 Task: Find connections with filter location Las Torres de Cotillas with filter topic #workwith filter profile language Spanish with filter current company State Bank of India with filter school Dr. D. Y. Patil Institute of Engineering & Technology, Pune with filter industry Construction with filter service category Insurance with filter keywords title Economist
Action: Mouse moved to (648, 73)
Screenshot: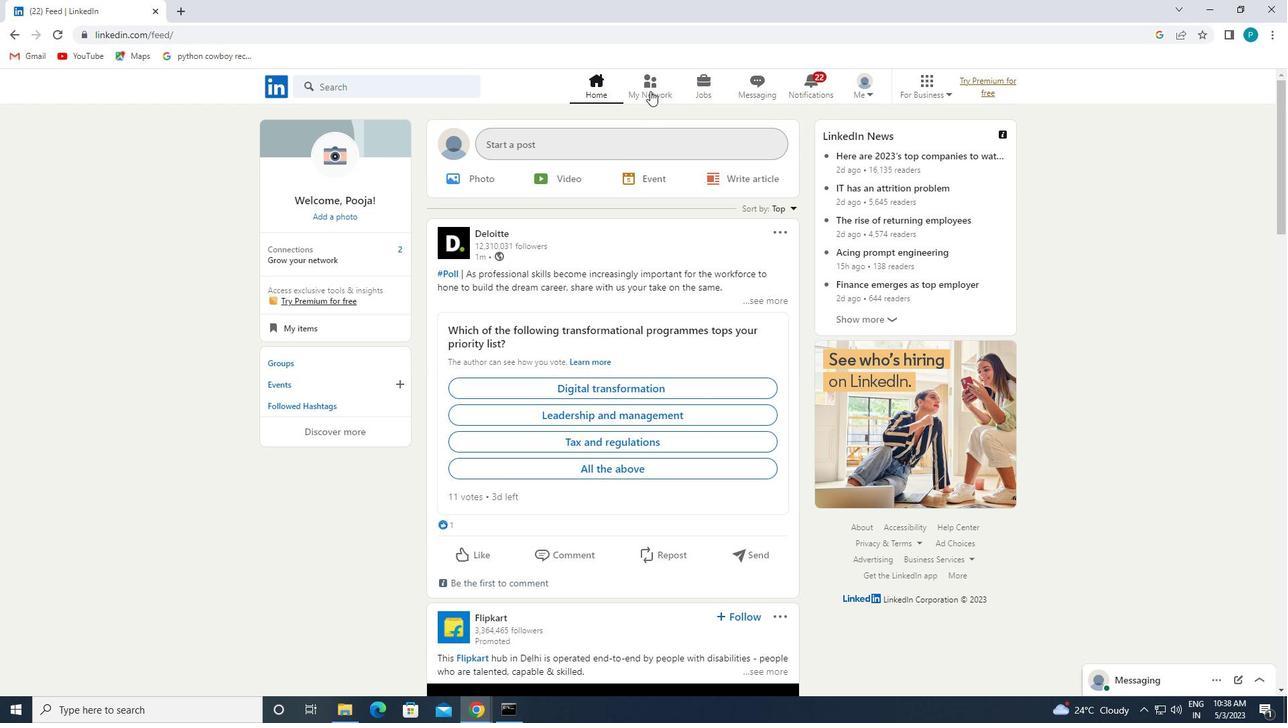 
Action: Mouse pressed left at (648, 73)
Screenshot: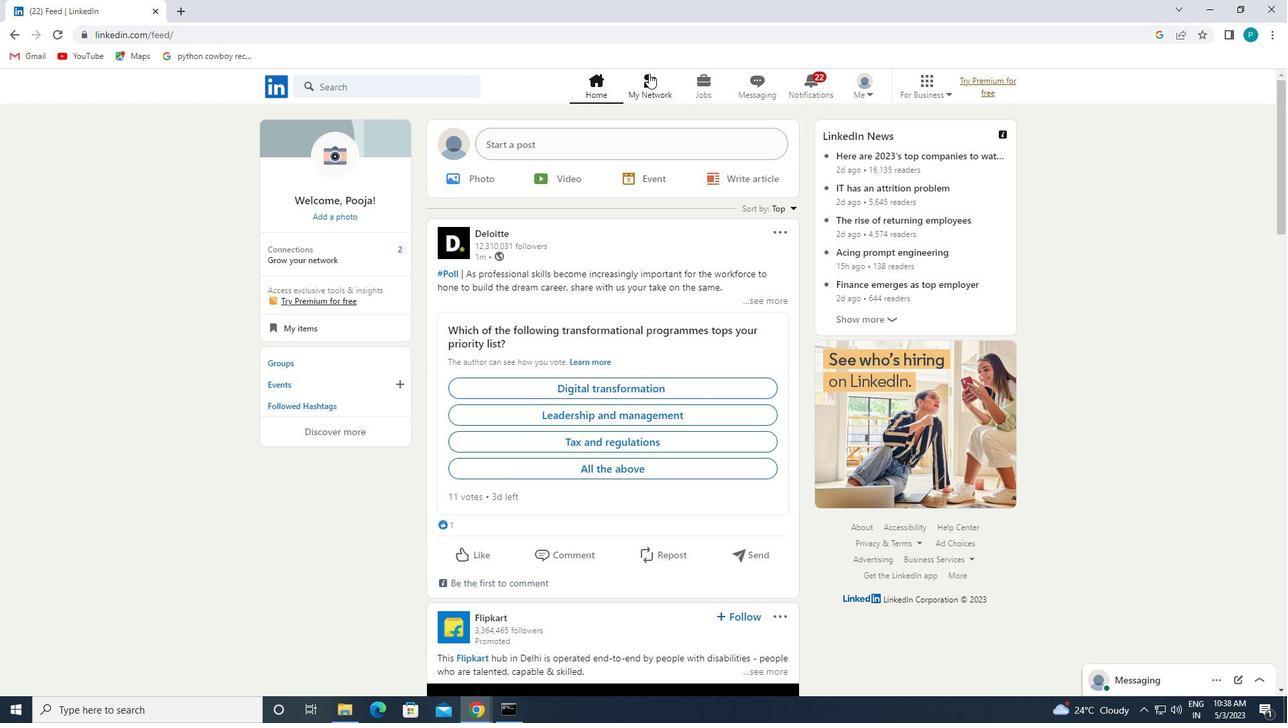 
Action: Mouse moved to (384, 157)
Screenshot: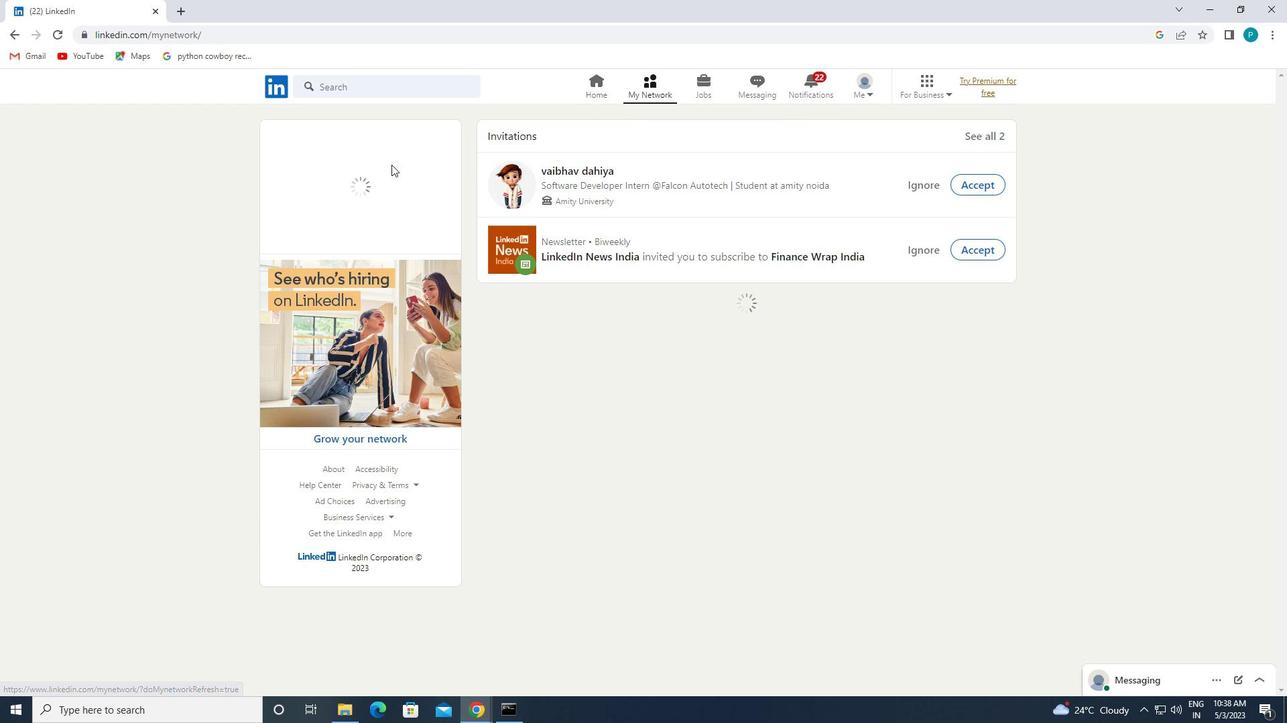 
Action: Mouse pressed left at (384, 157)
Screenshot: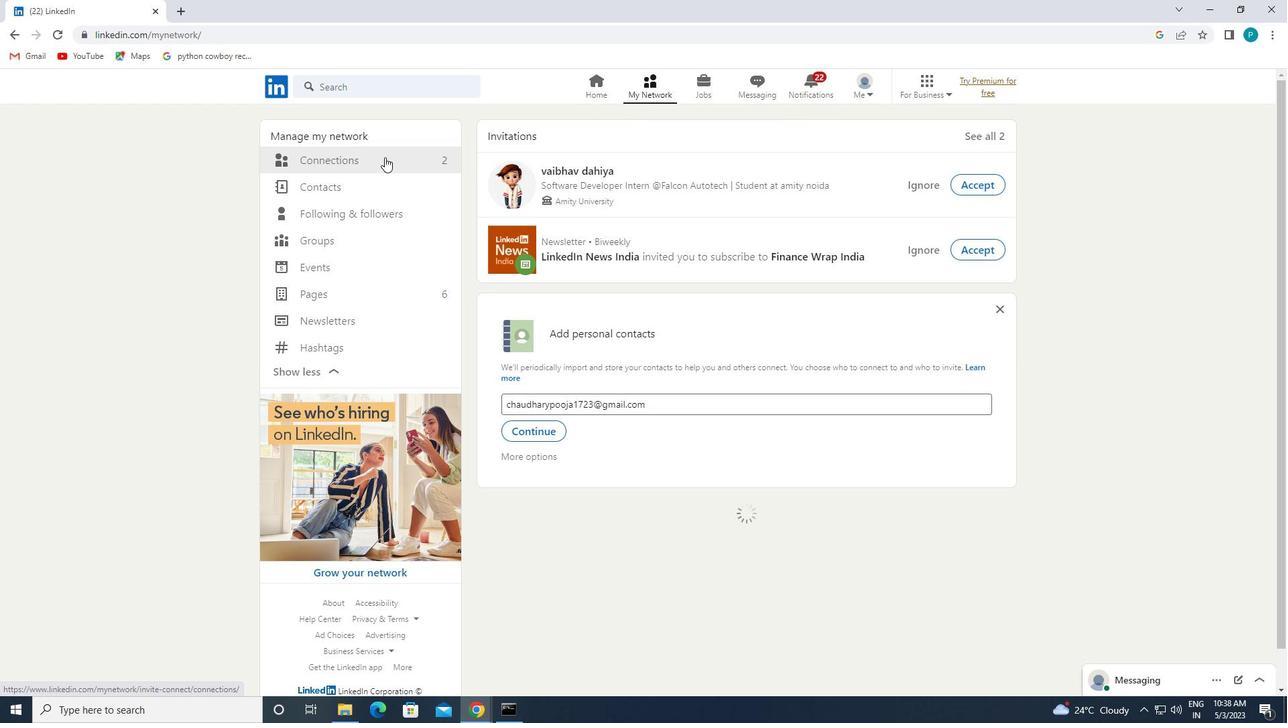 
Action: Mouse moved to (757, 155)
Screenshot: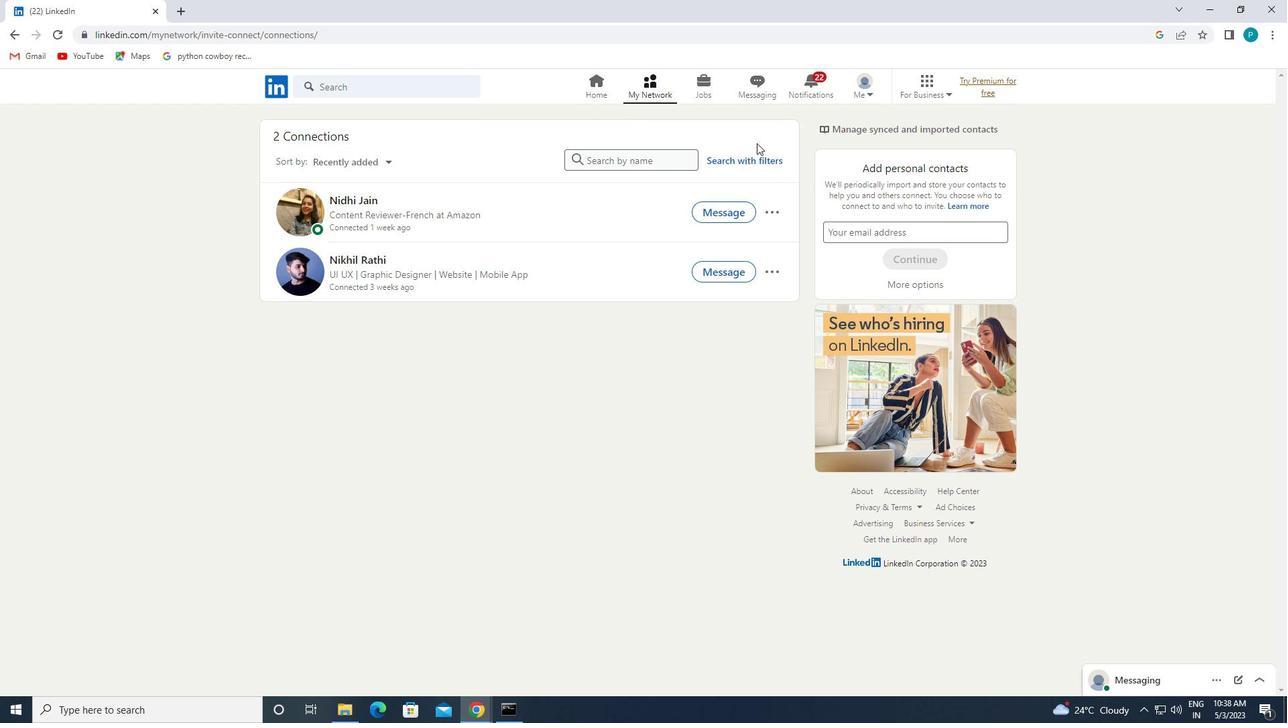 
Action: Mouse pressed left at (757, 155)
Screenshot: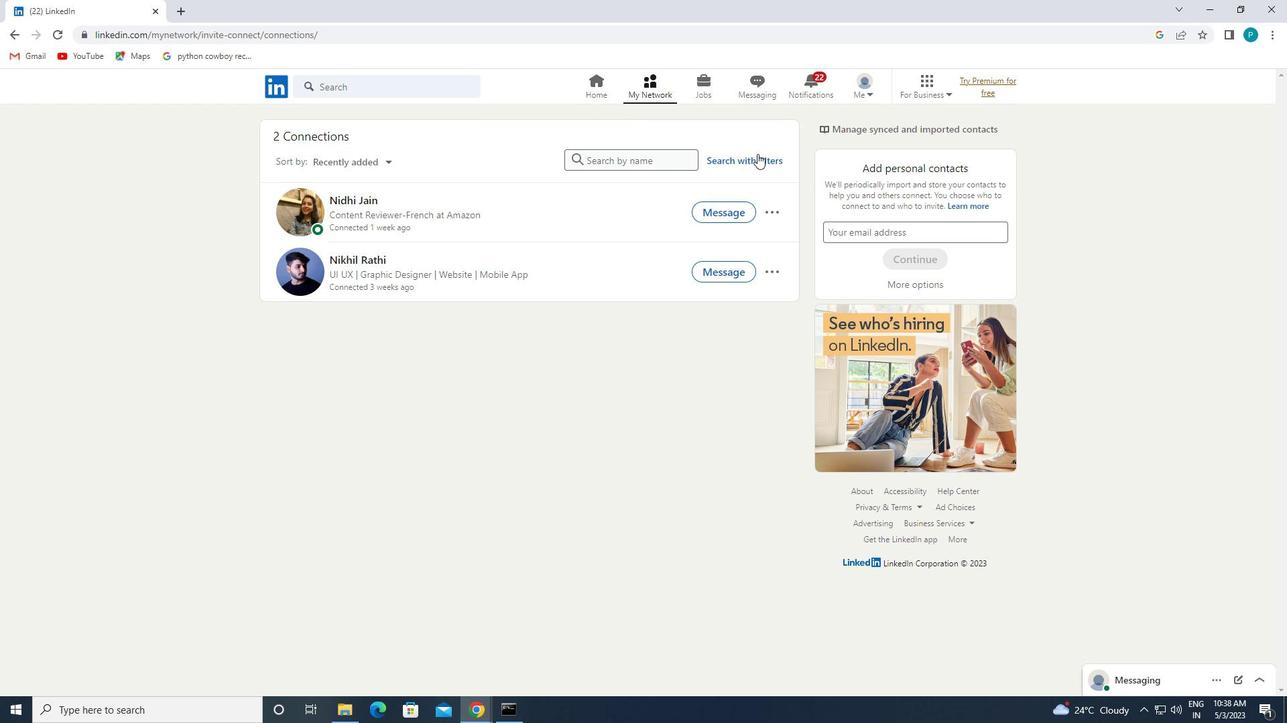
Action: Mouse moved to (687, 119)
Screenshot: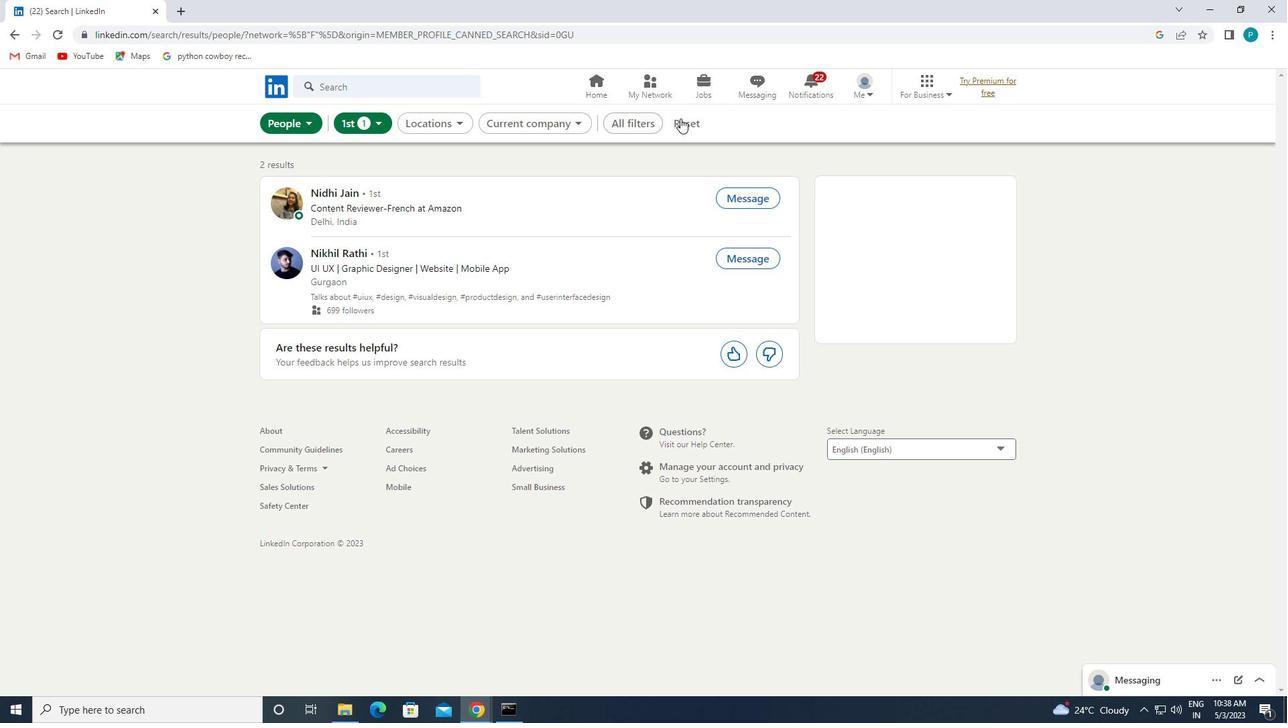 
Action: Mouse pressed left at (687, 119)
Screenshot: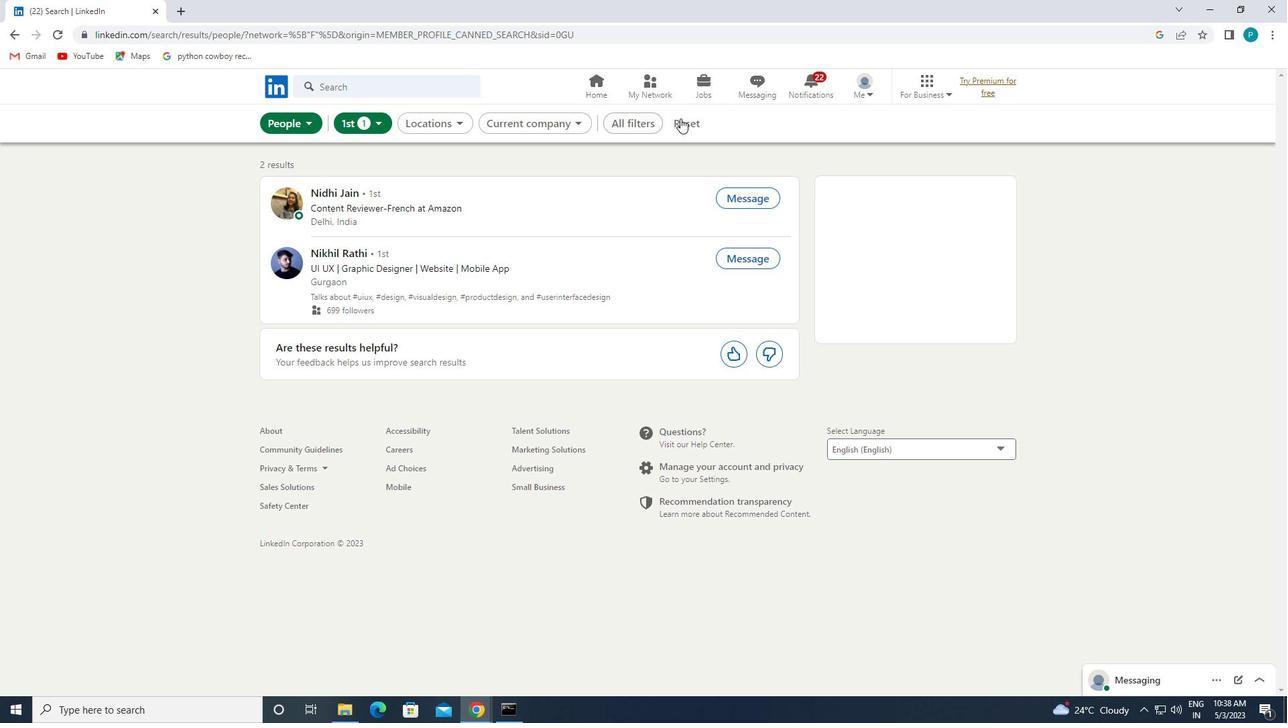 
Action: Mouse moved to (686, 126)
Screenshot: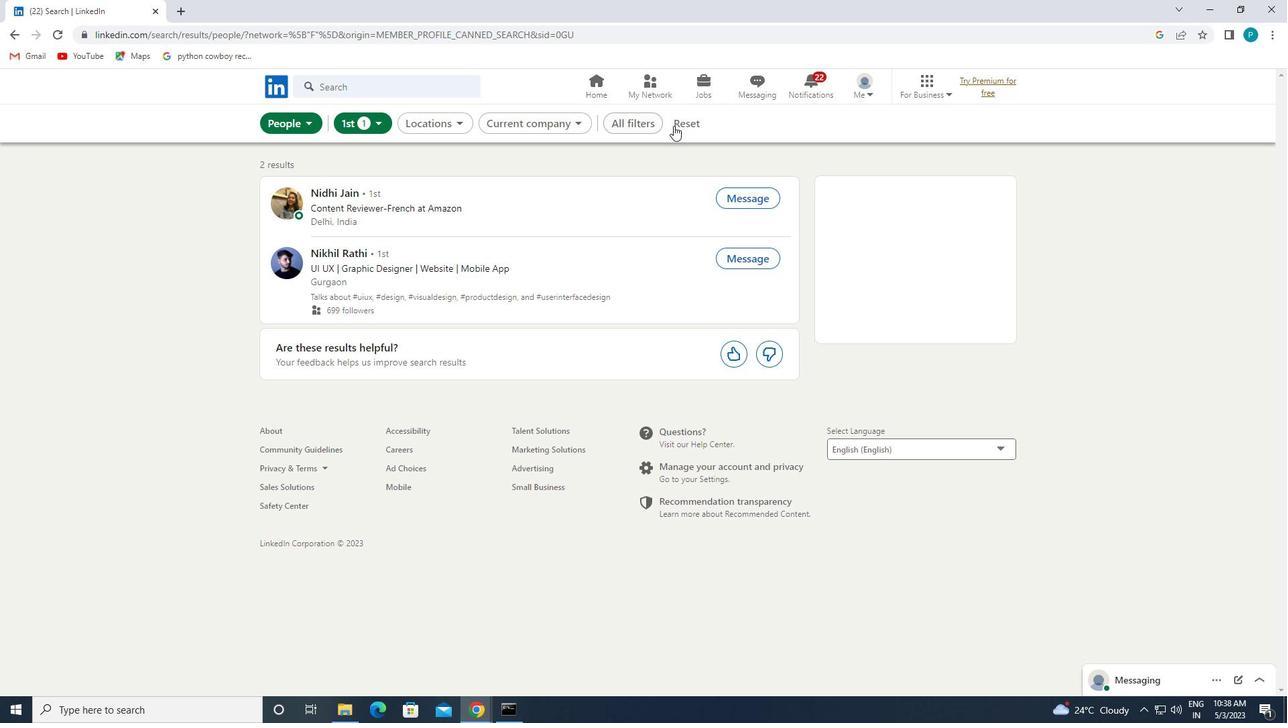 
Action: Mouse pressed left at (686, 126)
Screenshot: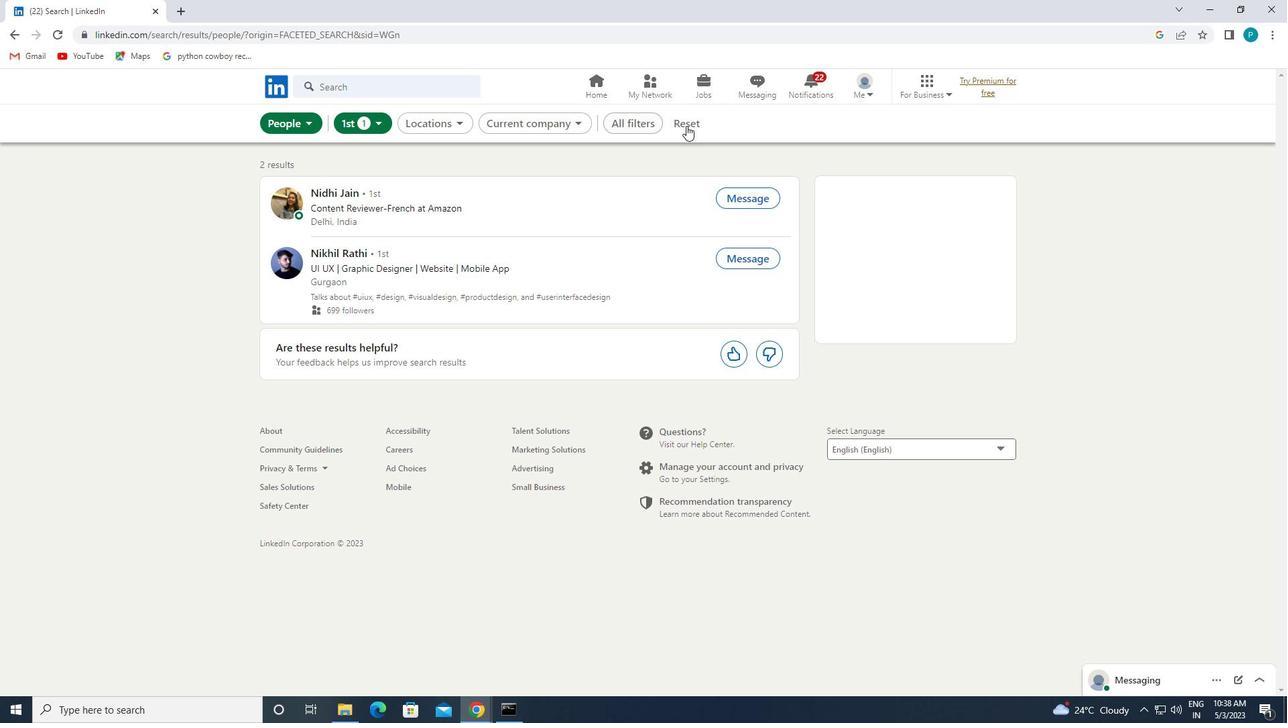 
Action: Mouse moved to (662, 121)
Screenshot: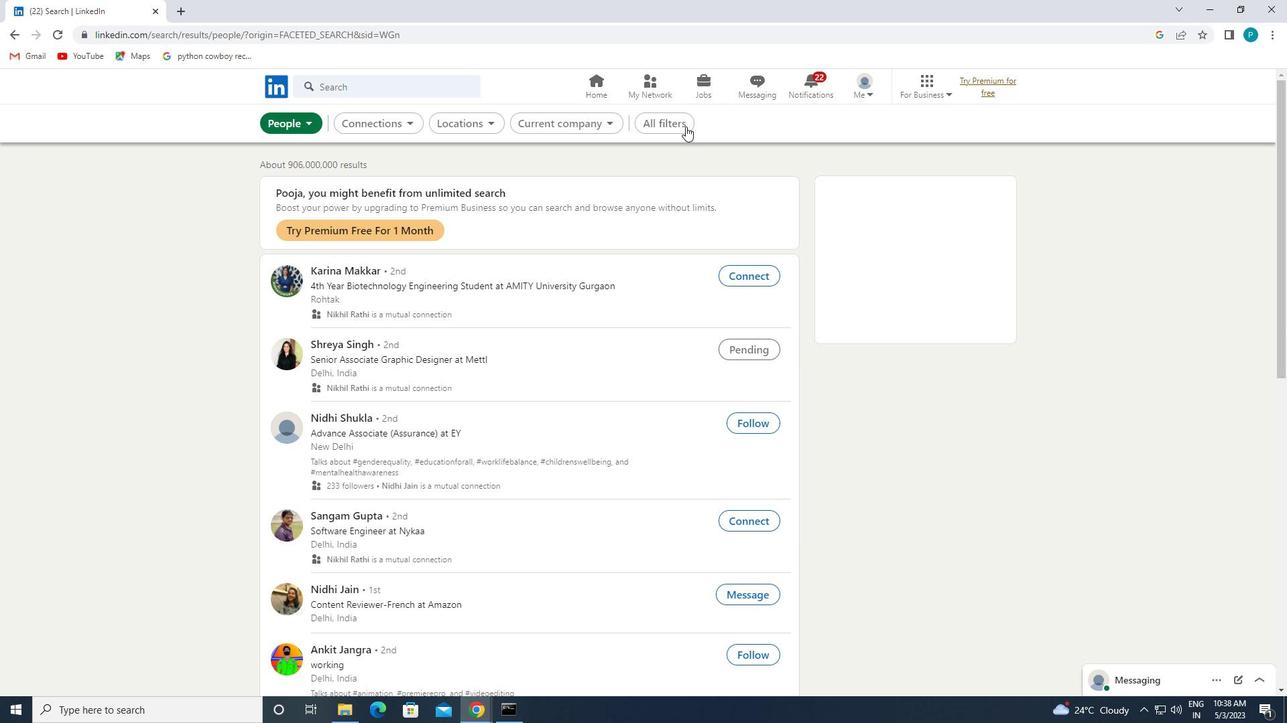 
Action: Mouse pressed left at (662, 121)
Screenshot: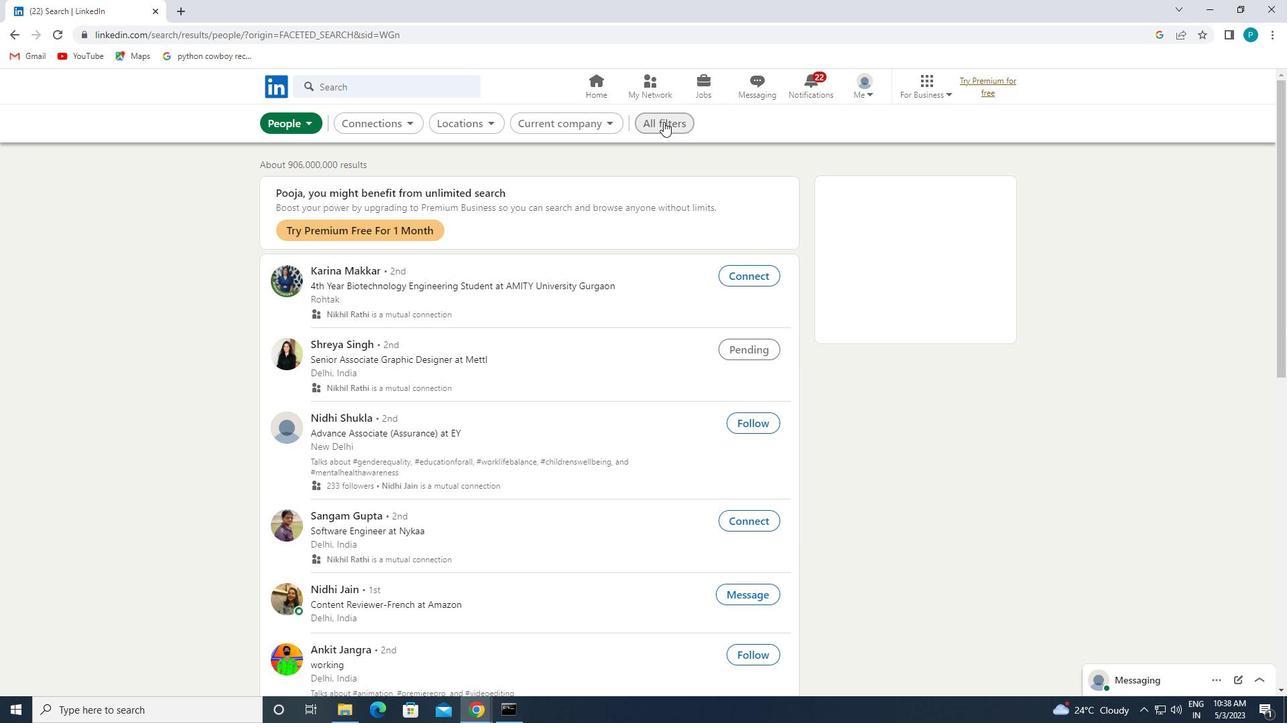 
Action: Mouse moved to (1229, 571)
Screenshot: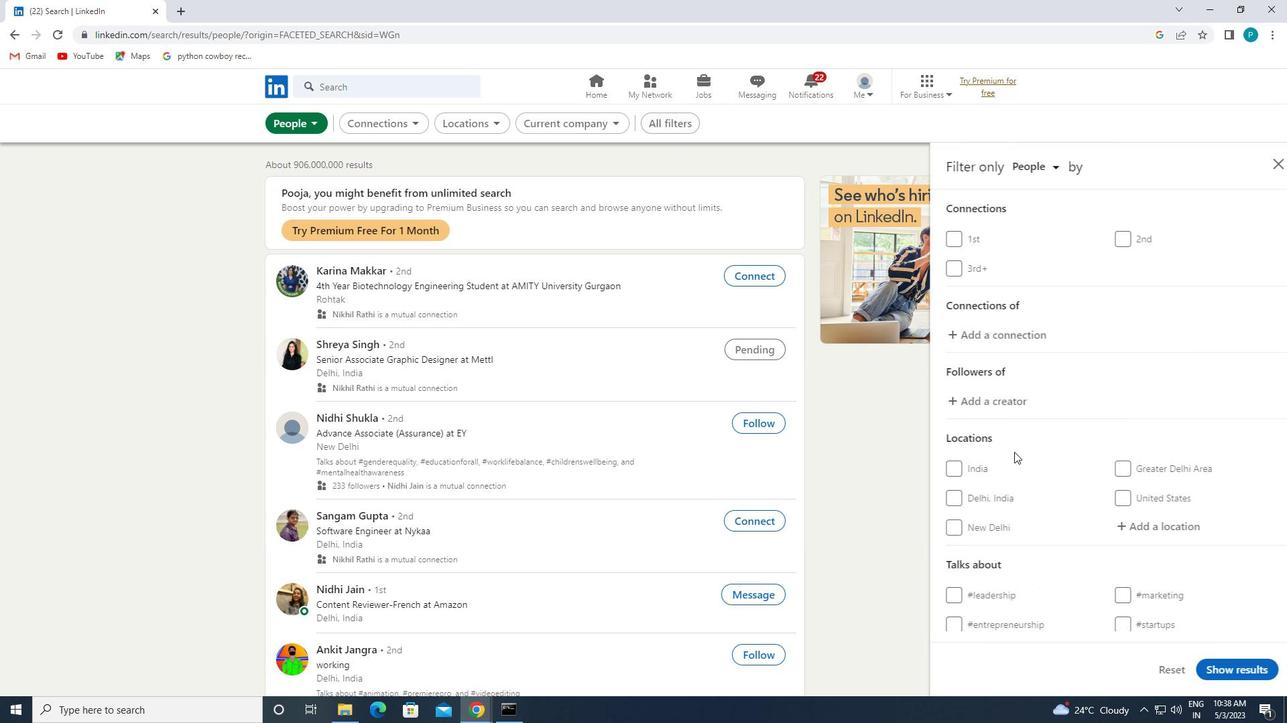 
Action: Mouse scrolled (1229, 570) with delta (0, 0)
Screenshot: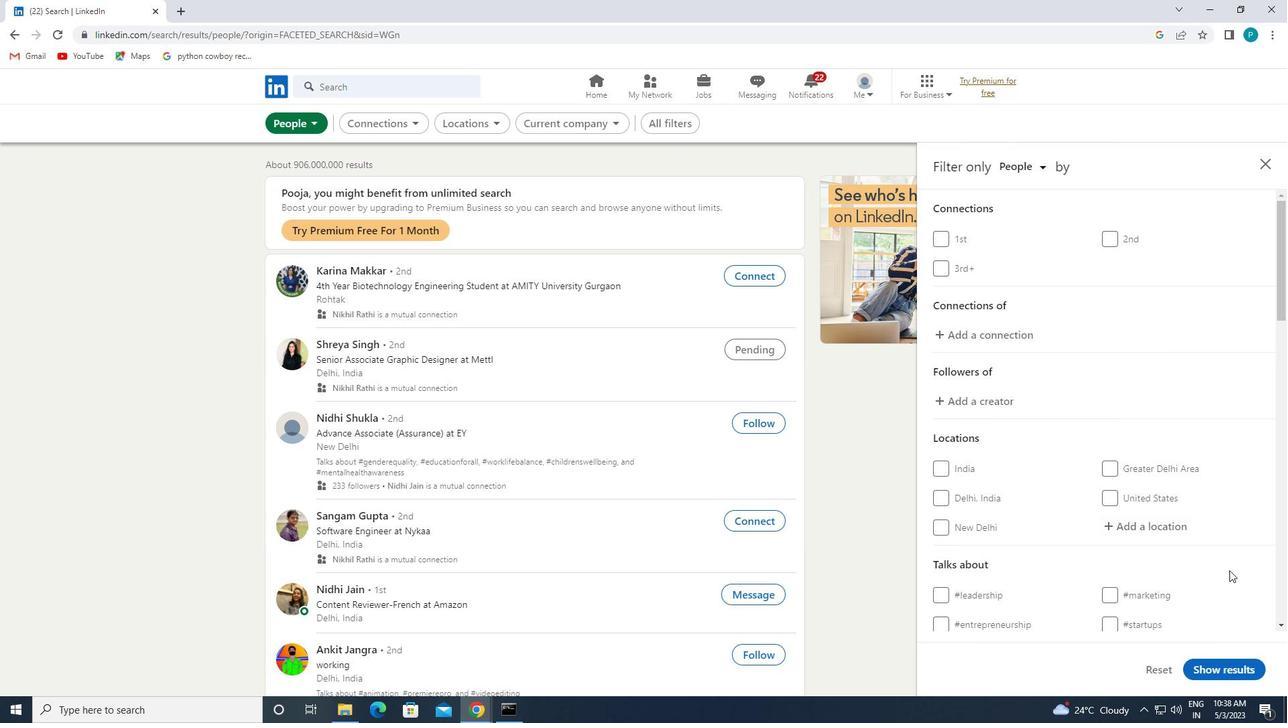 
Action: Mouse moved to (1229, 571)
Screenshot: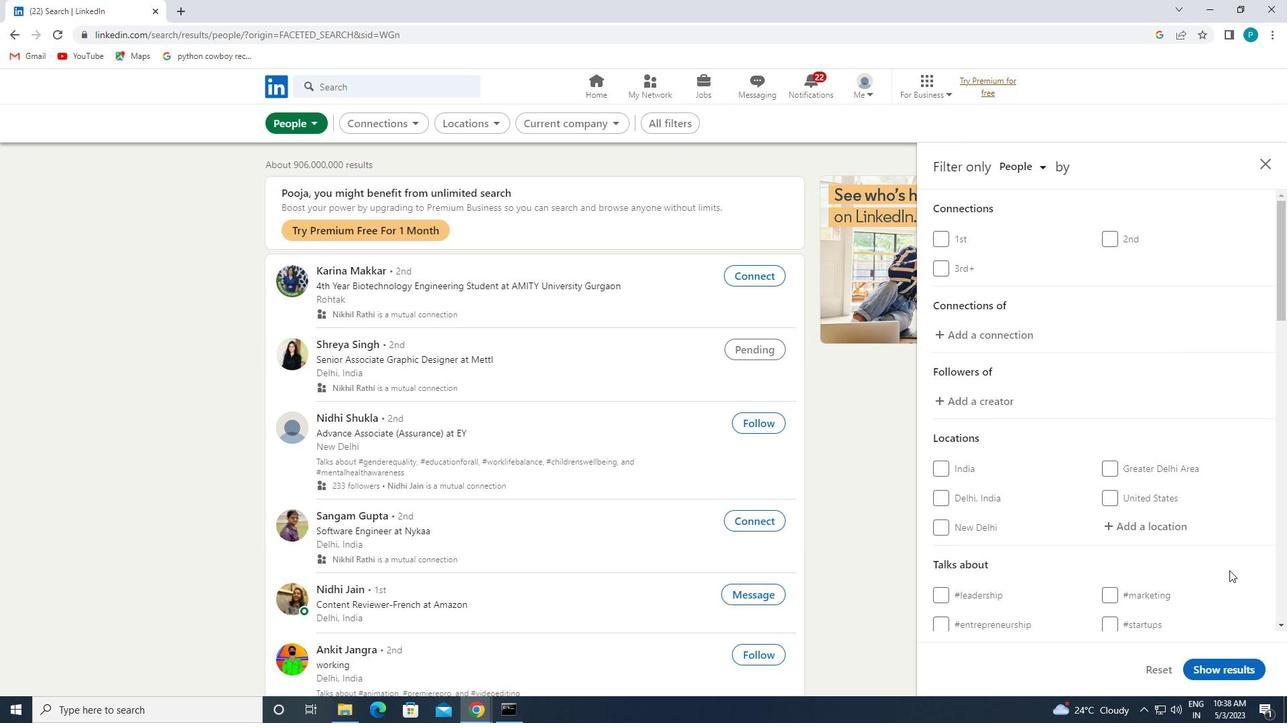 
Action: Mouse scrolled (1229, 570) with delta (0, 0)
Screenshot: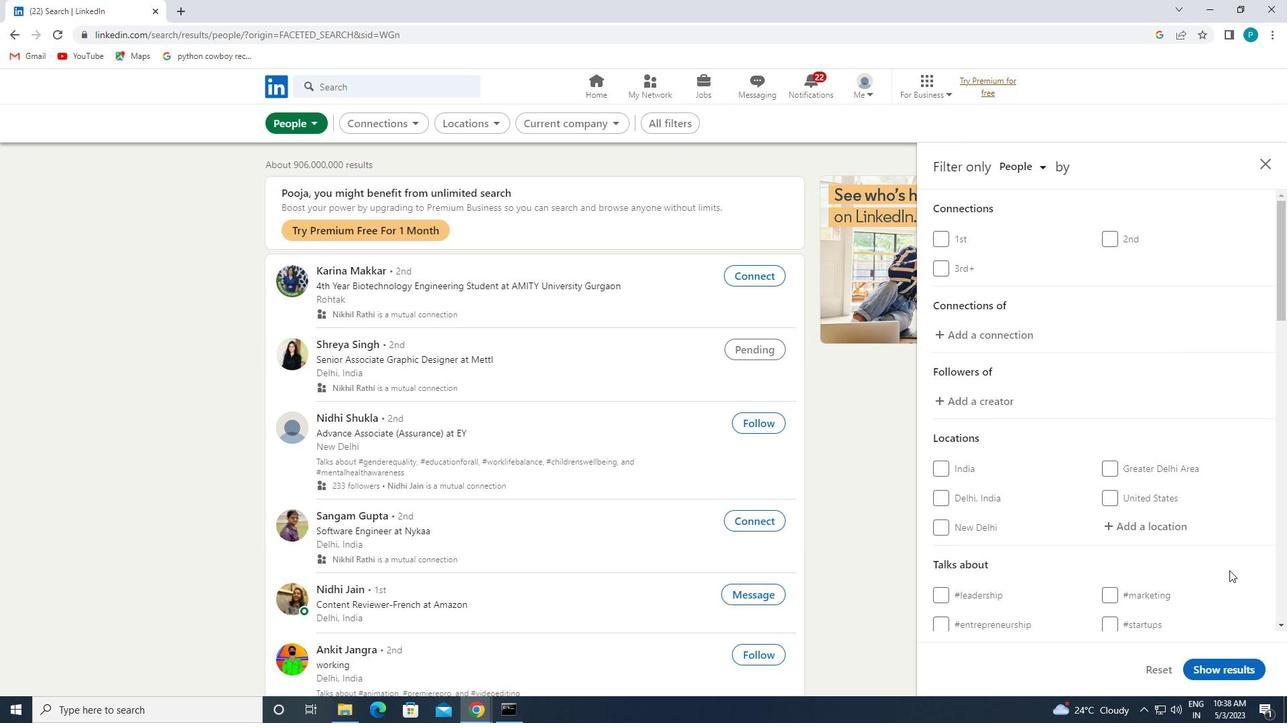 
Action: Mouse moved to (1118, 376)
Screenshot: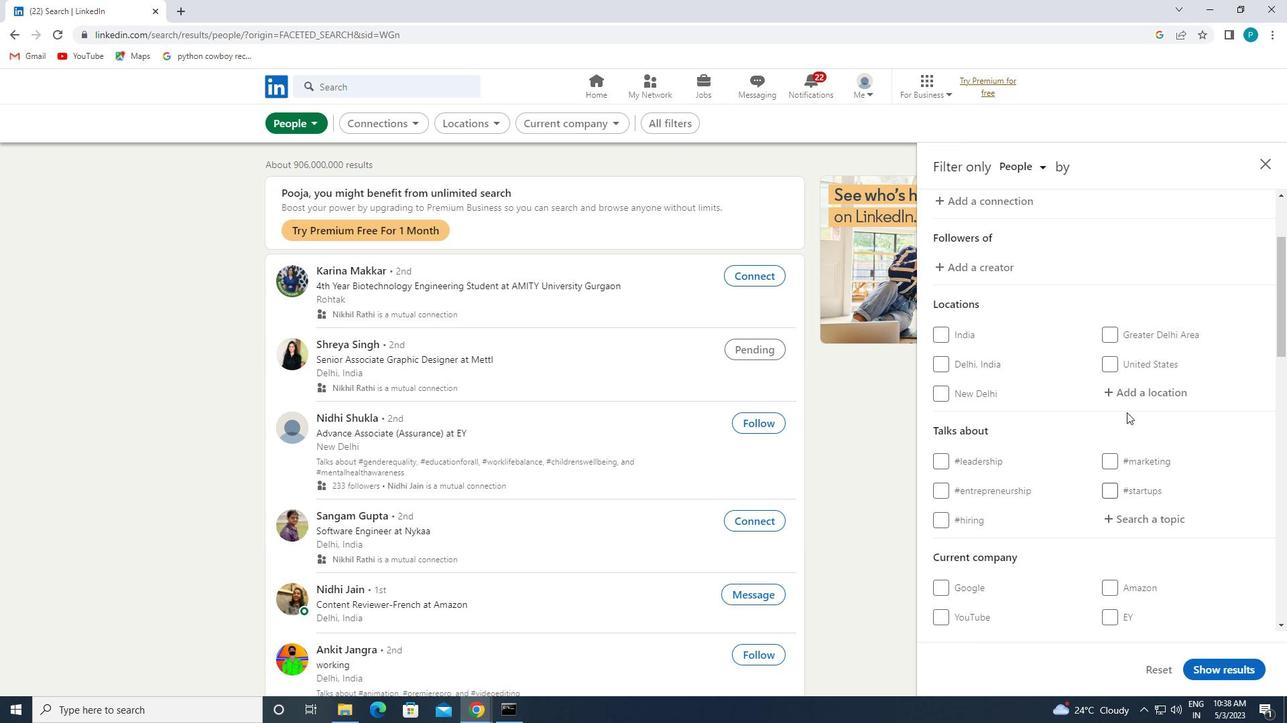 
Action: Mouse pressed left at (1118, 376)
Screenshot: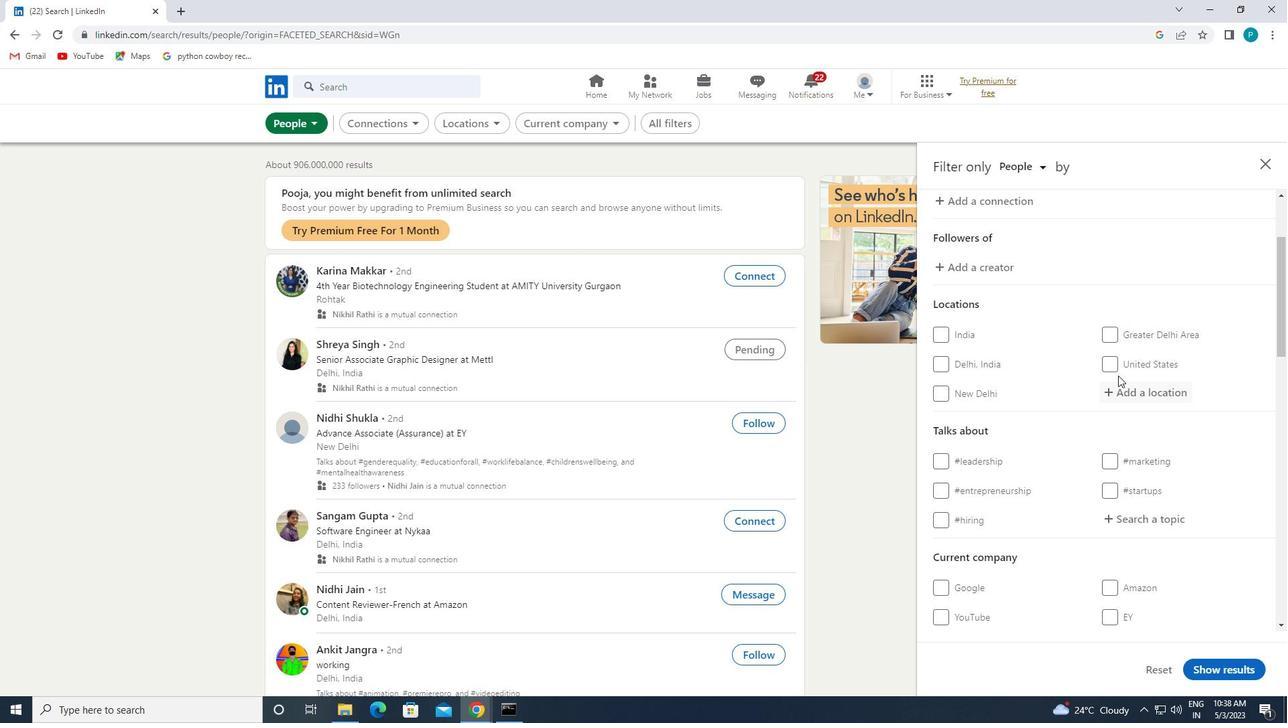 
Action: Mouse moved to (1117, 393)
Screenshot: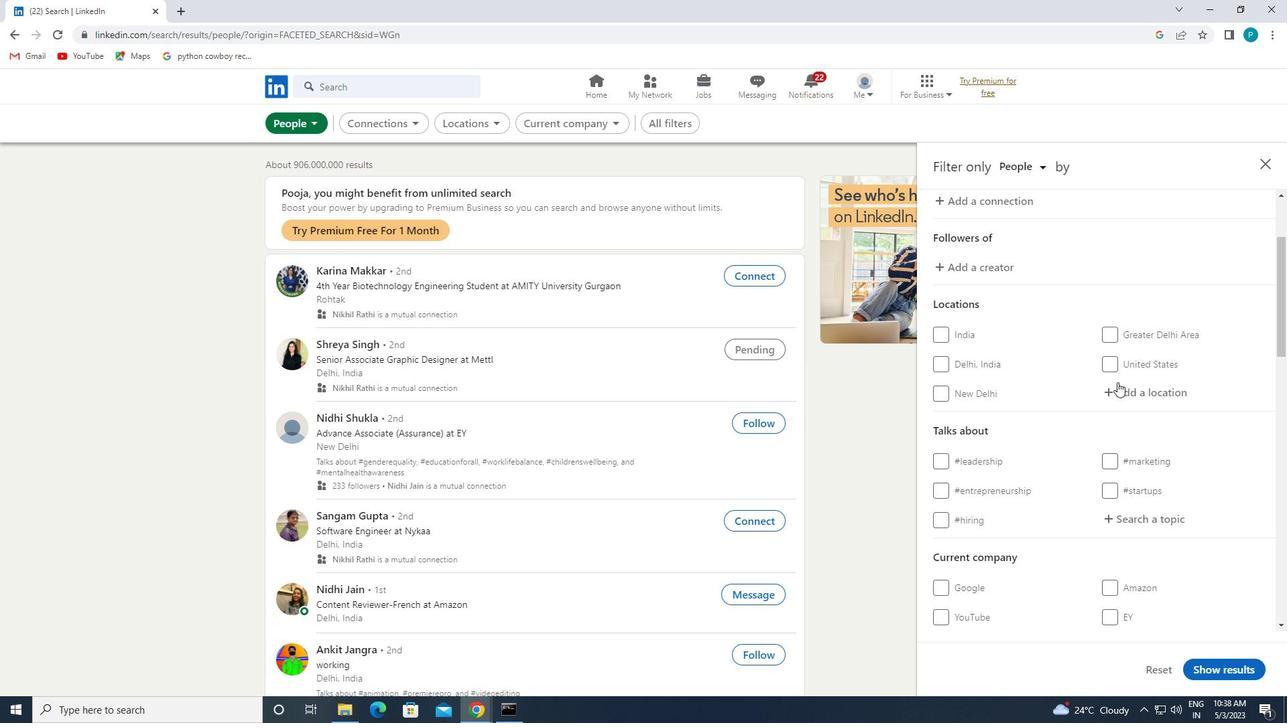 
Action: Mouse pressed left at (1117, 393)
Screenshot: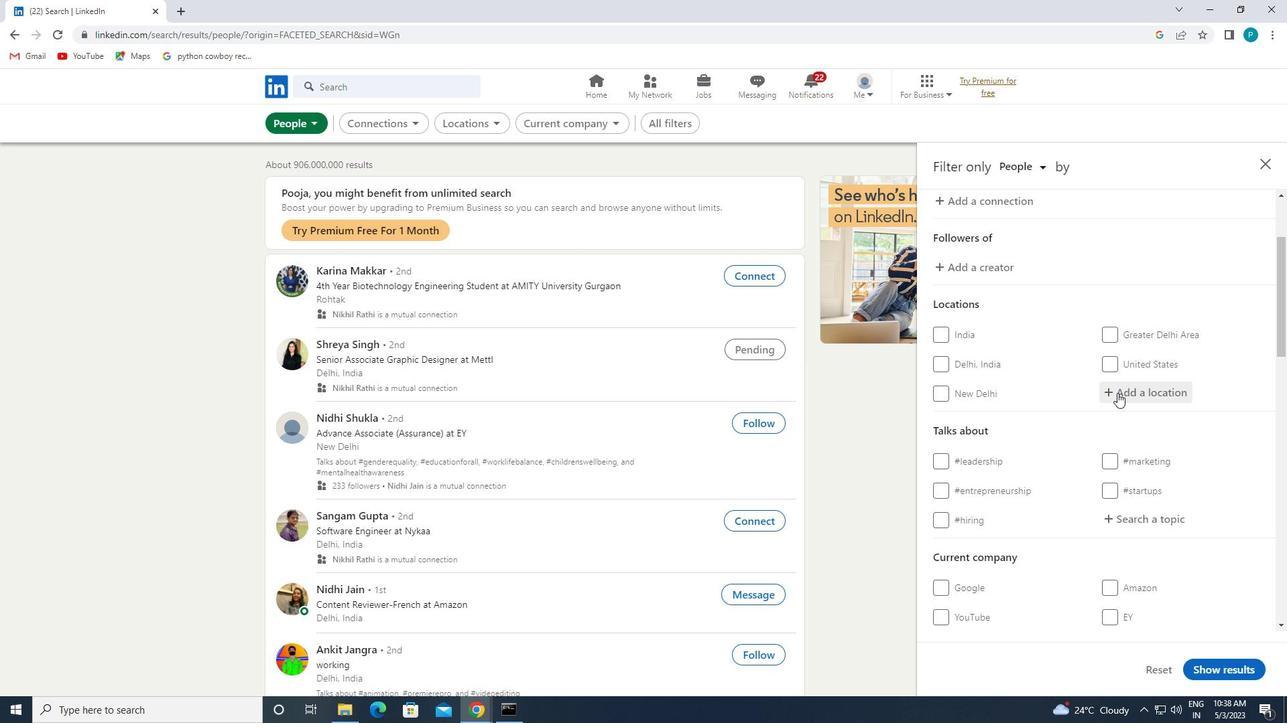
Action: Mouse moved to (1116, 394)
Screenshot: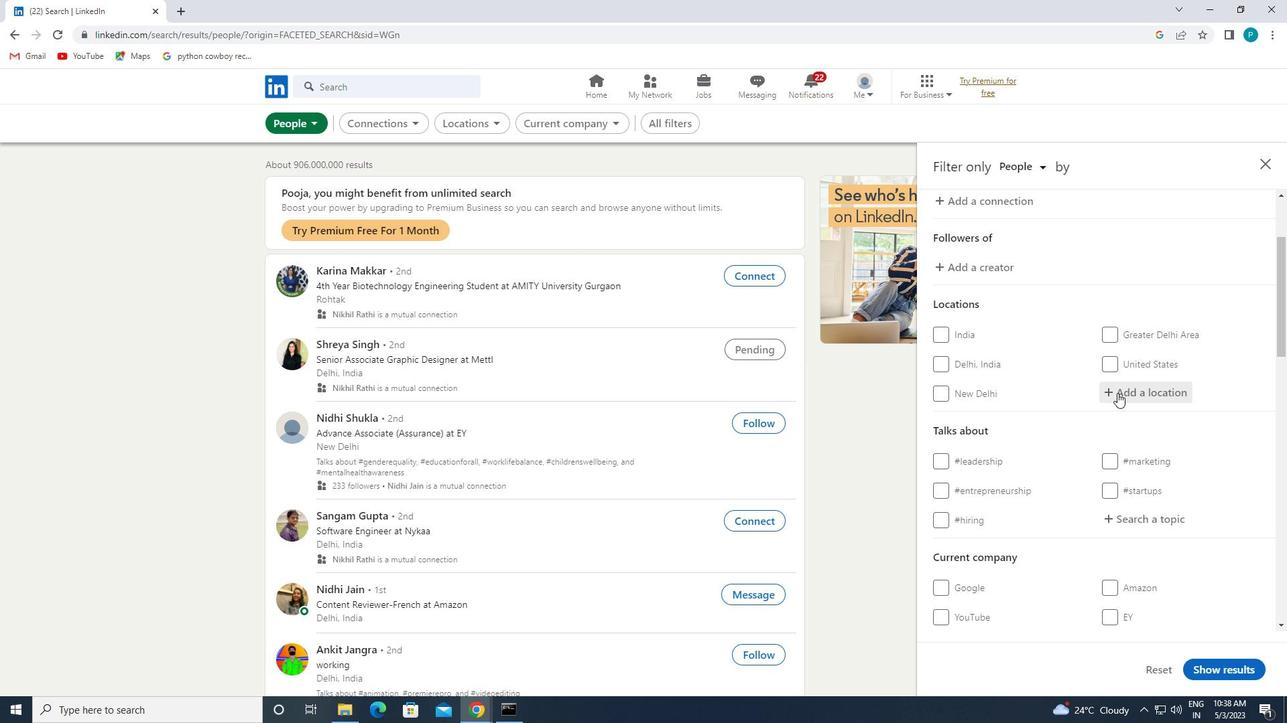 
Action: Key pressed <Key.caps_lock>l<Key.caps_lock>as<Key.space><Key.caps_lock>t<Key.caps_lock>orres
Screenshot: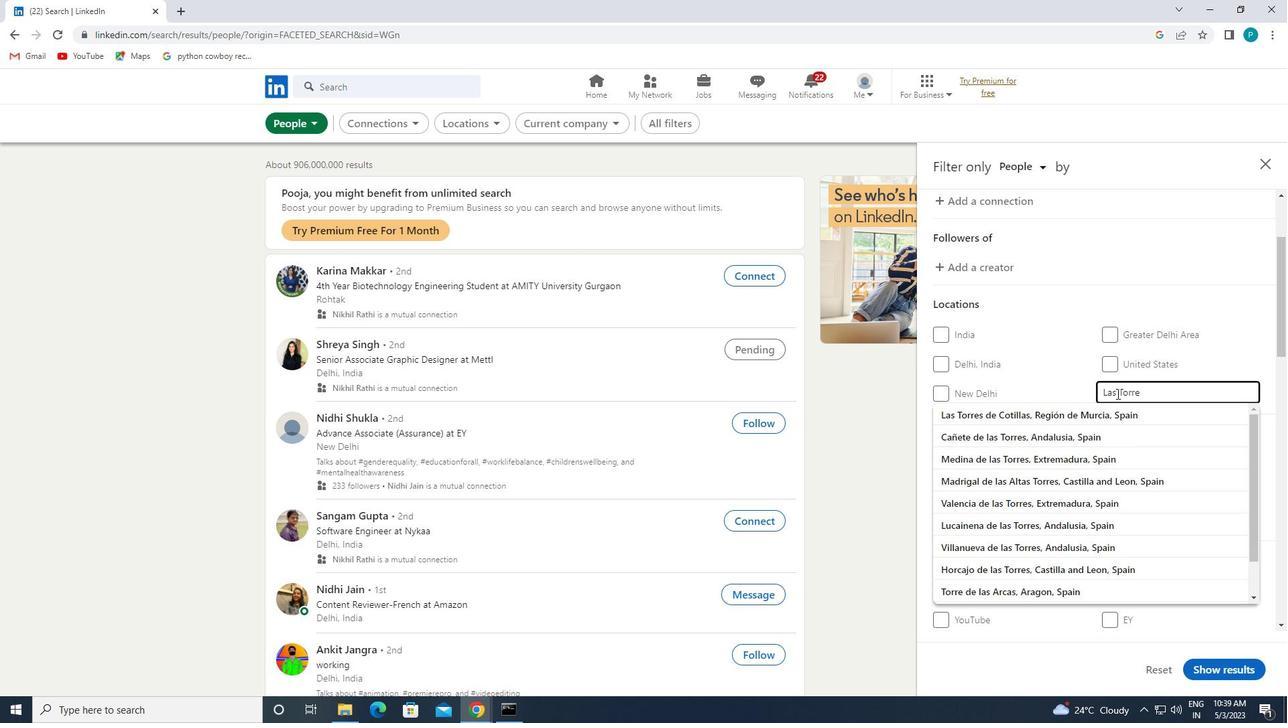 
Action: Mouse moved to (1079, 422)
Screenshot: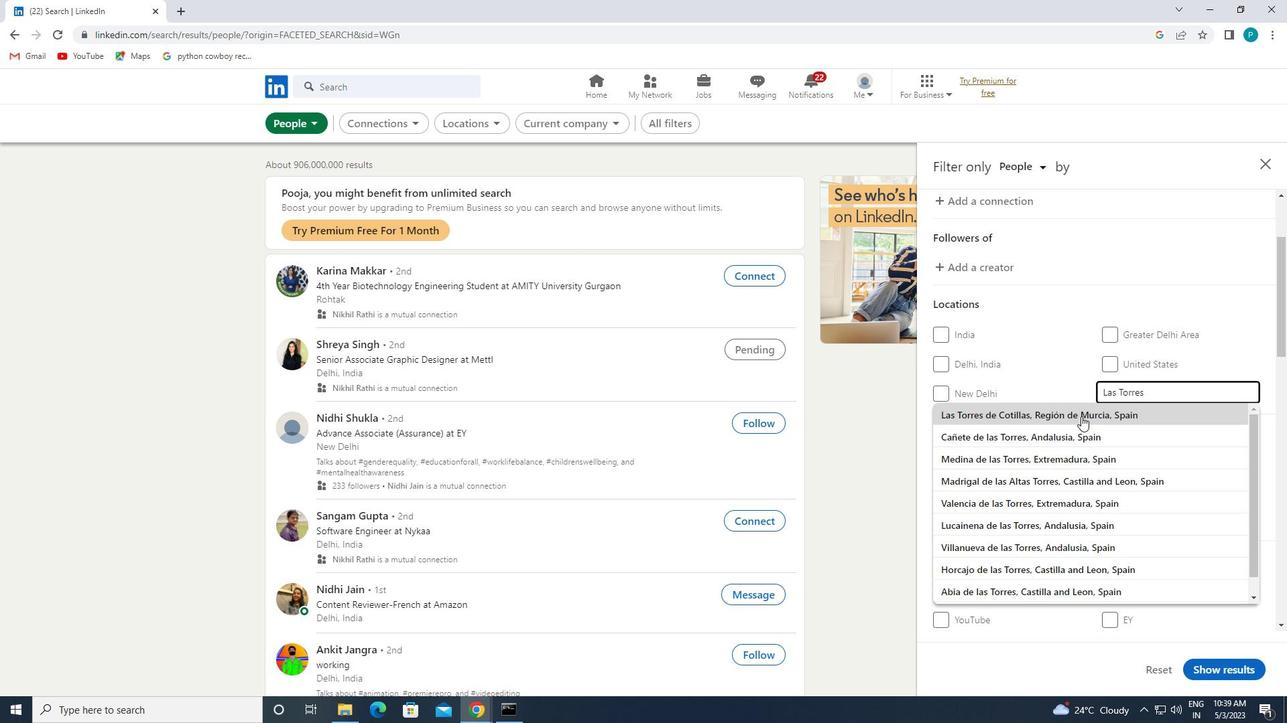 
Action: Mouse pressed left at (1079, 422)
Screenshot: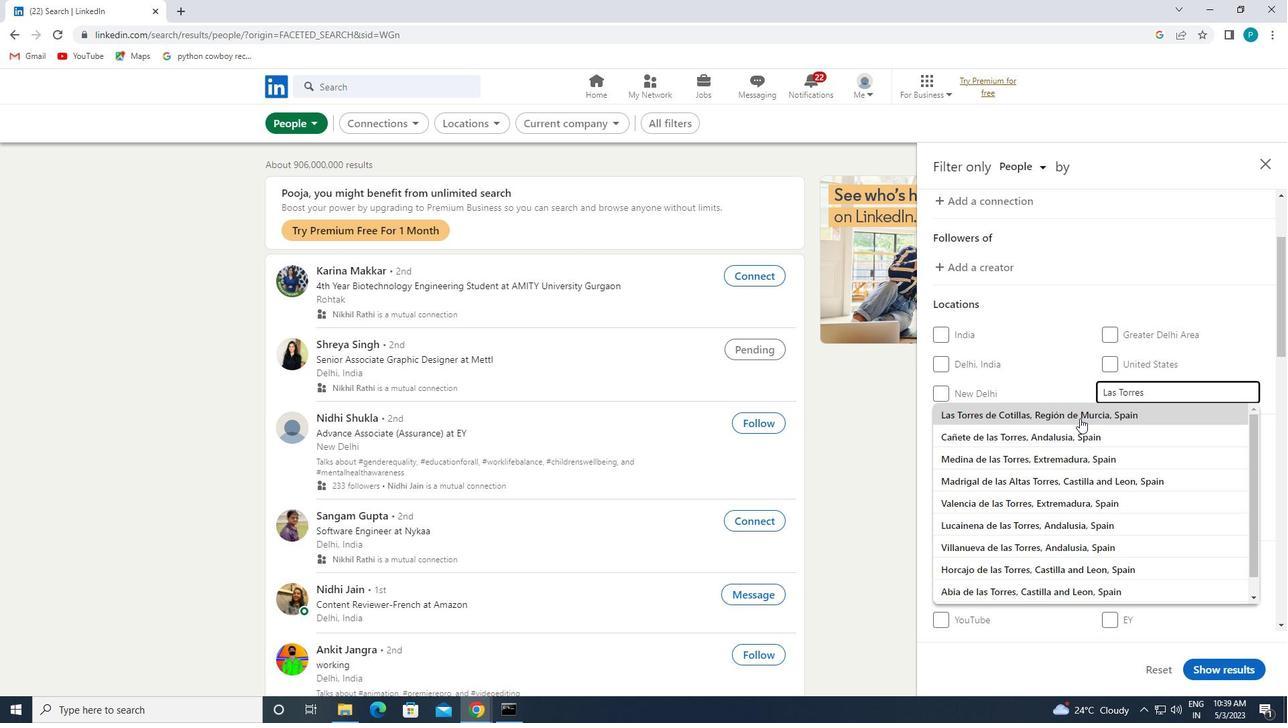 
Action: Mouse moved to (1081, 424)
Screenshot: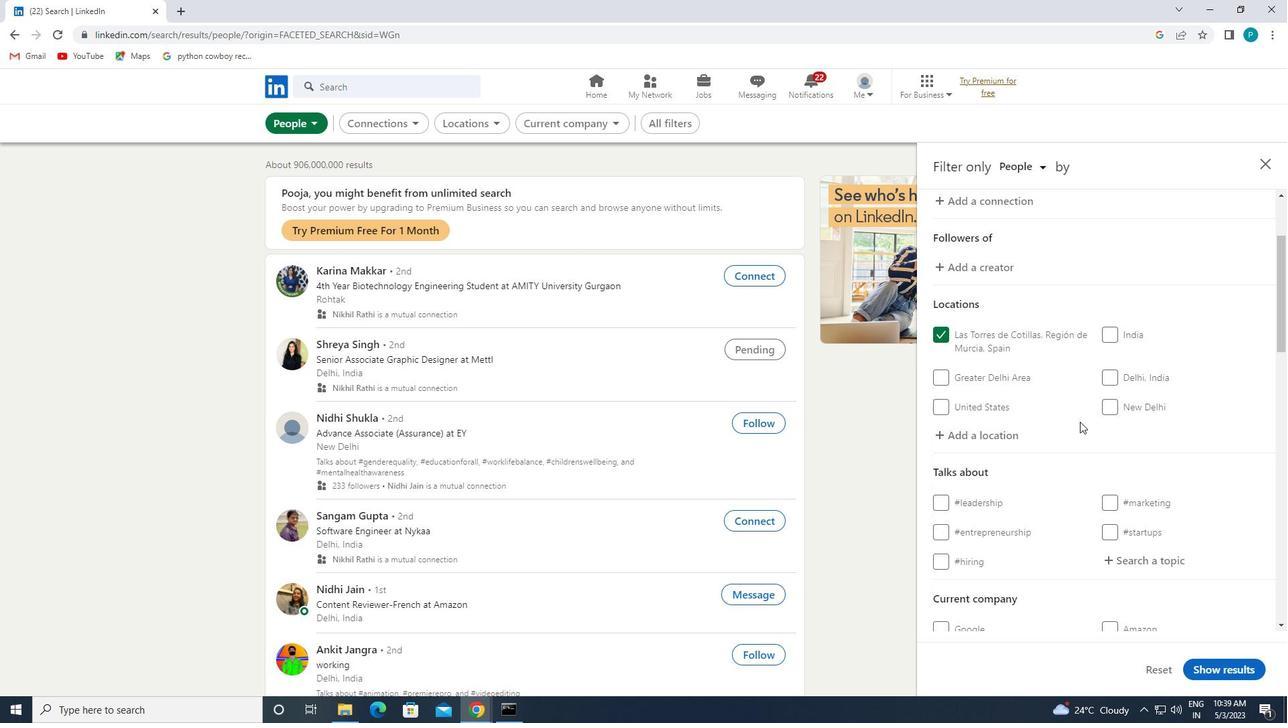 
Action: Mouse scrolled (1081, 424) with delta (0, 0)
Screenshot: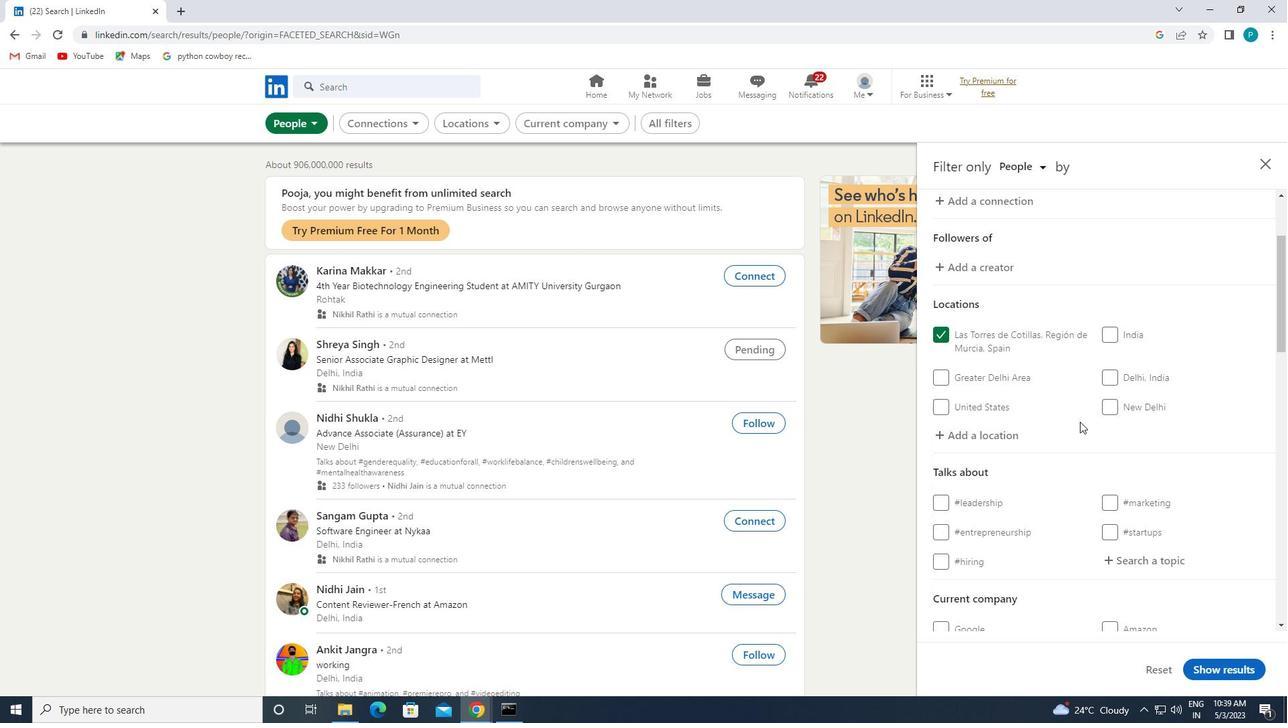
Action: Mouse moved to (1081, 424)
Screenshot: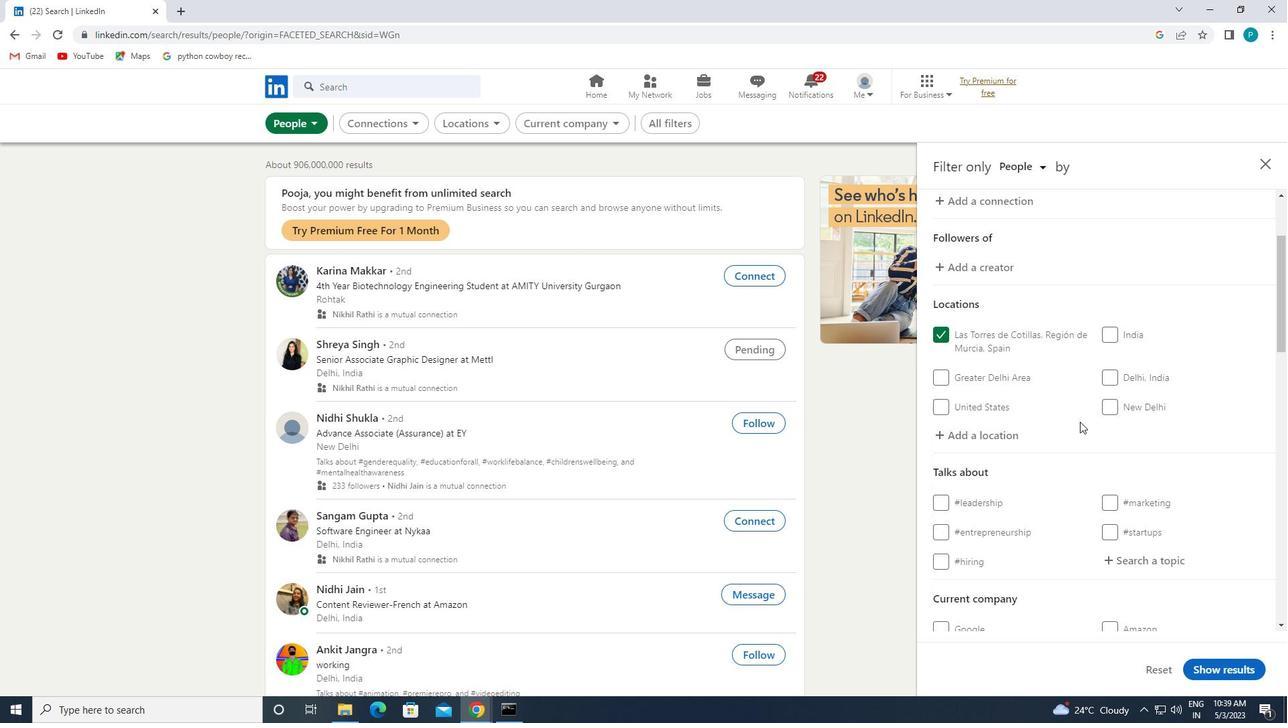 
Action: Mouse scrolled (1081, 424) with delta (0, 0)
Screenshot: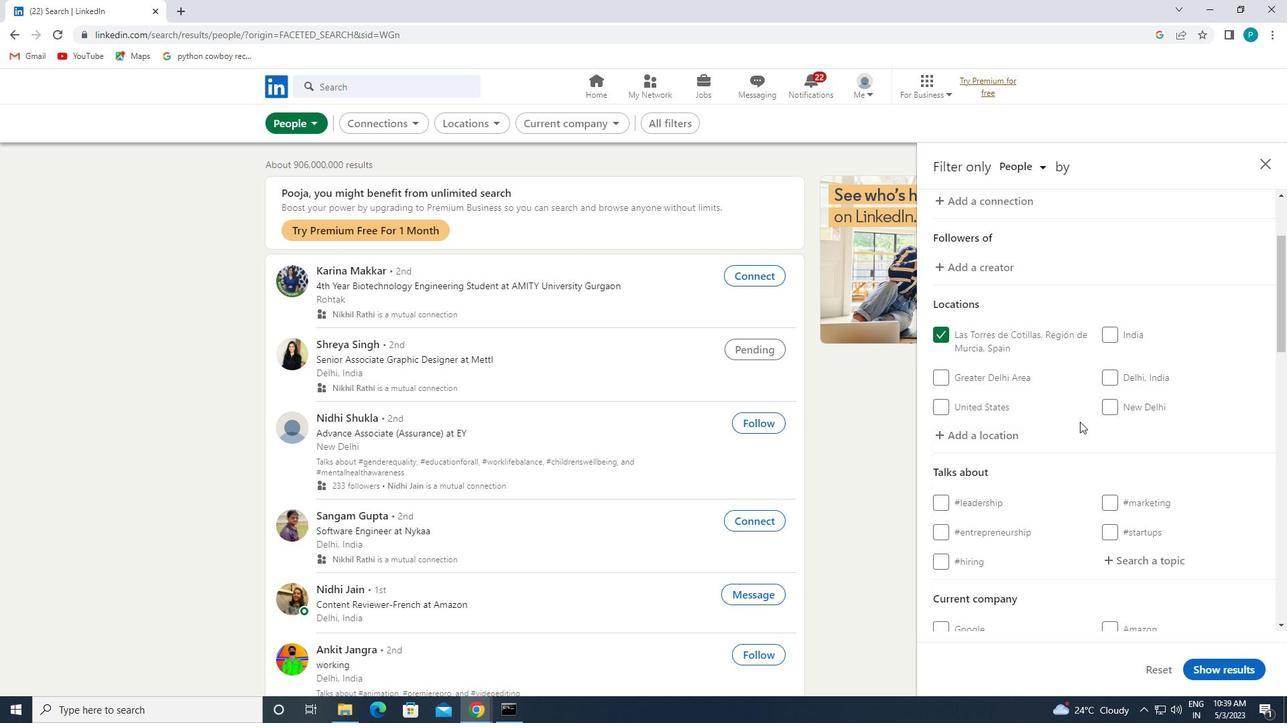 
Action: Mouse moved to (1136, 424)
Screenshot: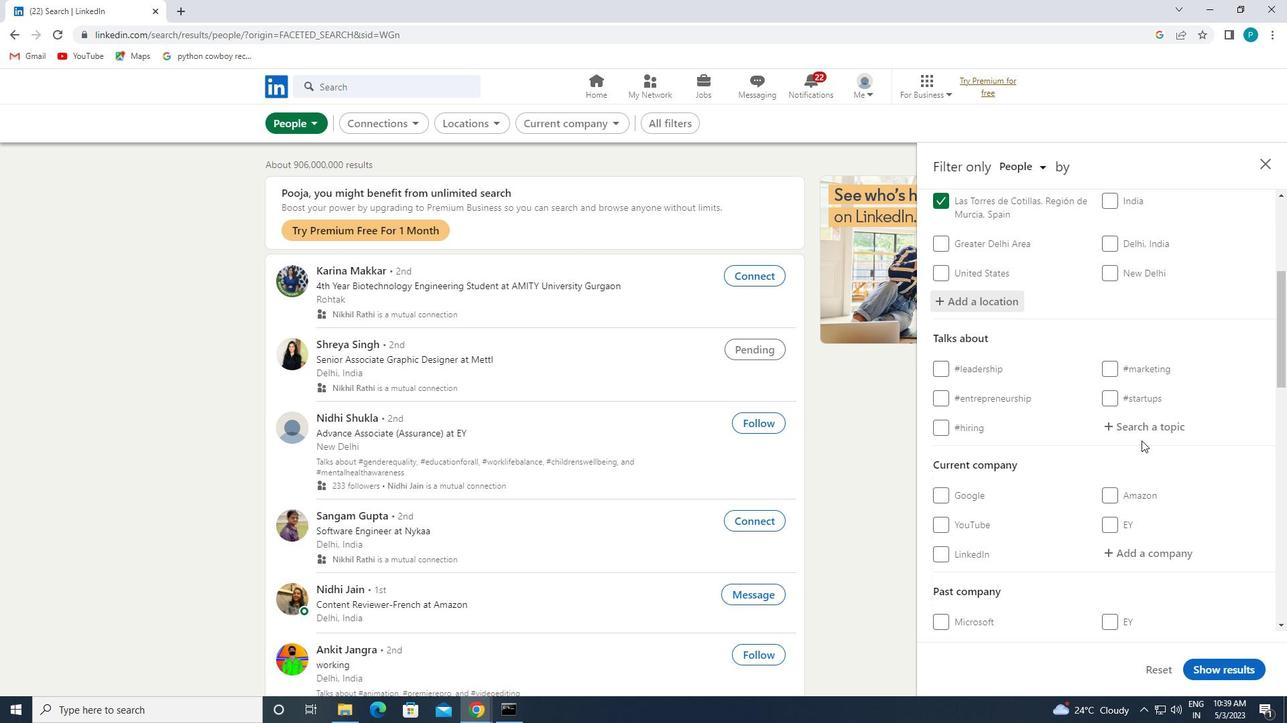 
Action: Mouse pressed left at (1136, 424)
Screenshot: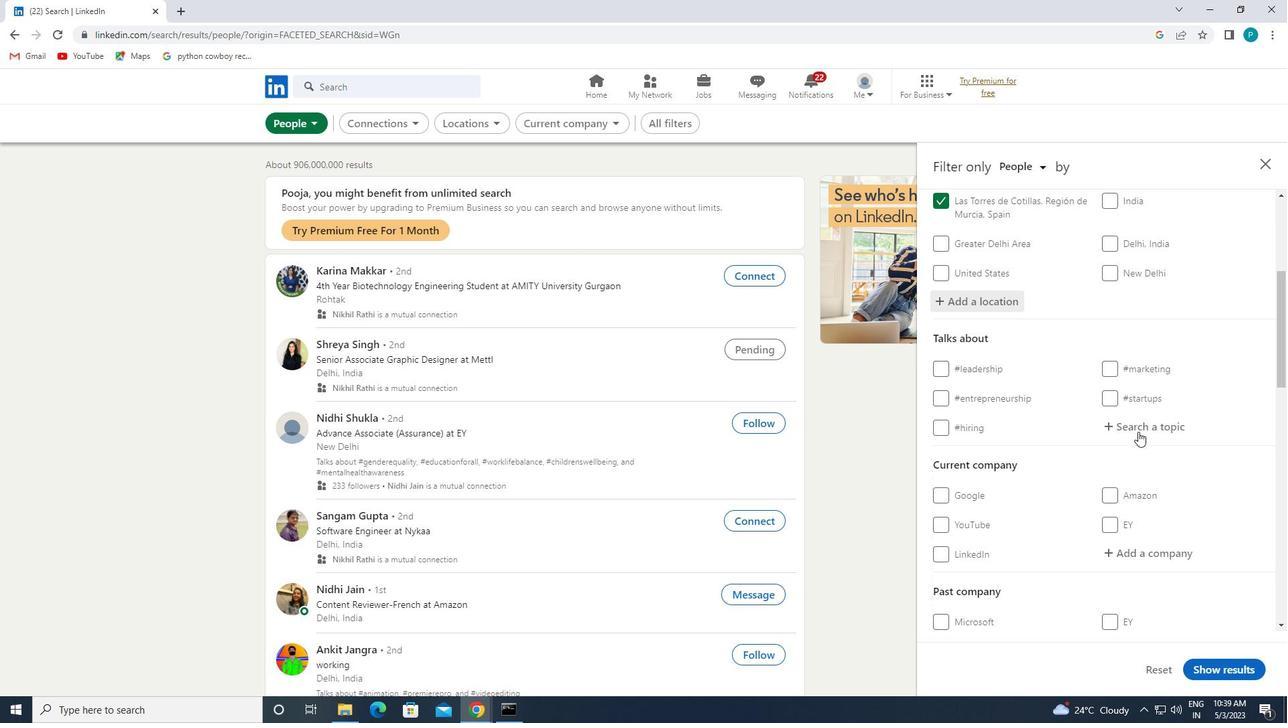
Action: Key pressed <Key.shift>#WORK
Screenshot: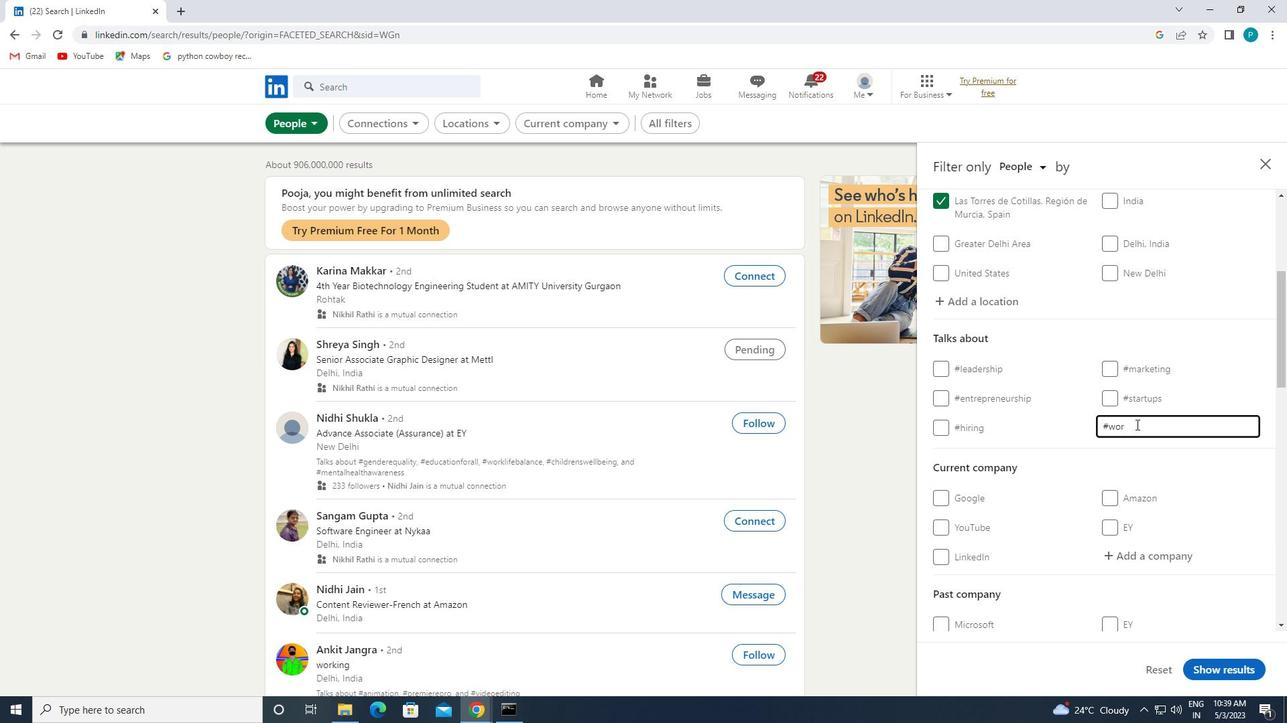 
Action: Mouse moved to (1099, 408)
Screenshot: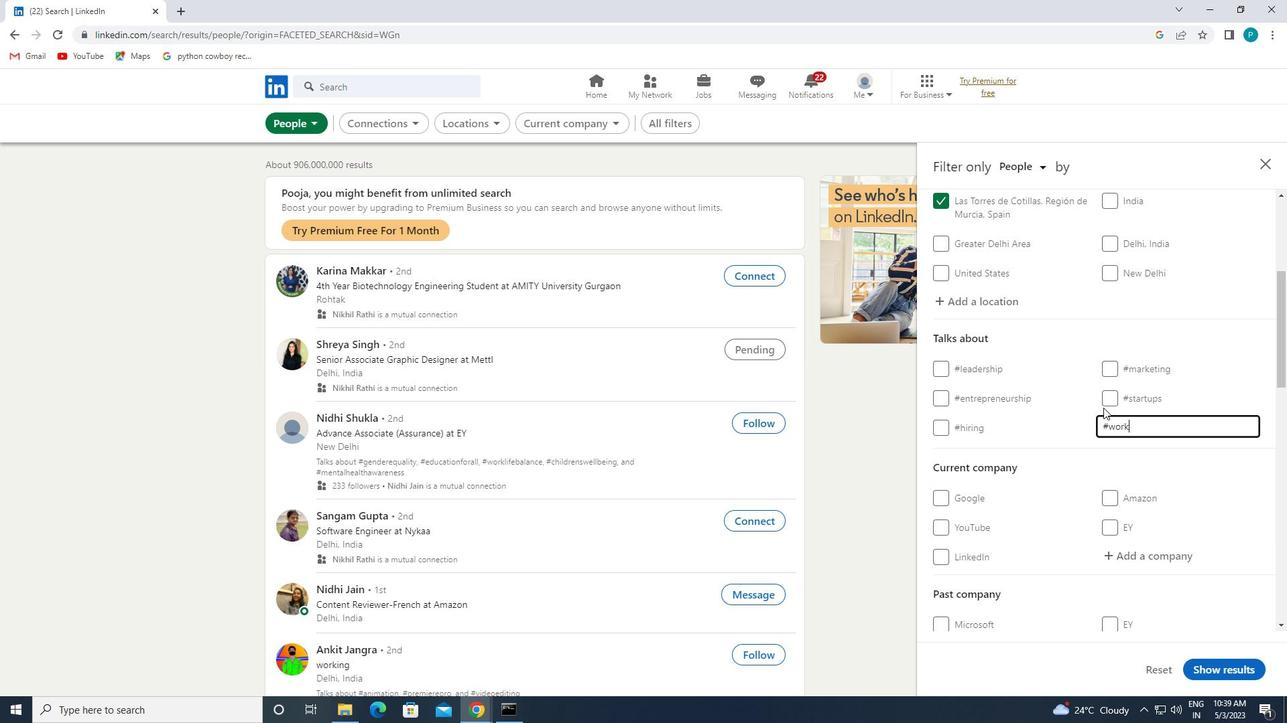 
Action: Mouse scrolled (1099, 407) with delta (0, 0)
Screenshot: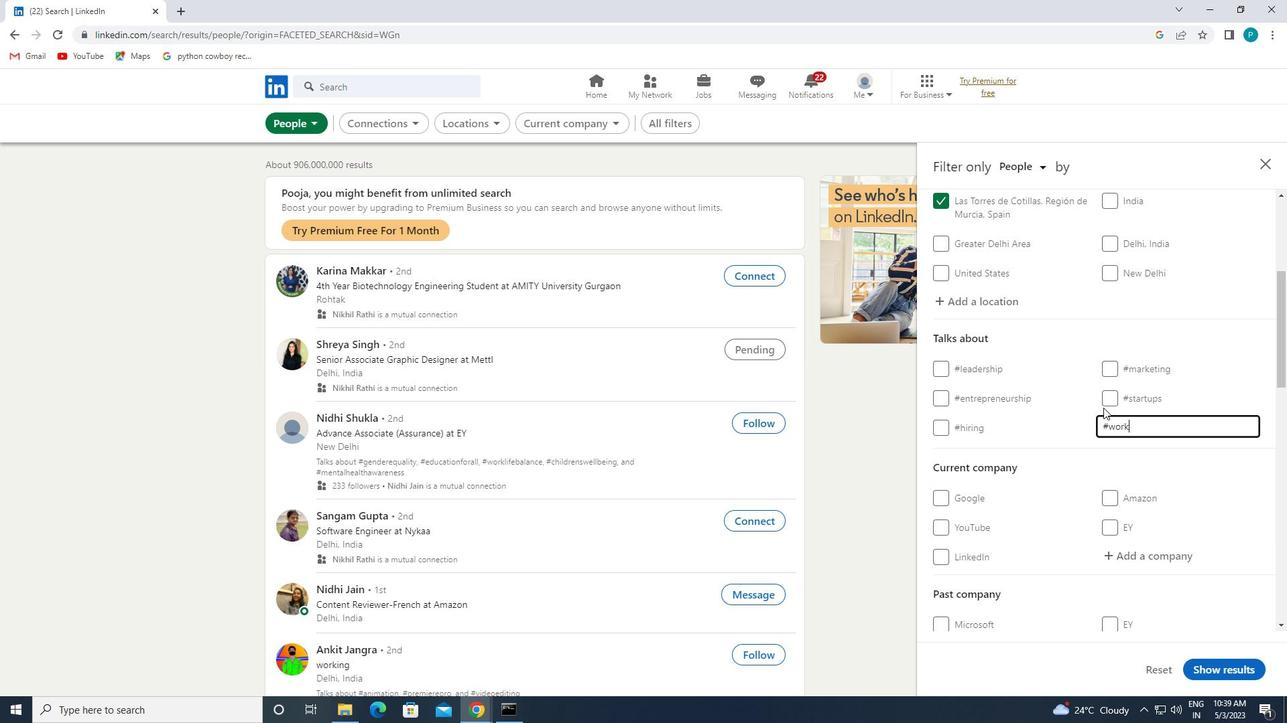 
Action: Mouse moved to (1098, 407)
Screenshot: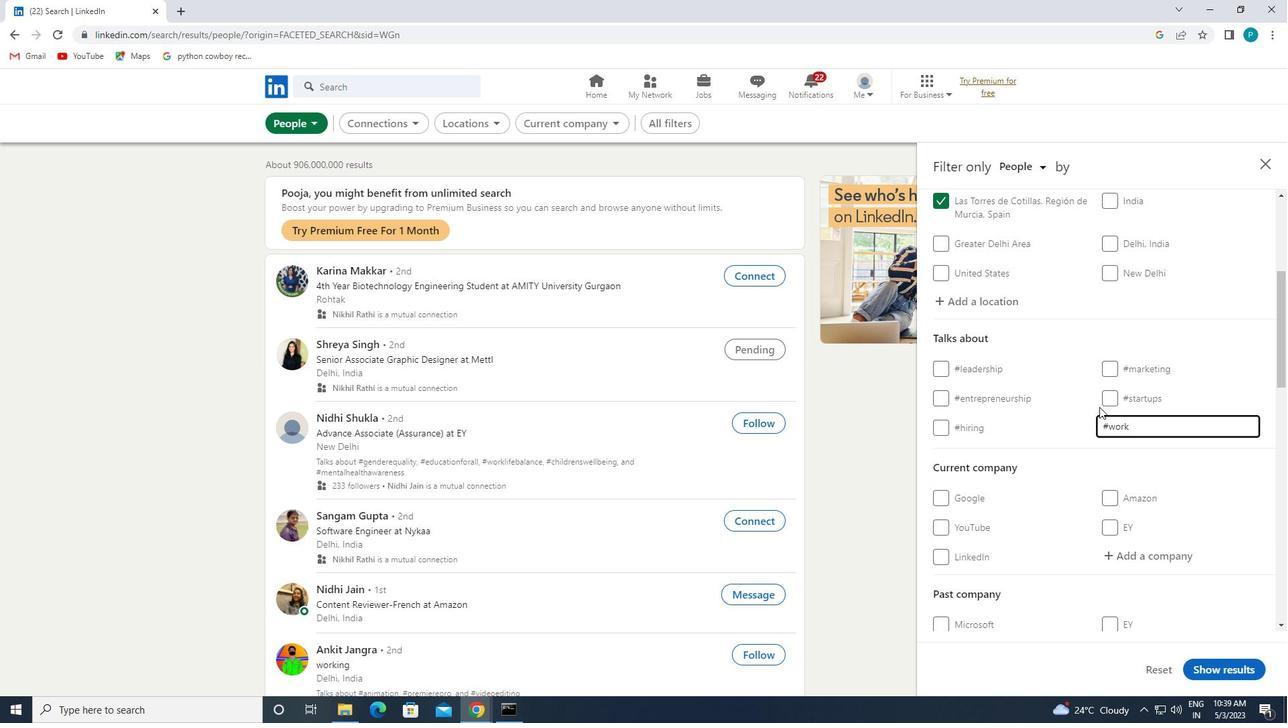 
Action: Mouse scrolled (1098, 406) with delta (0, 0)
Screenshot: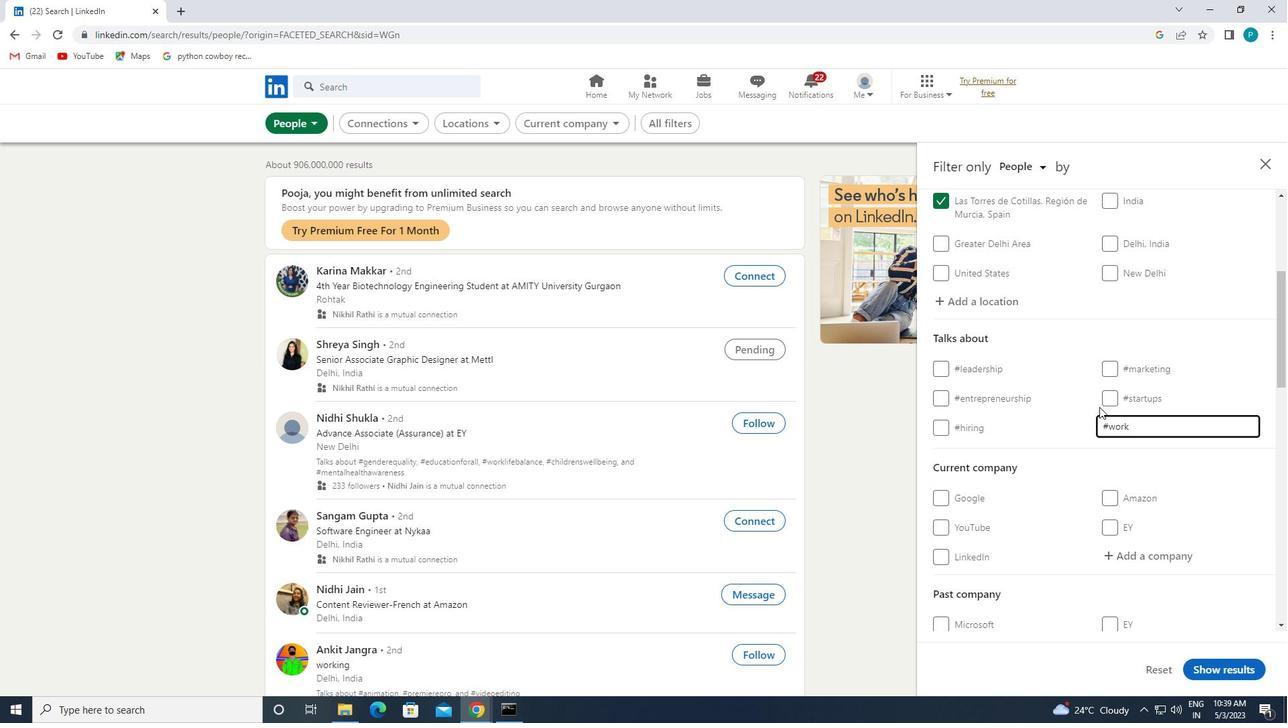 
Action: Mouse moved to (1059, 436)
Screenshot: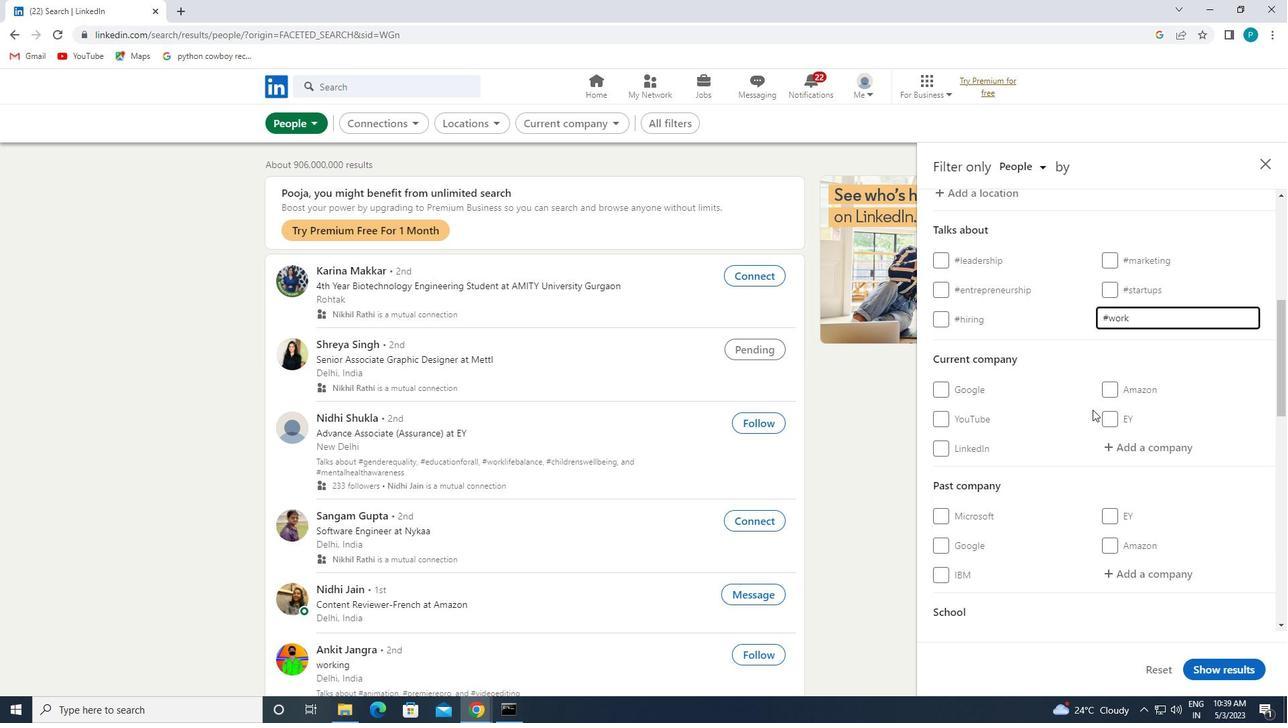 
Action: Mouse scrolled (1059, 435) with delta (0, 0)
Screenshot: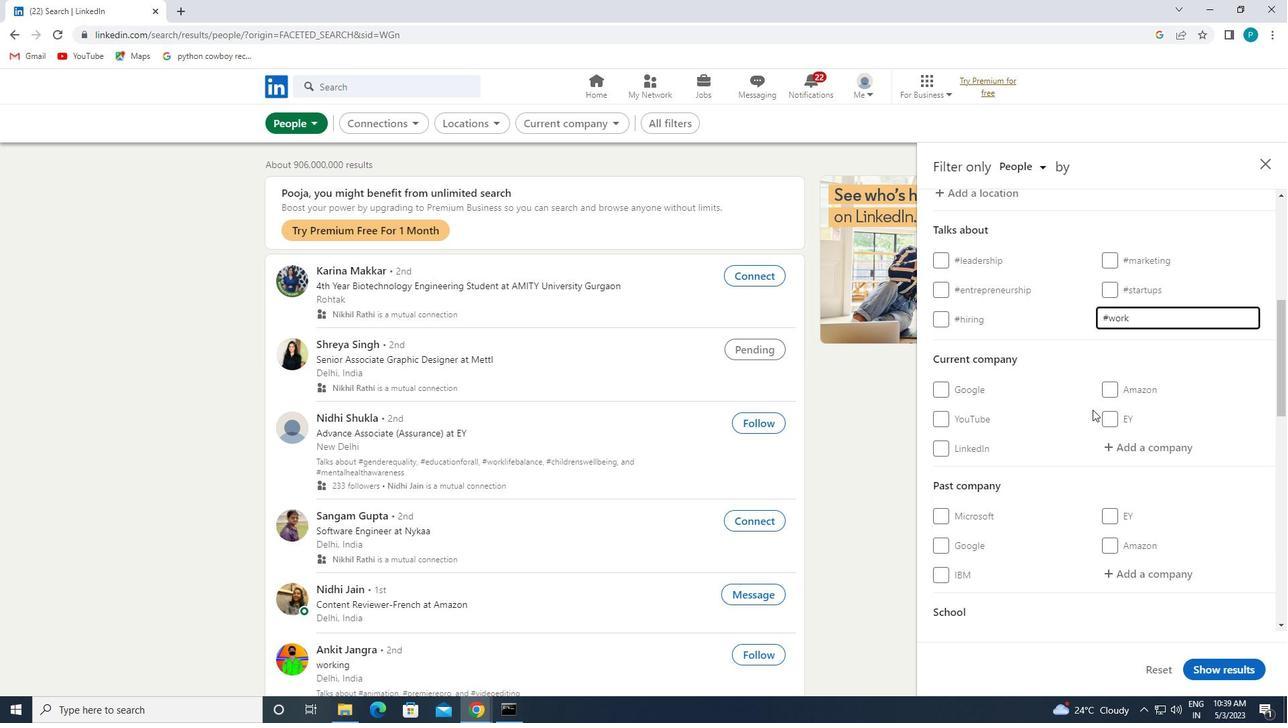 
Action: Mouse moved to (1030, 433)
Screenshot: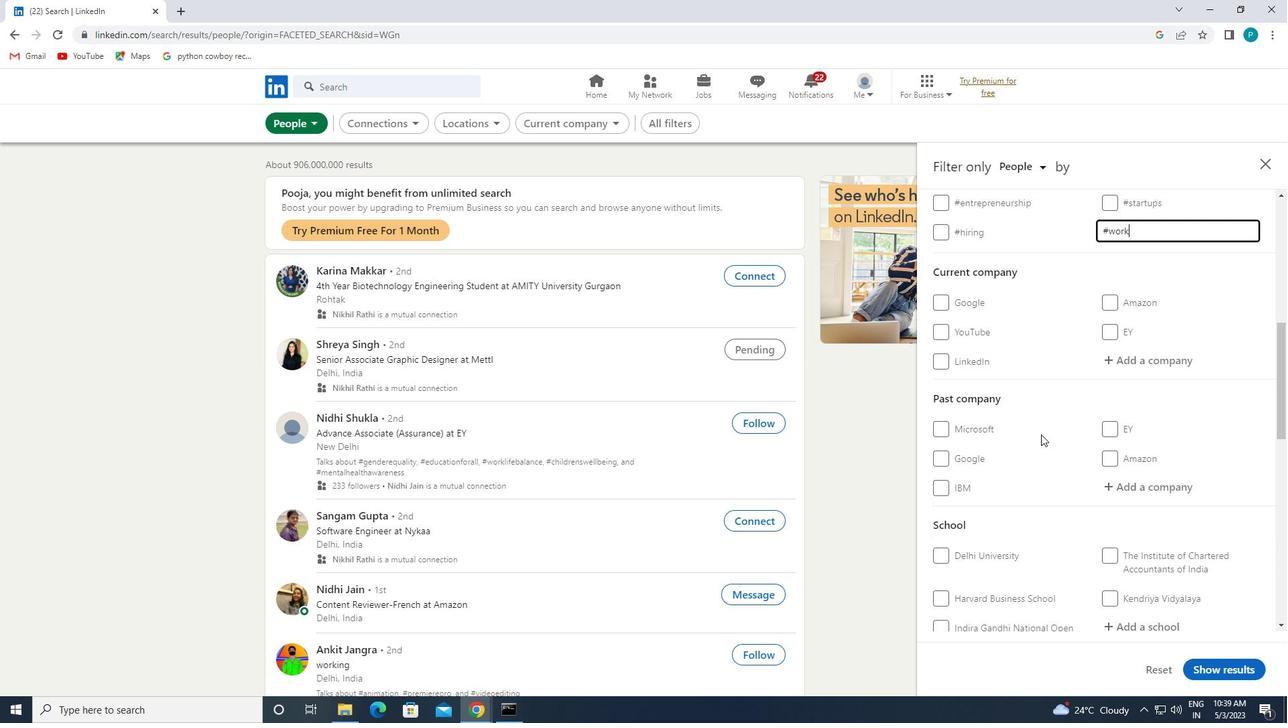 
Action: Mouse scrolled (1030, 433) with delta (0, 0)
Screenshot: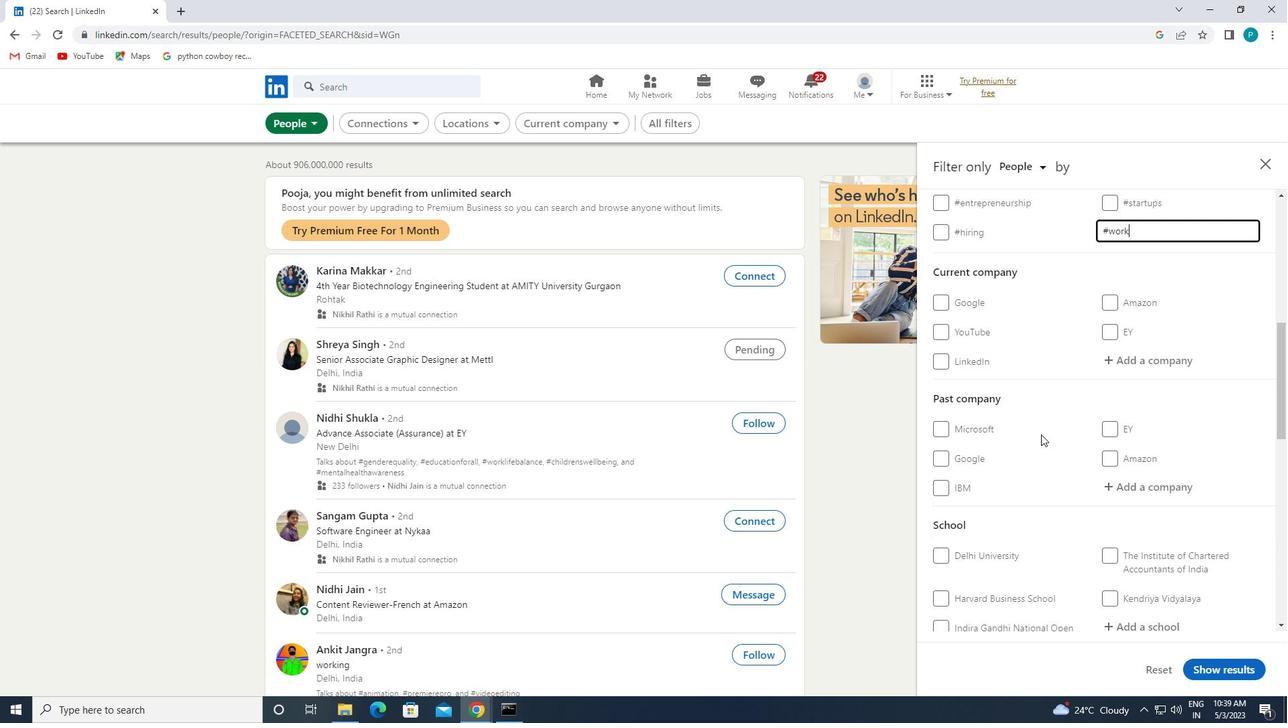 
Action: Mouse moved to (1029, 433)
Screenshot: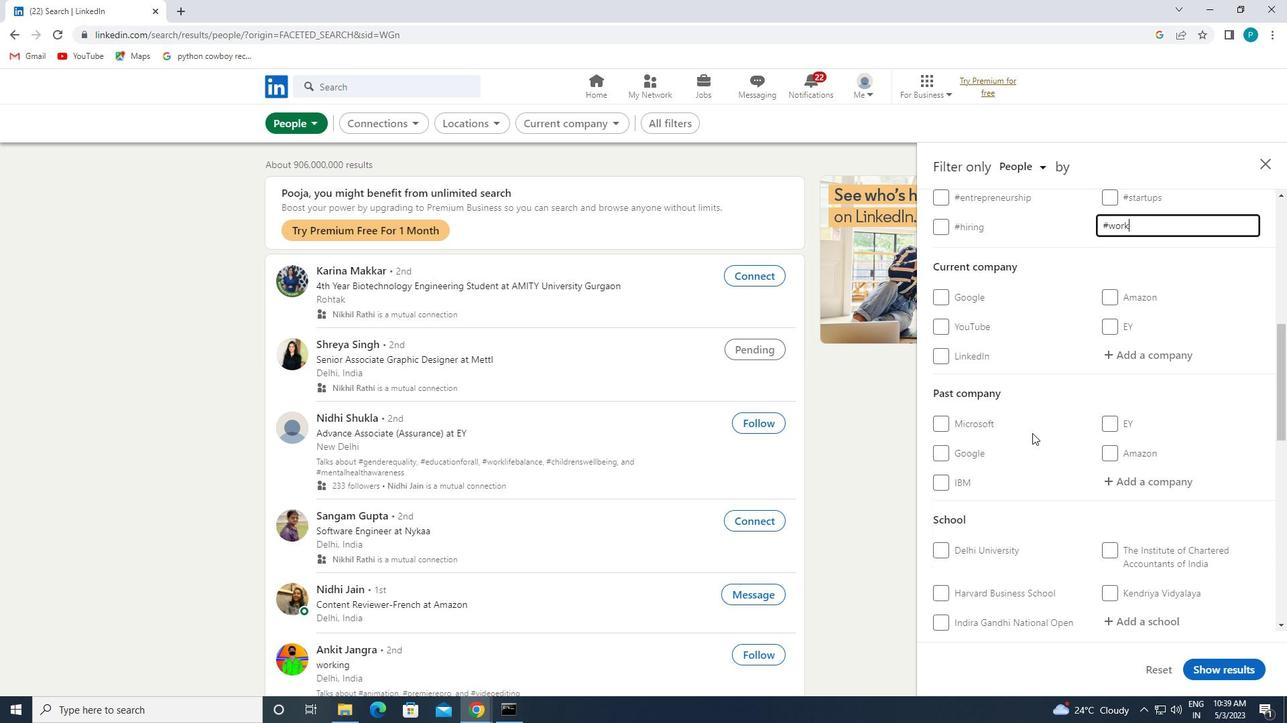 
Action: Mouse scrolled (1029, 433) with delta (0, 0)
Screenshot: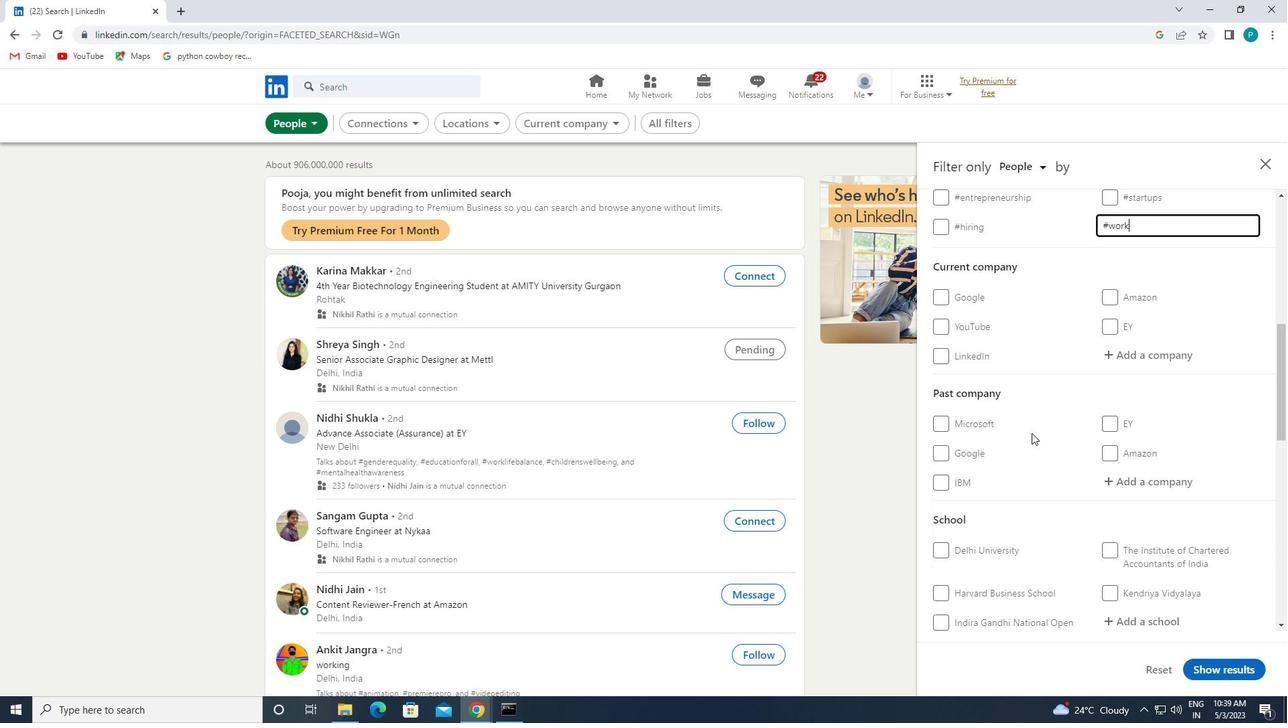 
Action: Mouse moved to (984, 469)
Screenshot: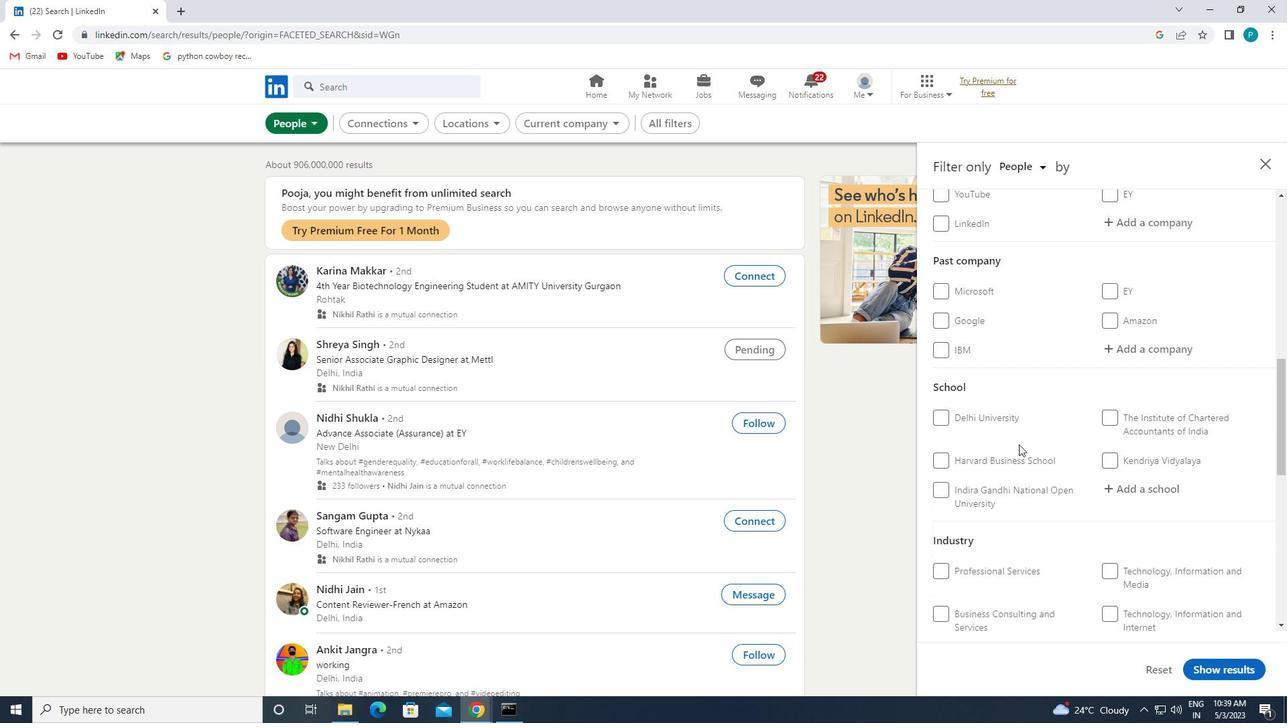 
Action: Mouse scrolled (984, 468) with delta (0, 0)
Screenshot: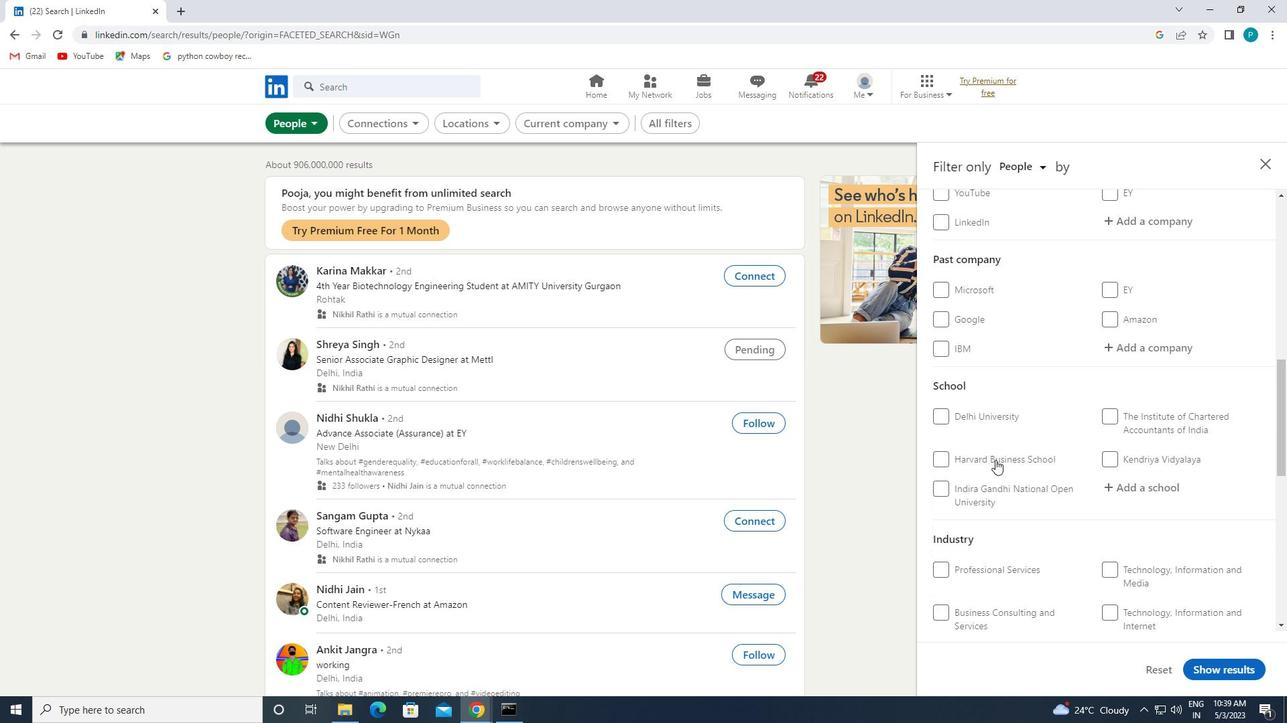 
Action: Mouse moved to (984, 469)
Screenshot: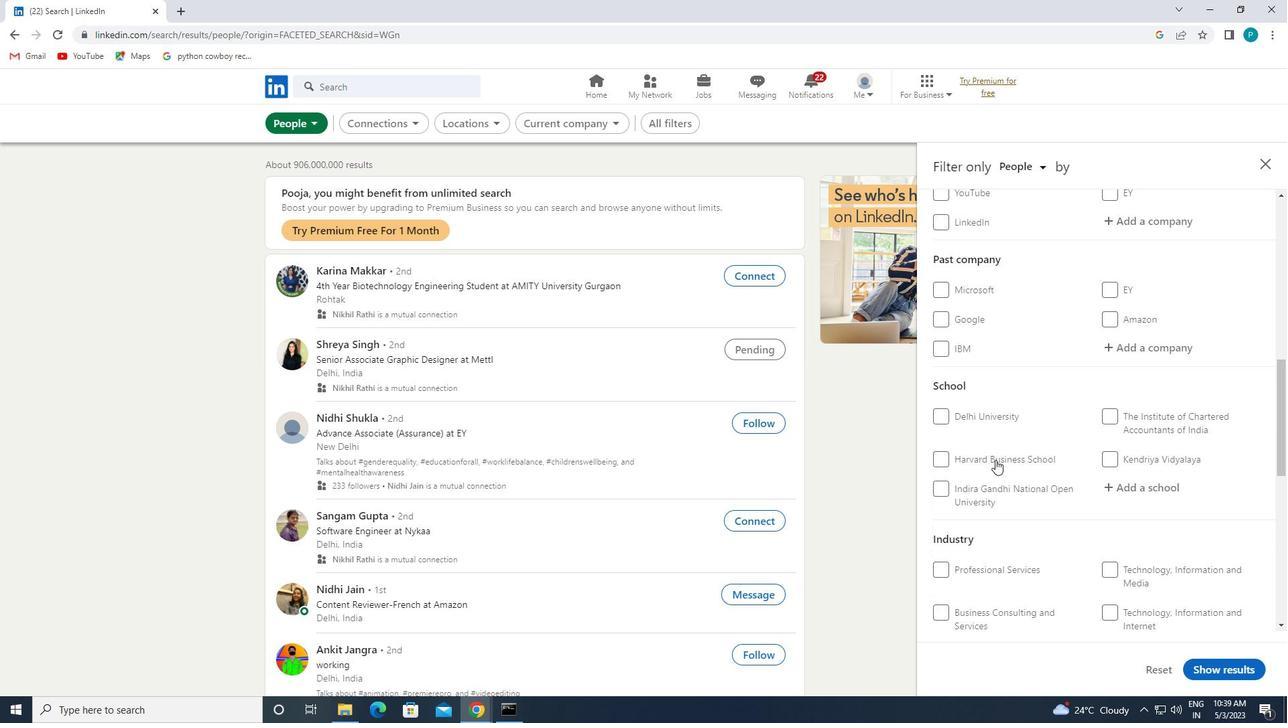 
Action: Mouse scrolled (984, 468) with delta (0, 0)
Screenshot: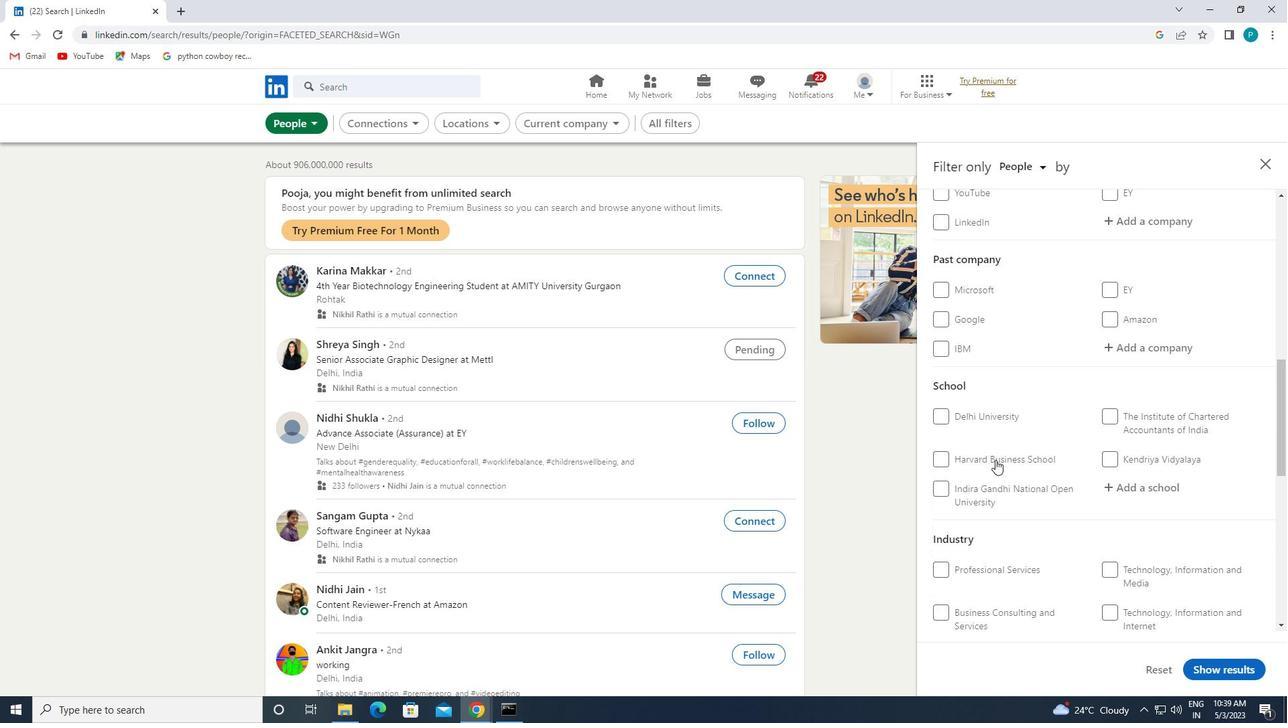 
Action: Mouse moved to (963, 513)
Screenshot: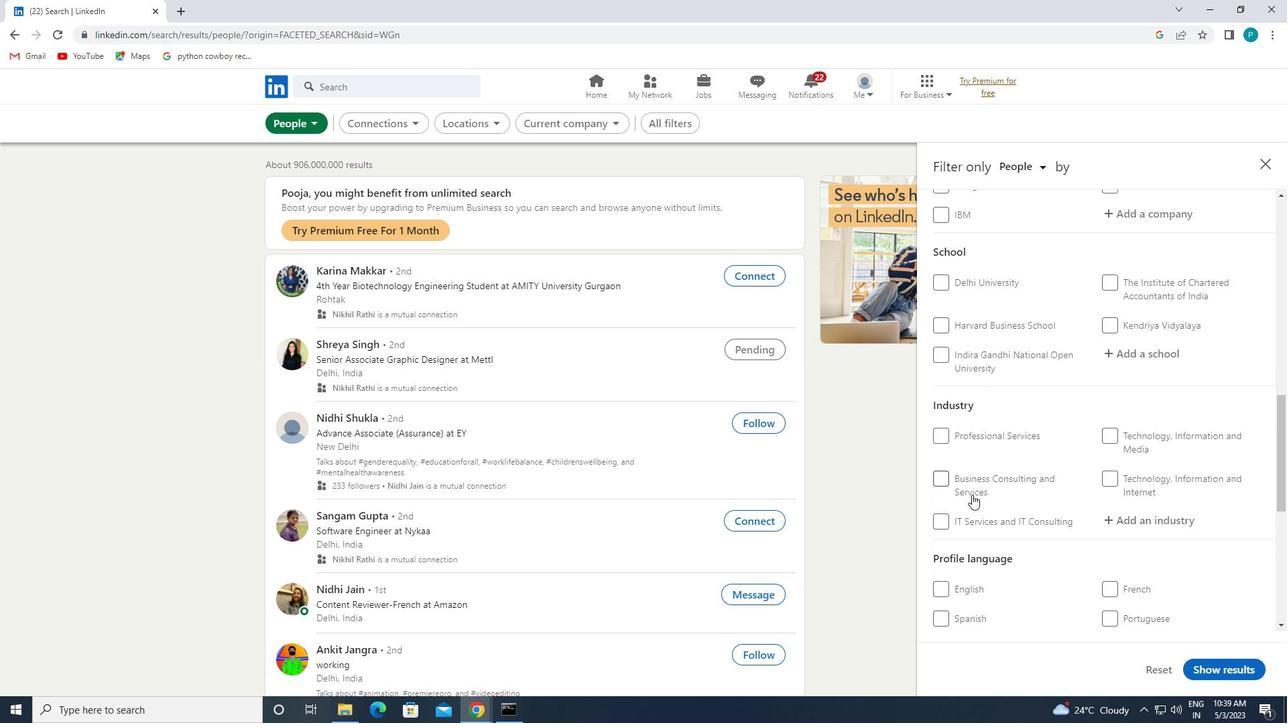 
Action: Mouse scrolled (963, 512) with delta (0, 0)
Screenshot: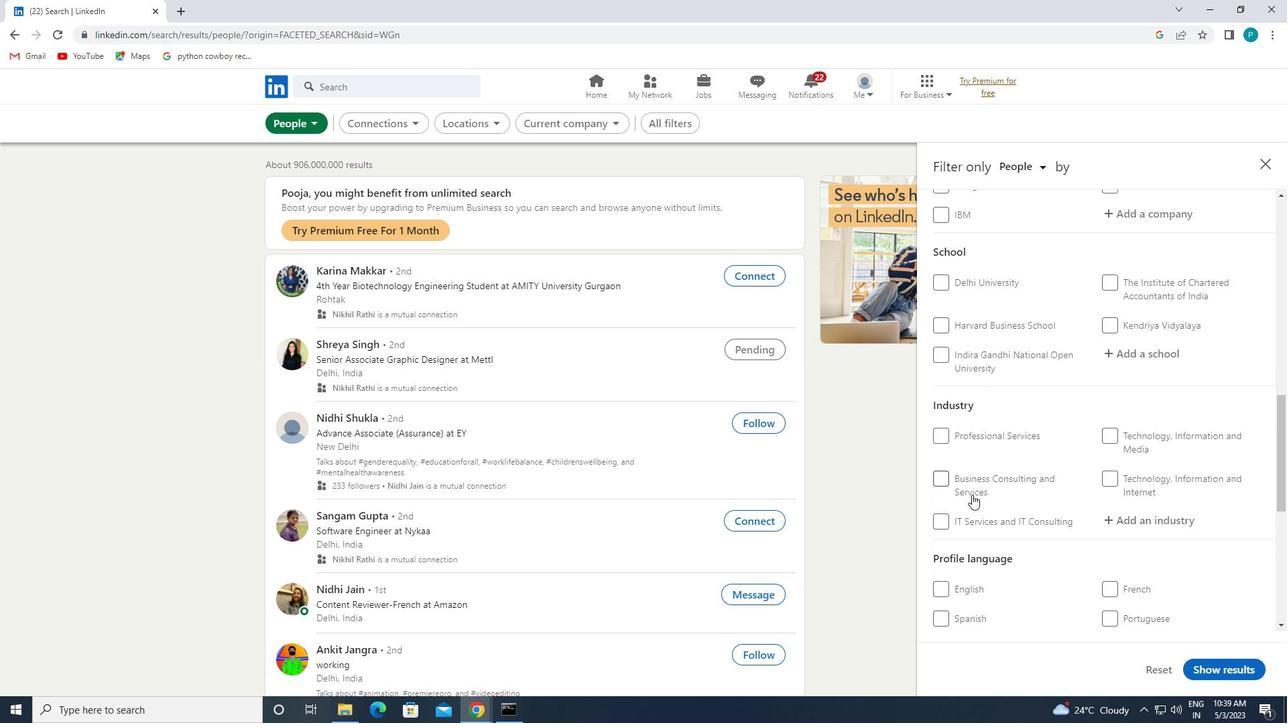 
Action: Mouse scrolled (963, 512) with delta (0, 0)
Screenshot: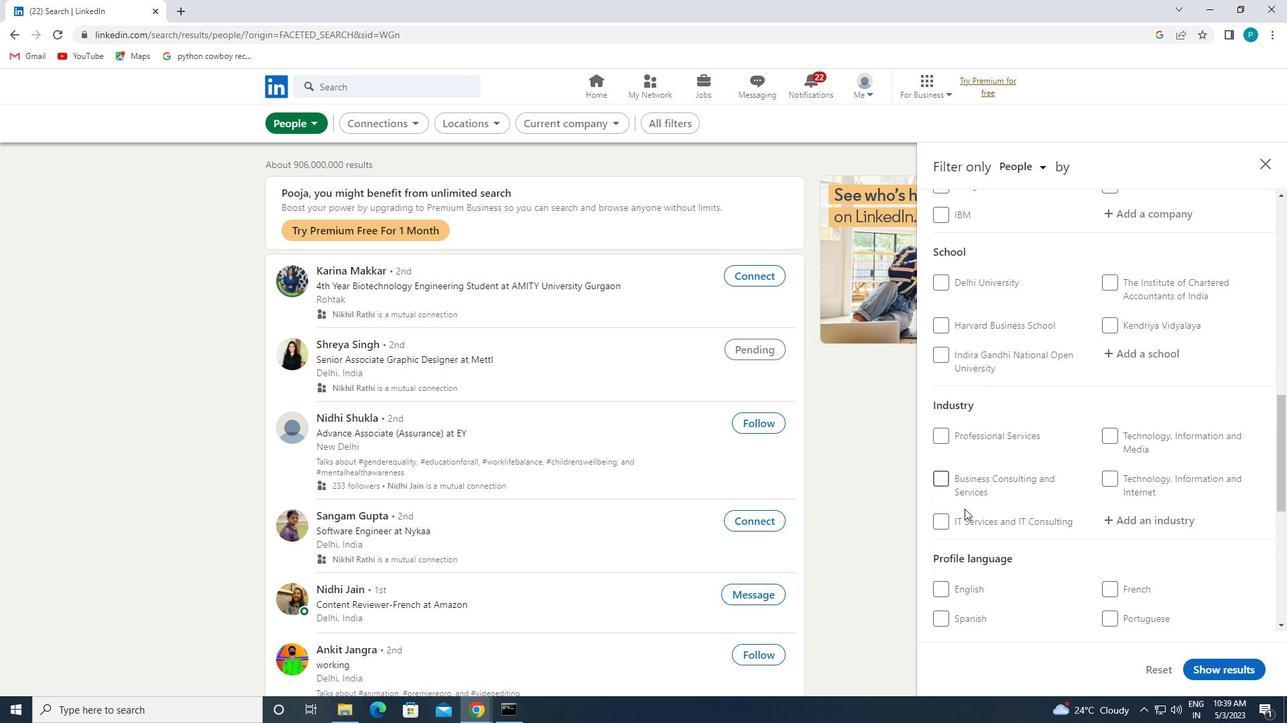 
Action: Mouse moved to (955, 491)
Screenshot: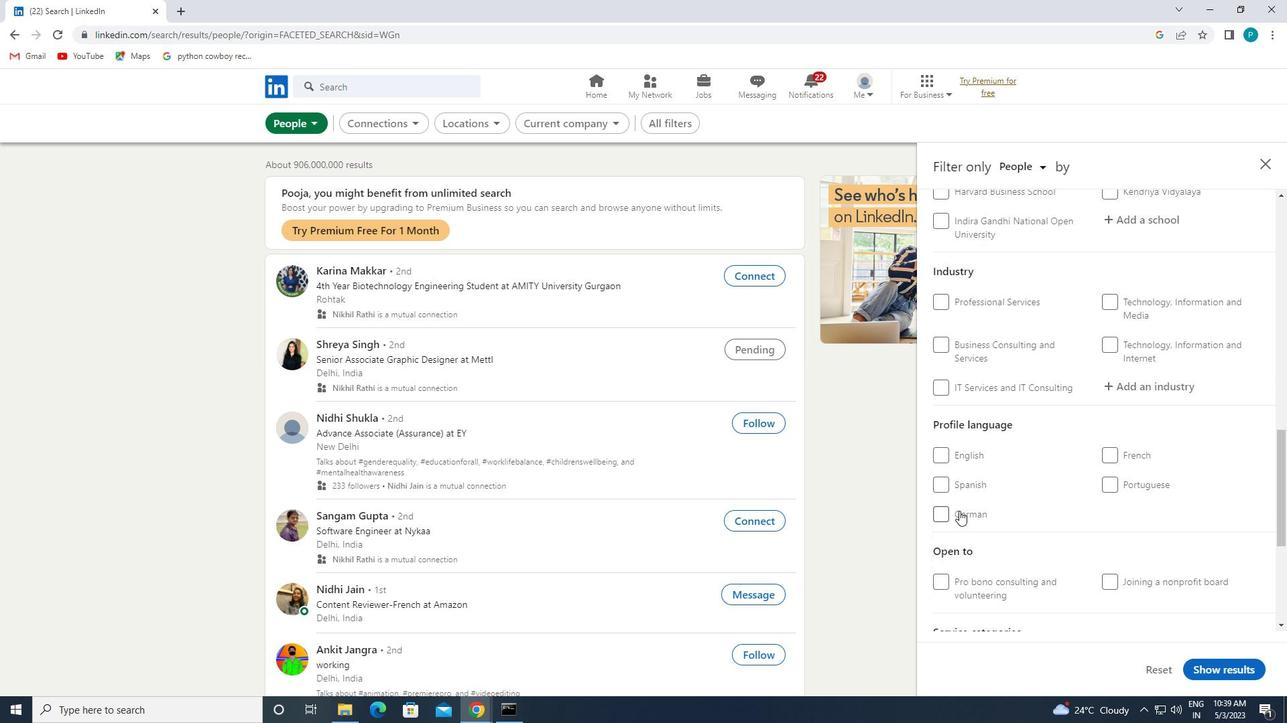 
Action: Mouse pressed left at (955, 491)
Screenshot: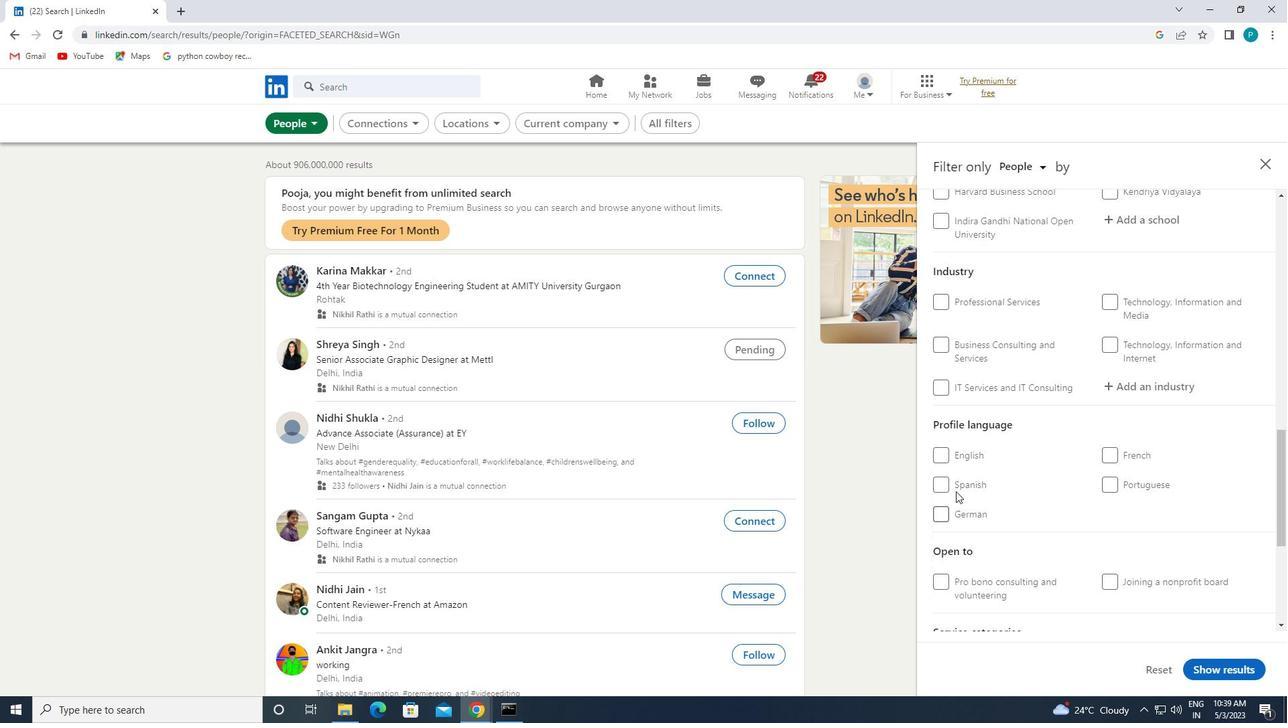 
Action: Mouse moved to (1037, 469)
Screenshot: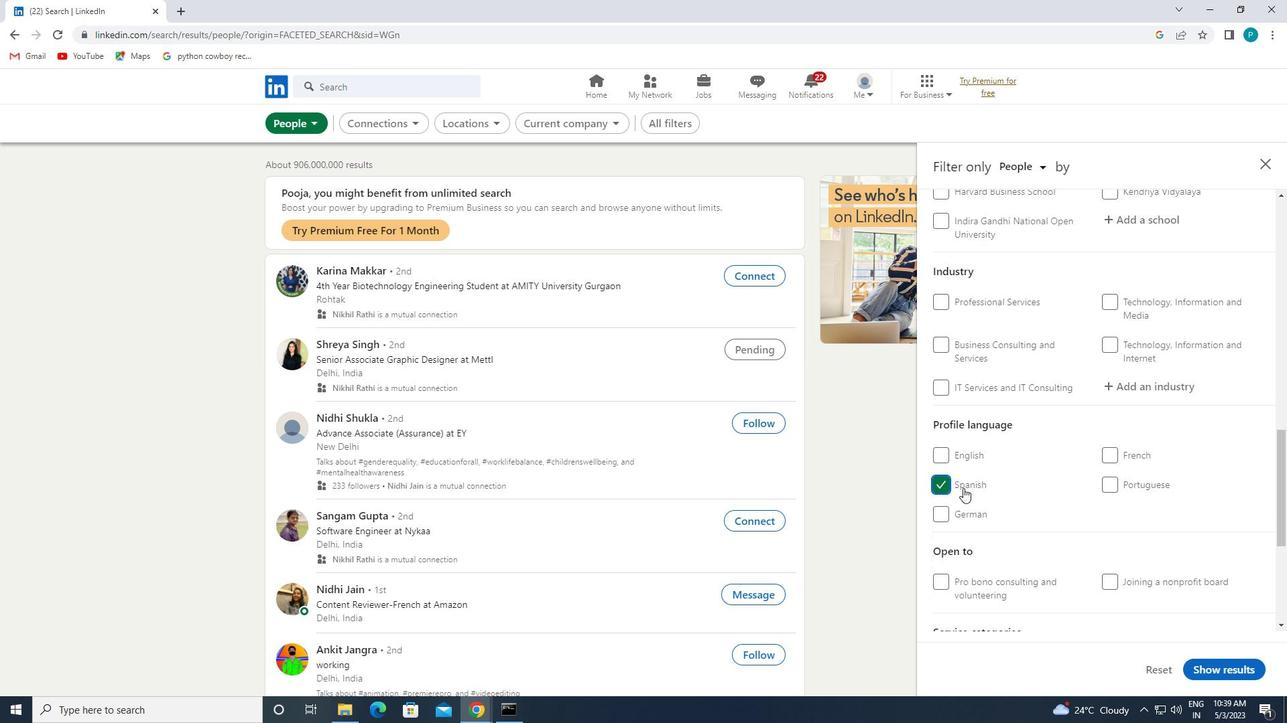 
Action: Mouse scrolled (1037, 469) with delta (0, 0)
Screenshot: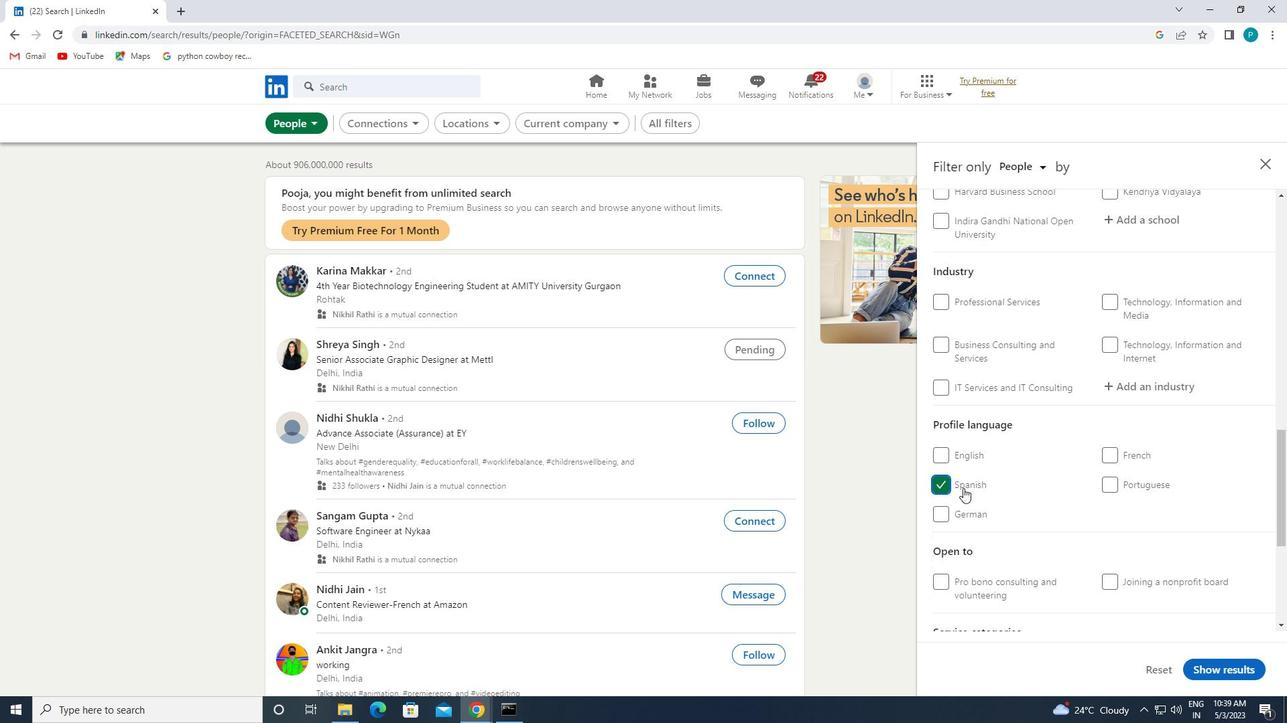 
Action: Mouse moved to (1037, 469)
Screenshot: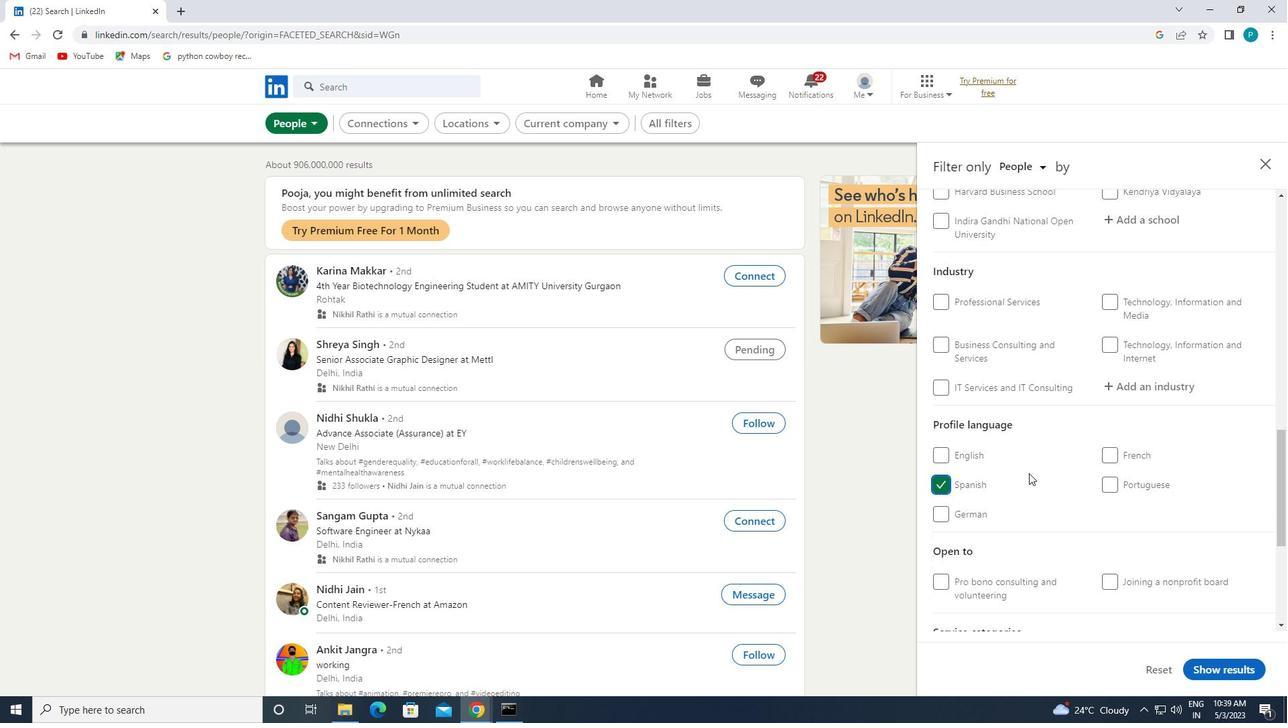 
Action: Mouse scrolled (1037, 469) with delta (0, 0)
Screenshot: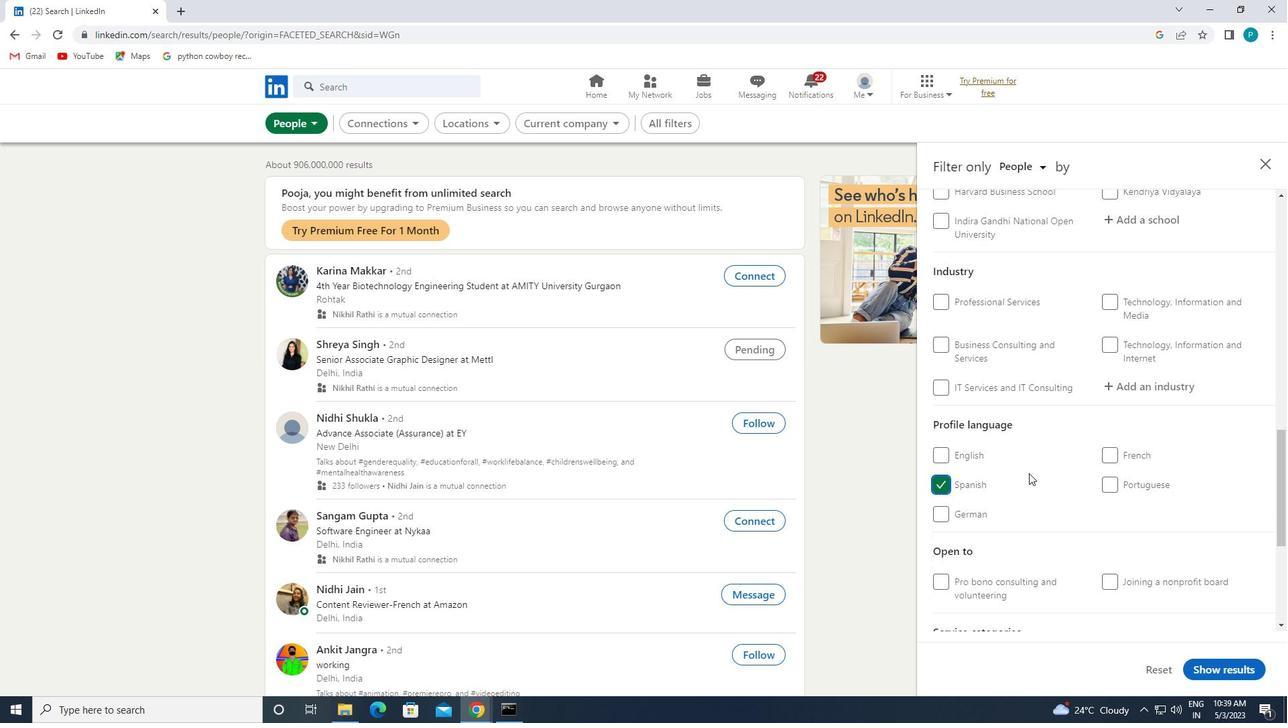 
Action: Mouse scrolled (1037, 469) with delta (0, 0)
Screenshot: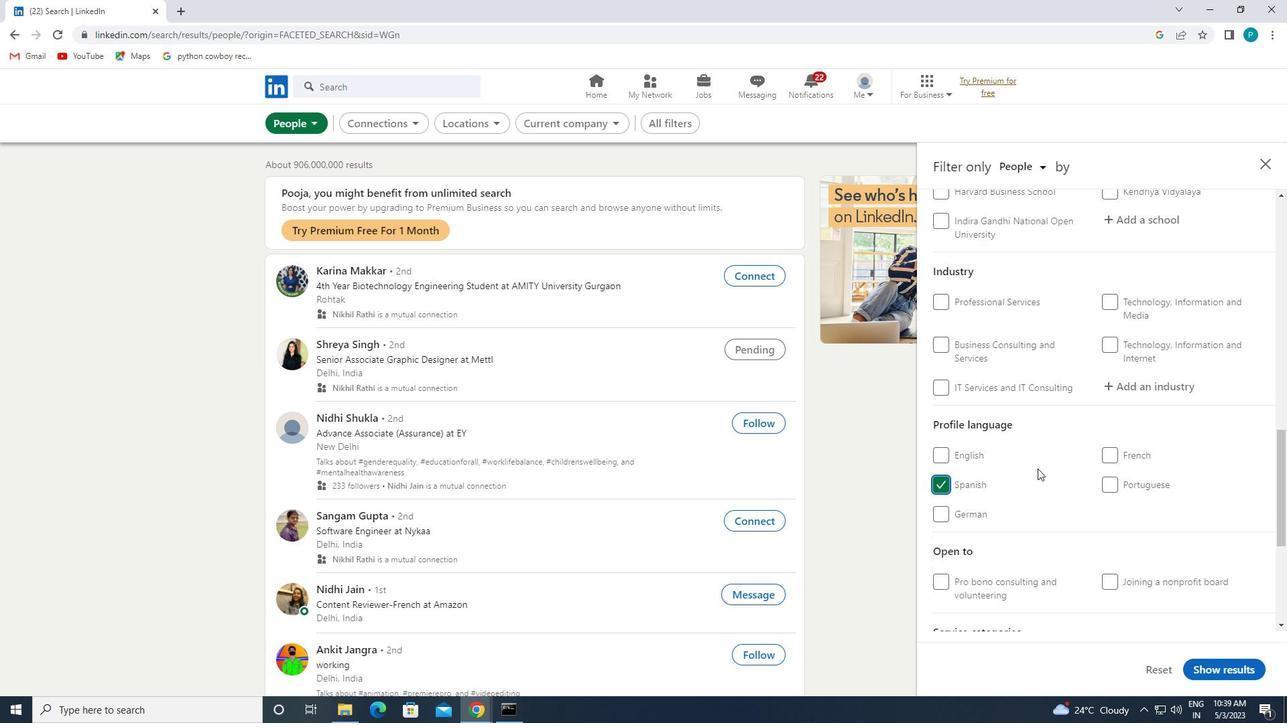 
Action: Mouse scrolled (1037, 469) with delta (0, 0)
Screenshot: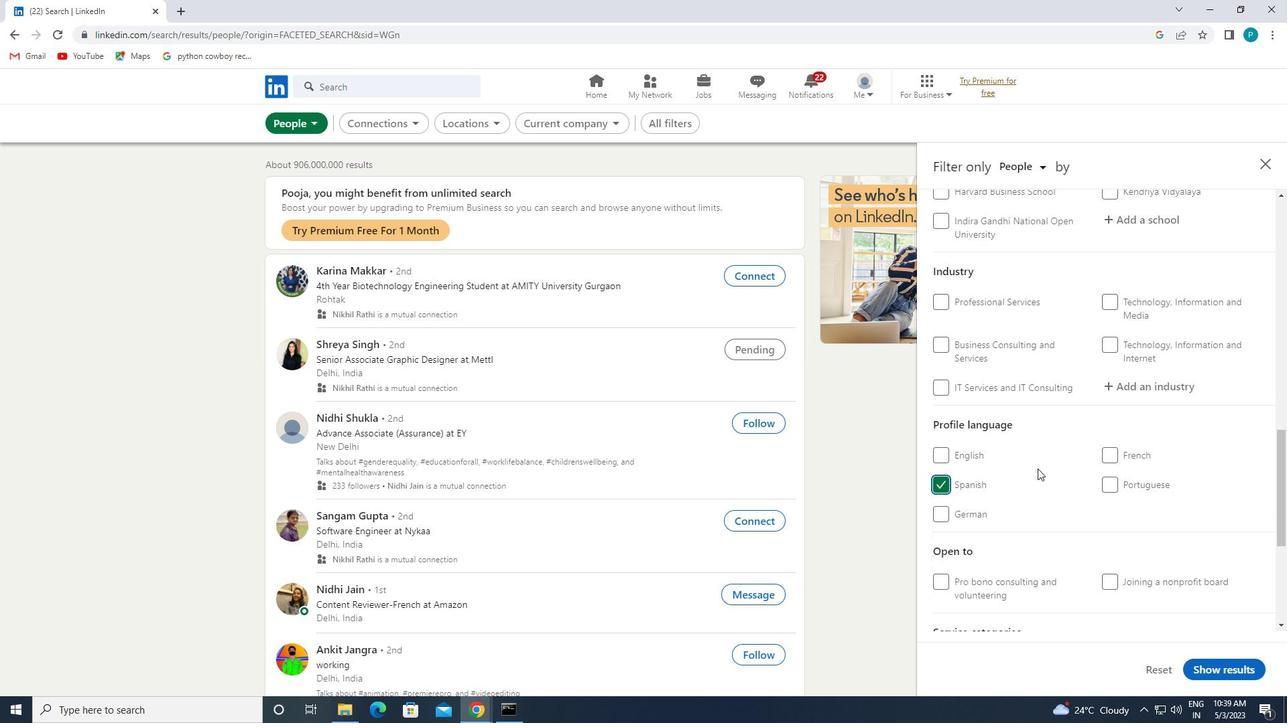 
Action: Mouse moved to (1070, 401)
Screenshot: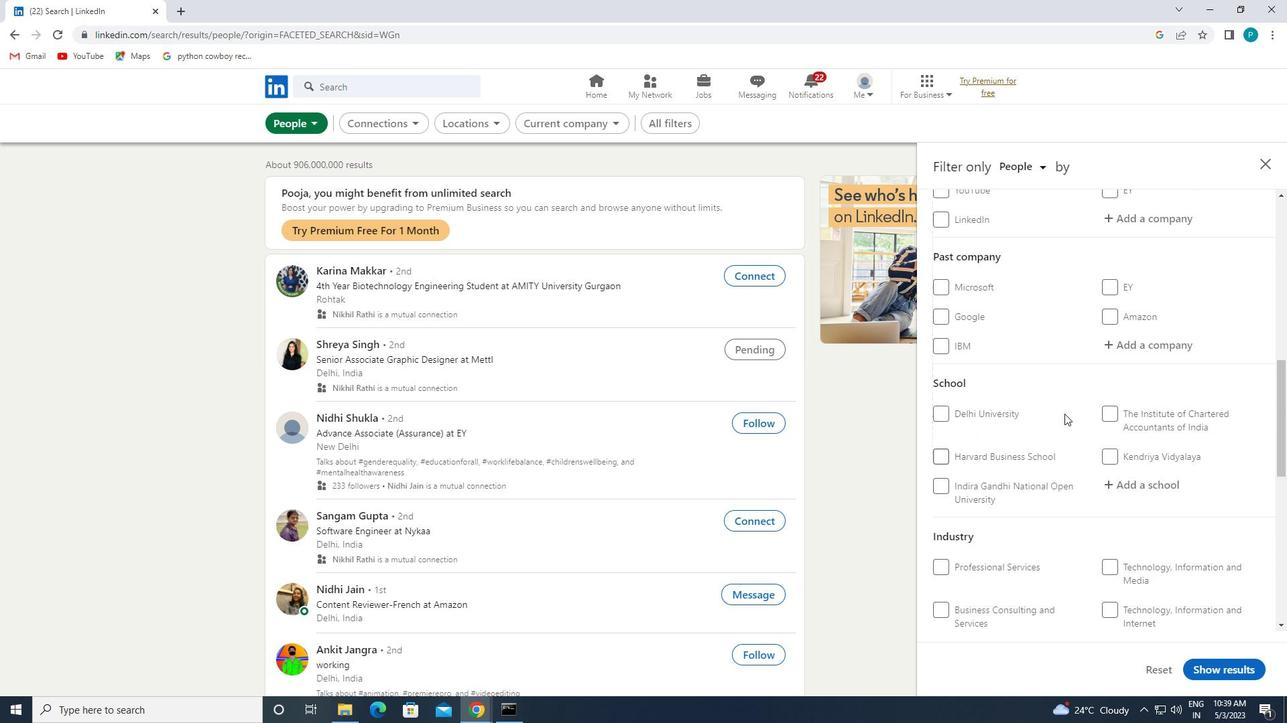 
Action: Mouse scrolled (1070, 402) with delta (0, 0)
Screenshot: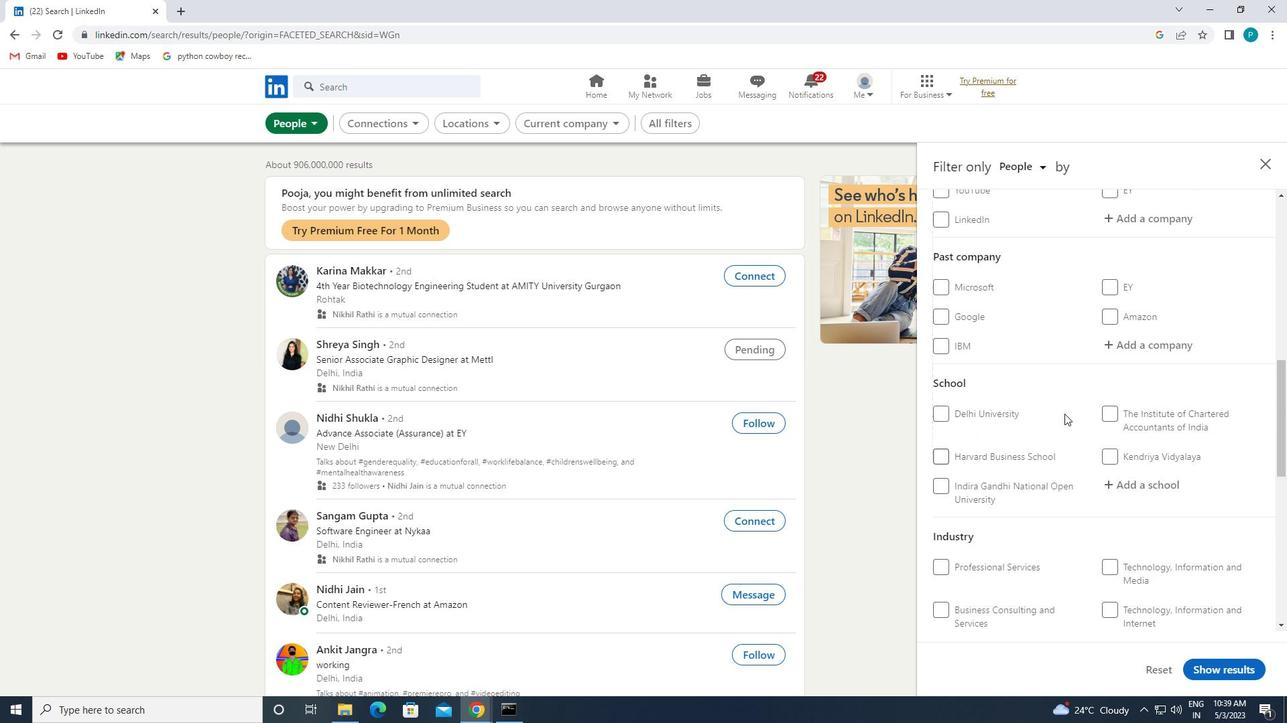 
Action: Mouse moved to (1071, 400)
Screenshot: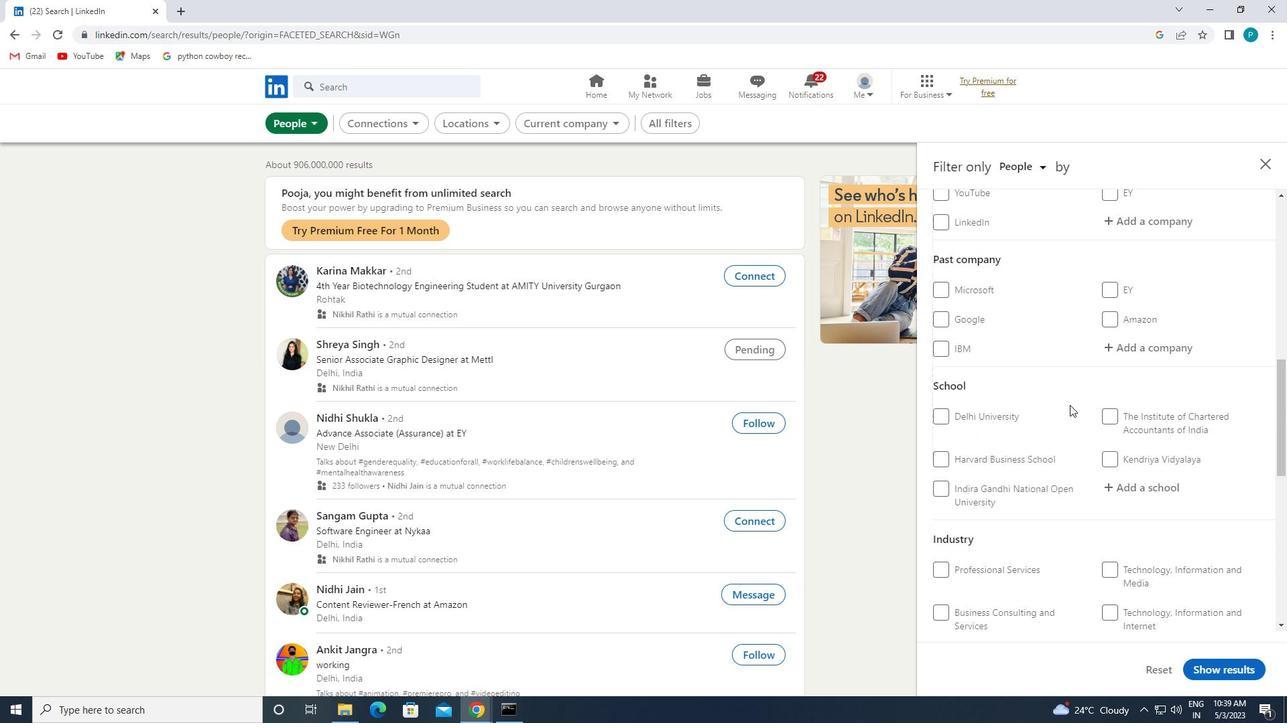 
Action: Mouse scrolled (1071, 400) with delta (0, 0)
Screenshot: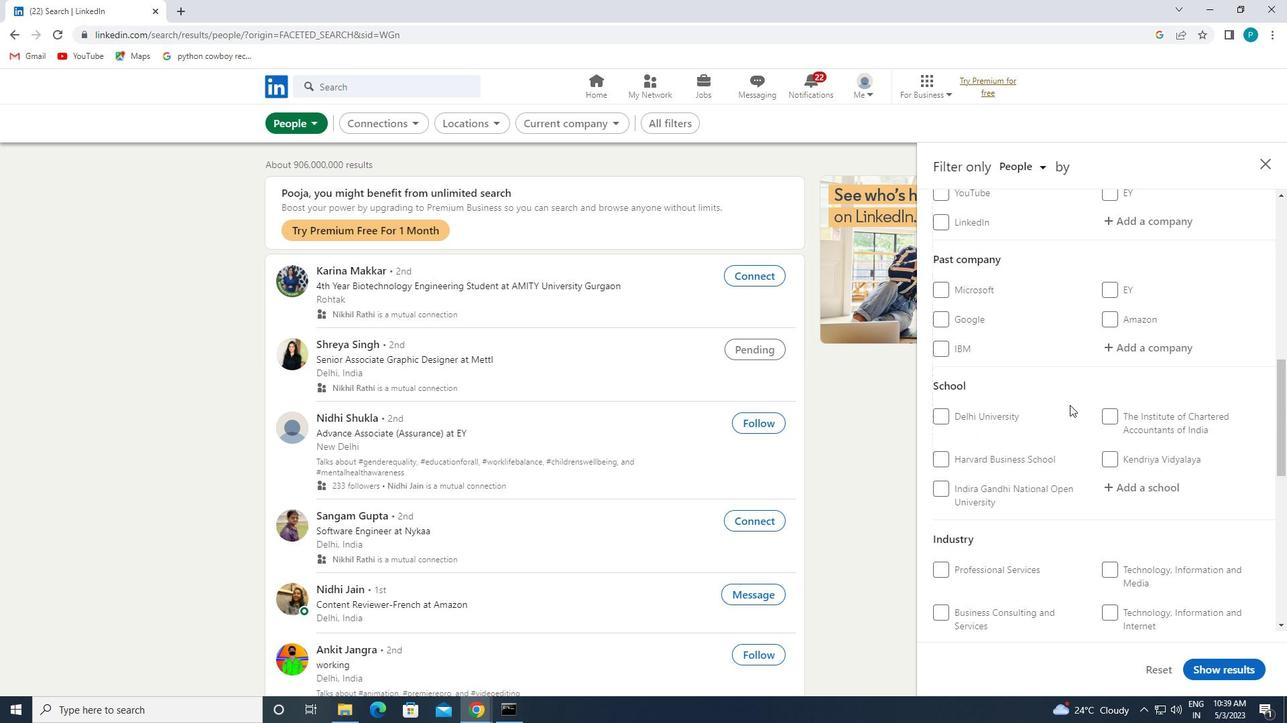 
Action: Mouse moved to (1108, 356)
Screenshot: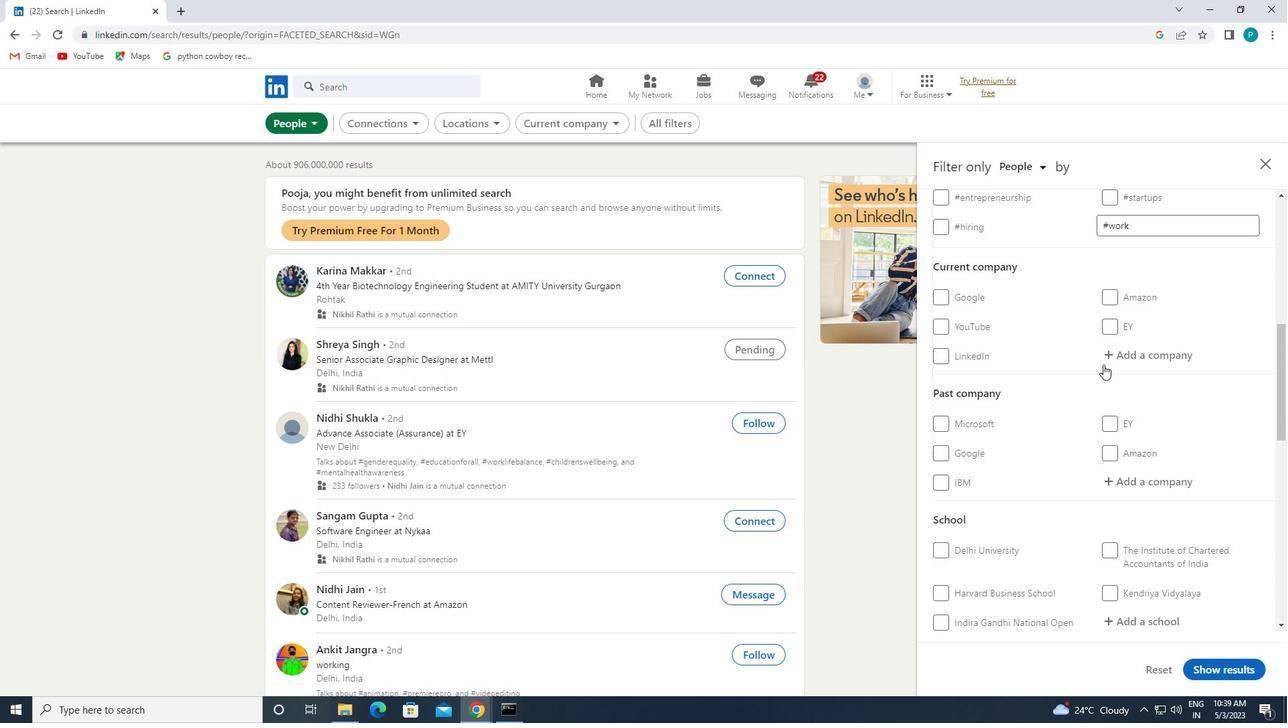
Action: Mouse pressed left at (1108, 356)
Screenshot: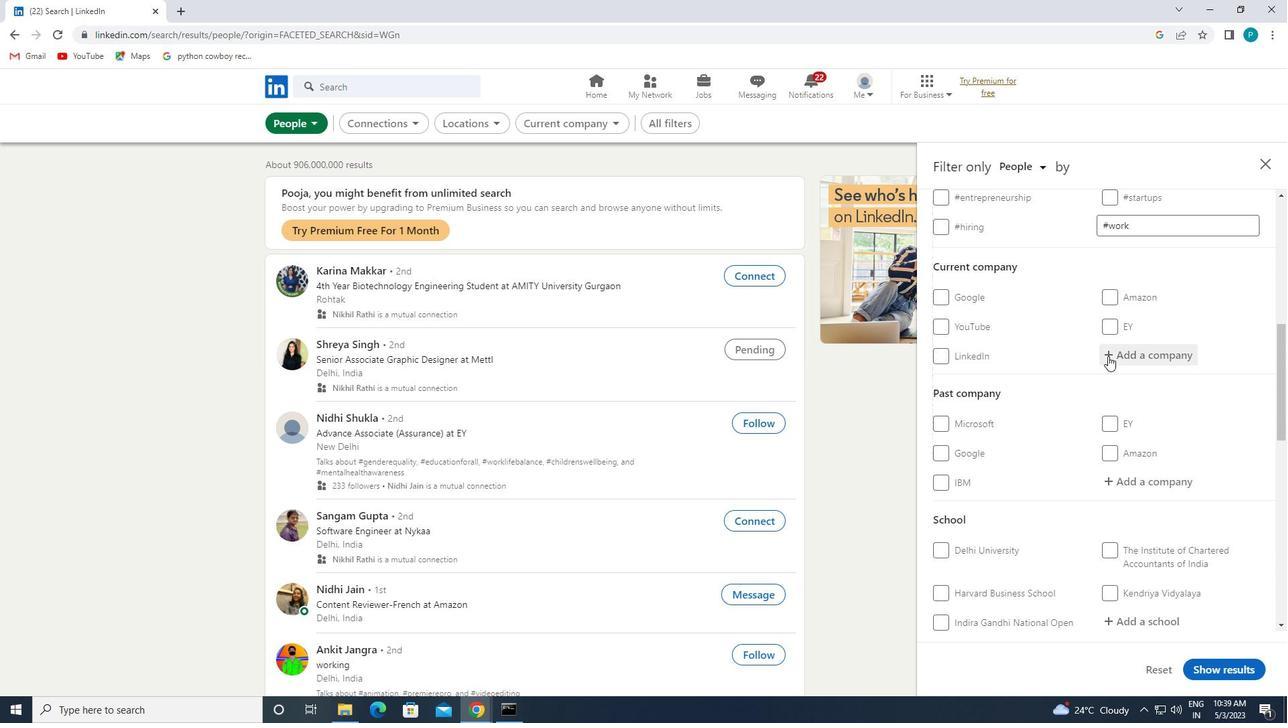 
Action: Mouse moved to (1117, 359)
Screenshot: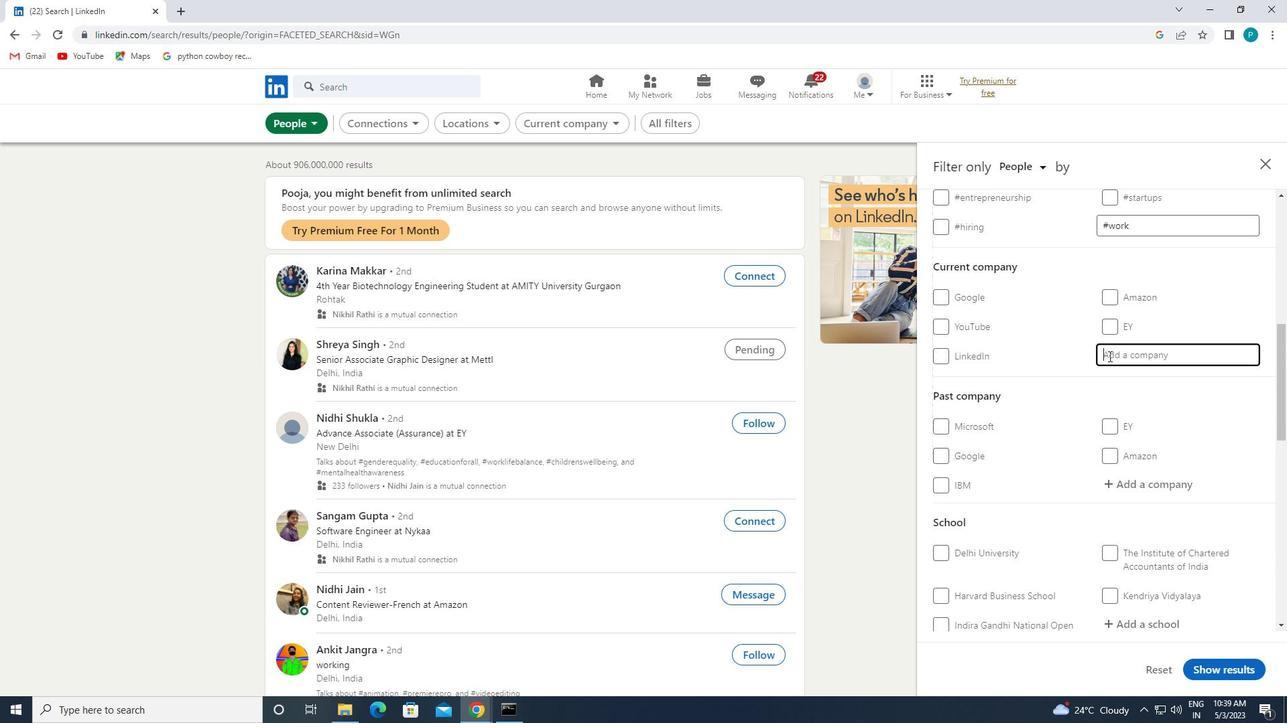 
Action: Key pressed <Key.caps_lock>S<Key.caps_lock>TATE<Key.space>
Screenshot: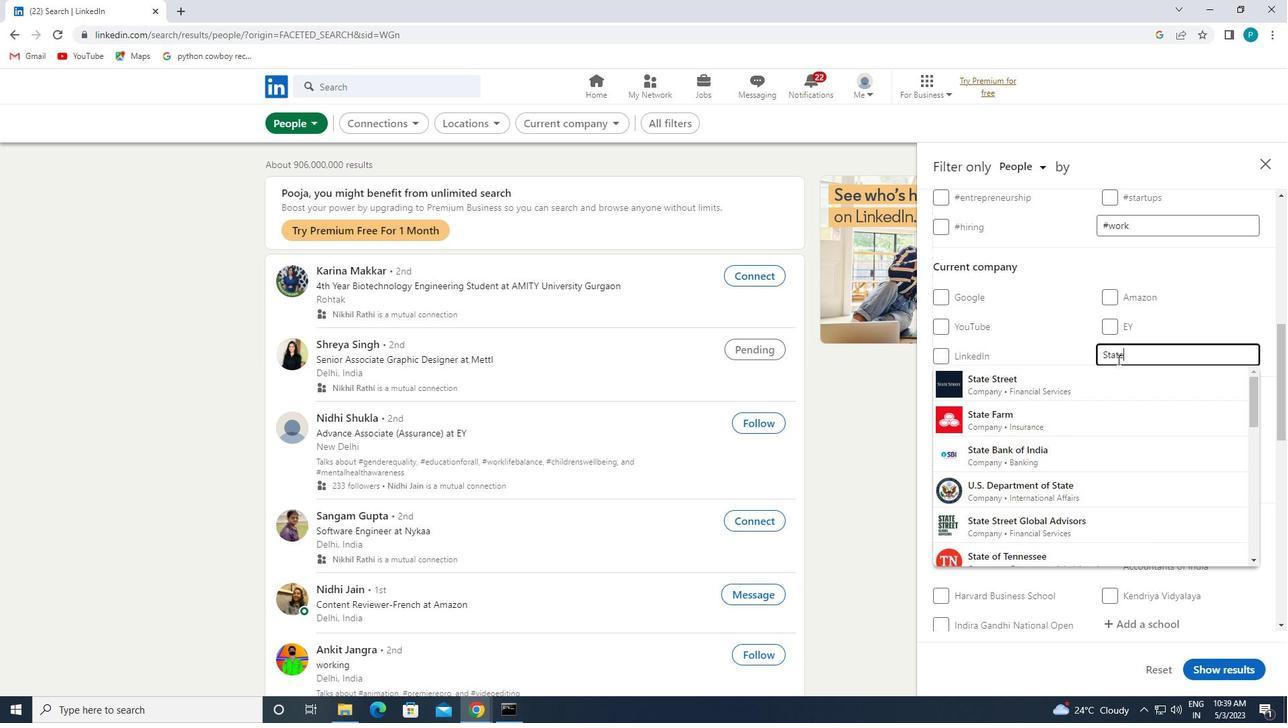 
Action: Mouse moved to (1041, 447)
Screenshot: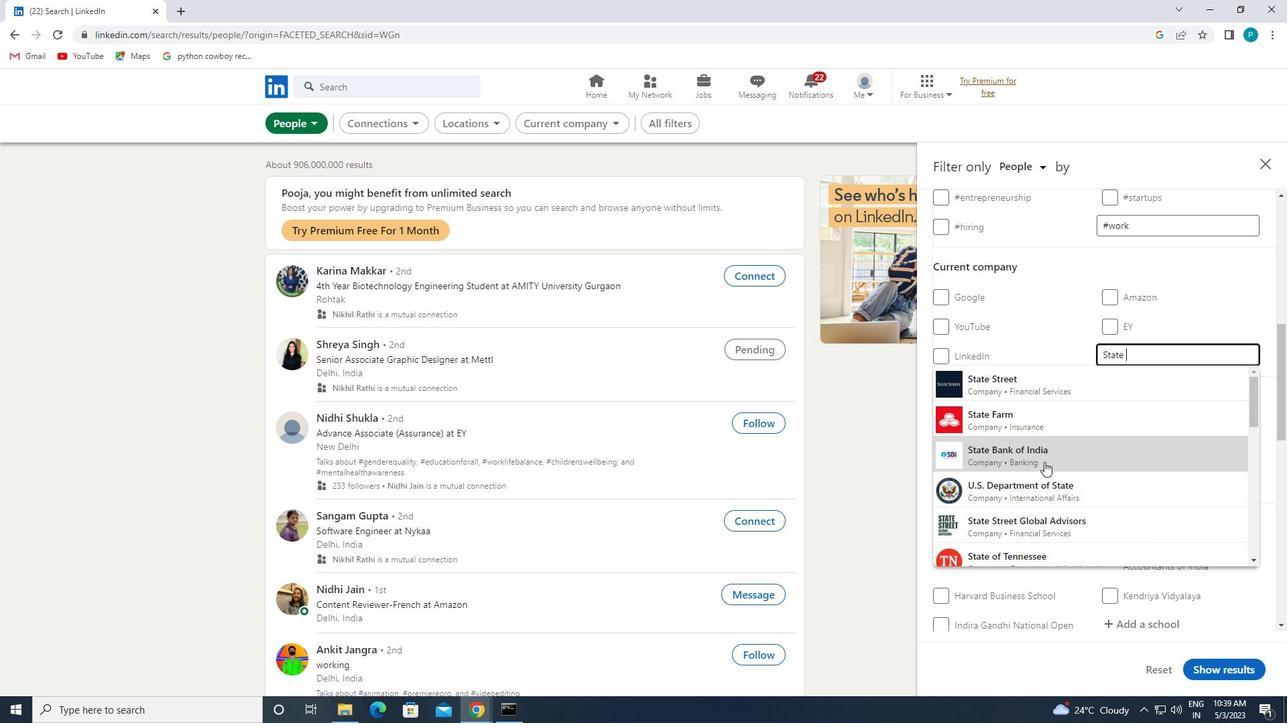 
Action: Mouse pressed left at (1041, 447)
Screenshot: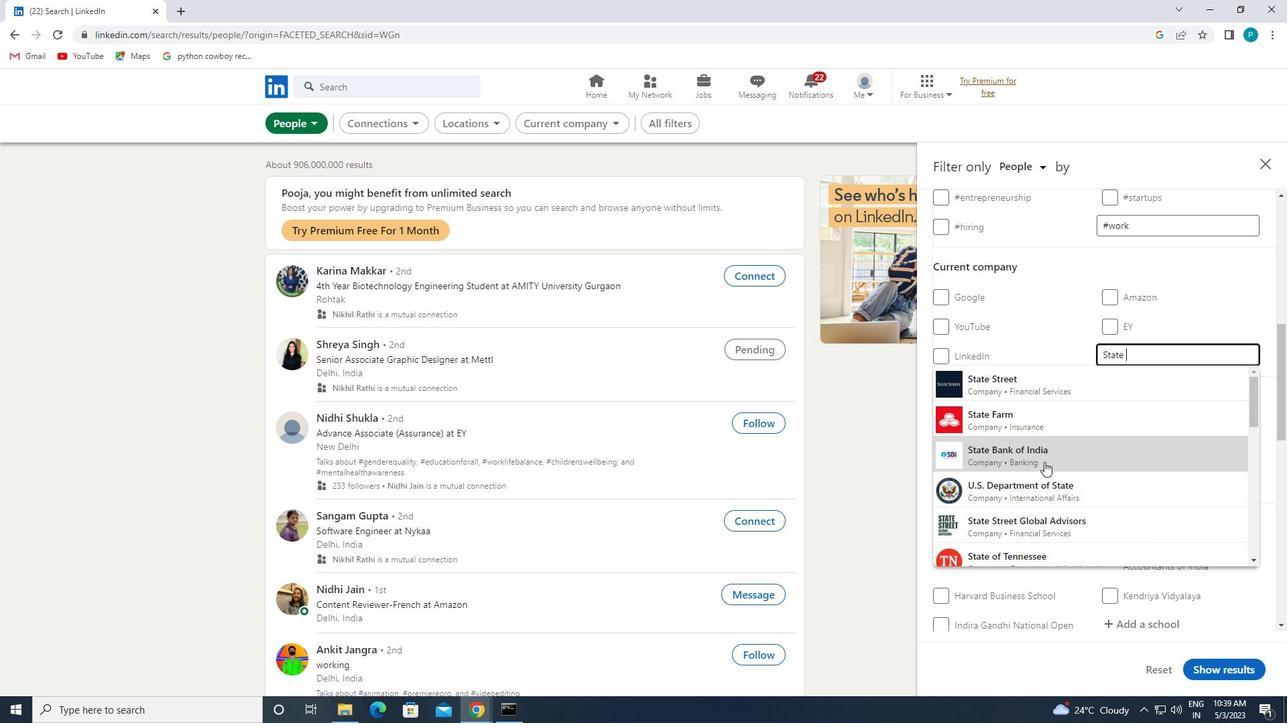 
Action: Mouse moved to (1045, 447)
Screenshot: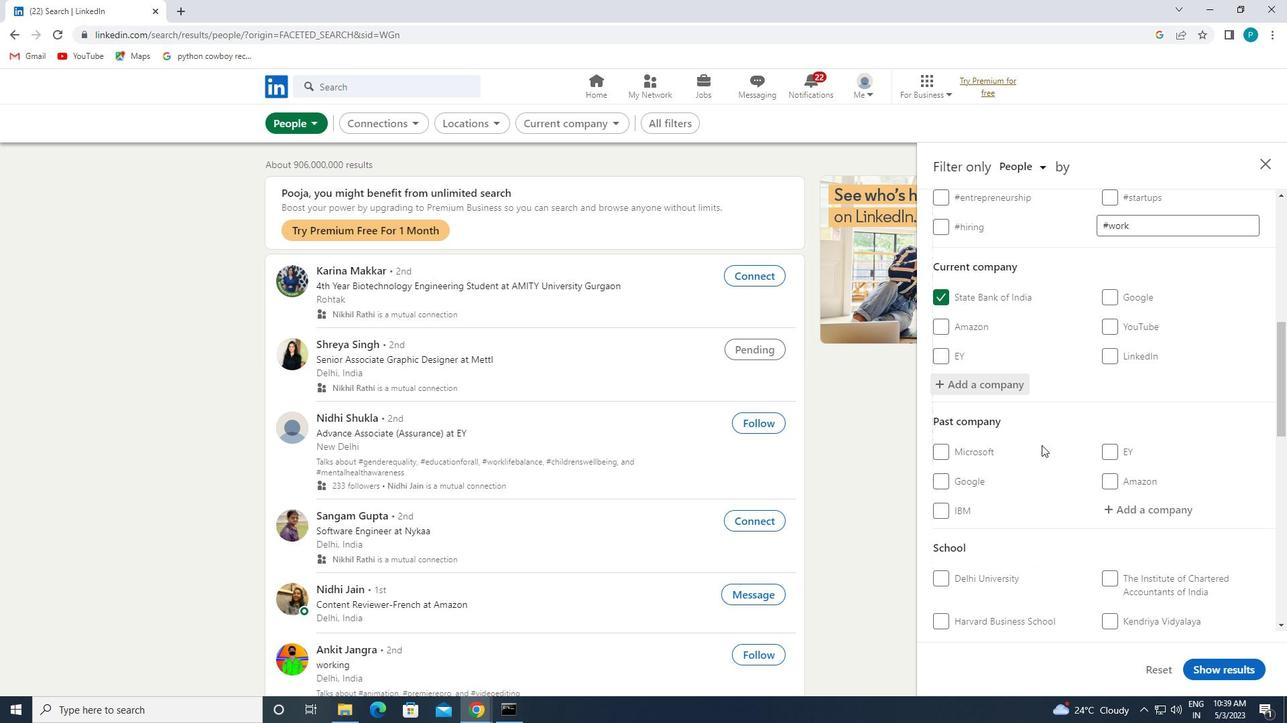 
Action: Mouse scrolled (1045, 447) with delta (0, 0)
Screenshot: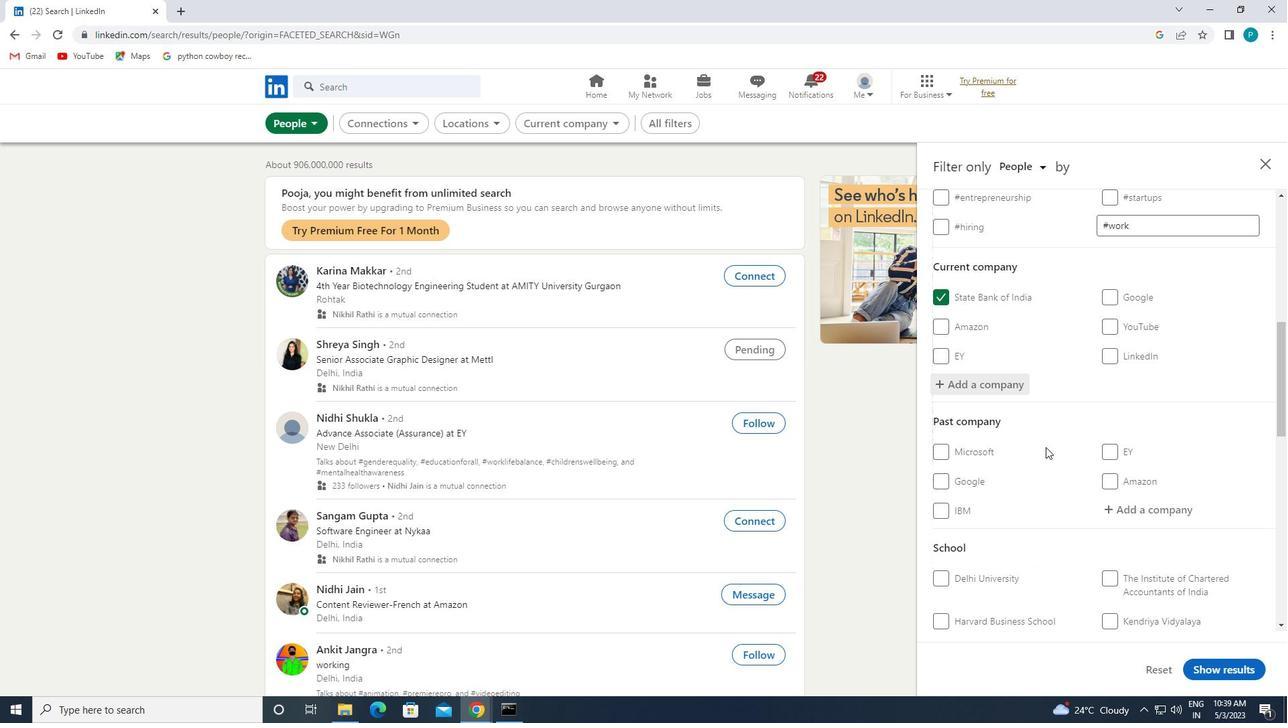 
Action: Mouse scrolled (1045, 447) with delta (0, 0)
Screenshot: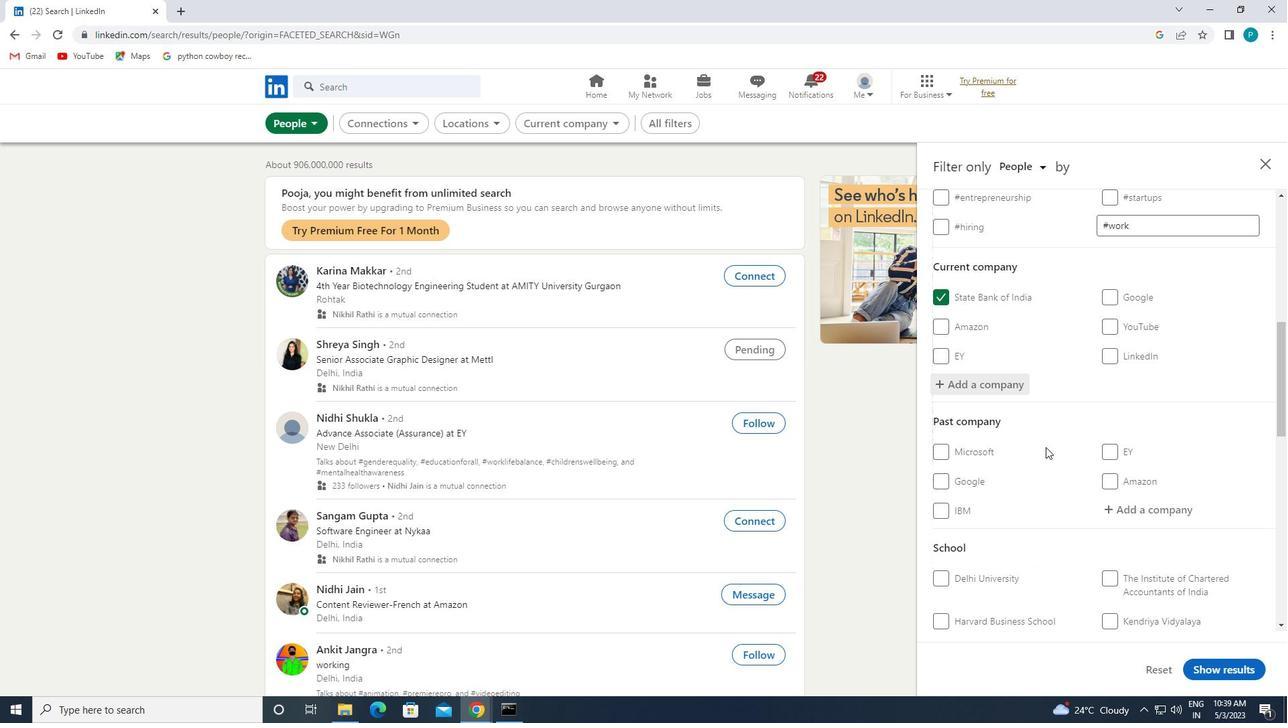 
Action: Mouse moved to (1063, 516)
Screenshot: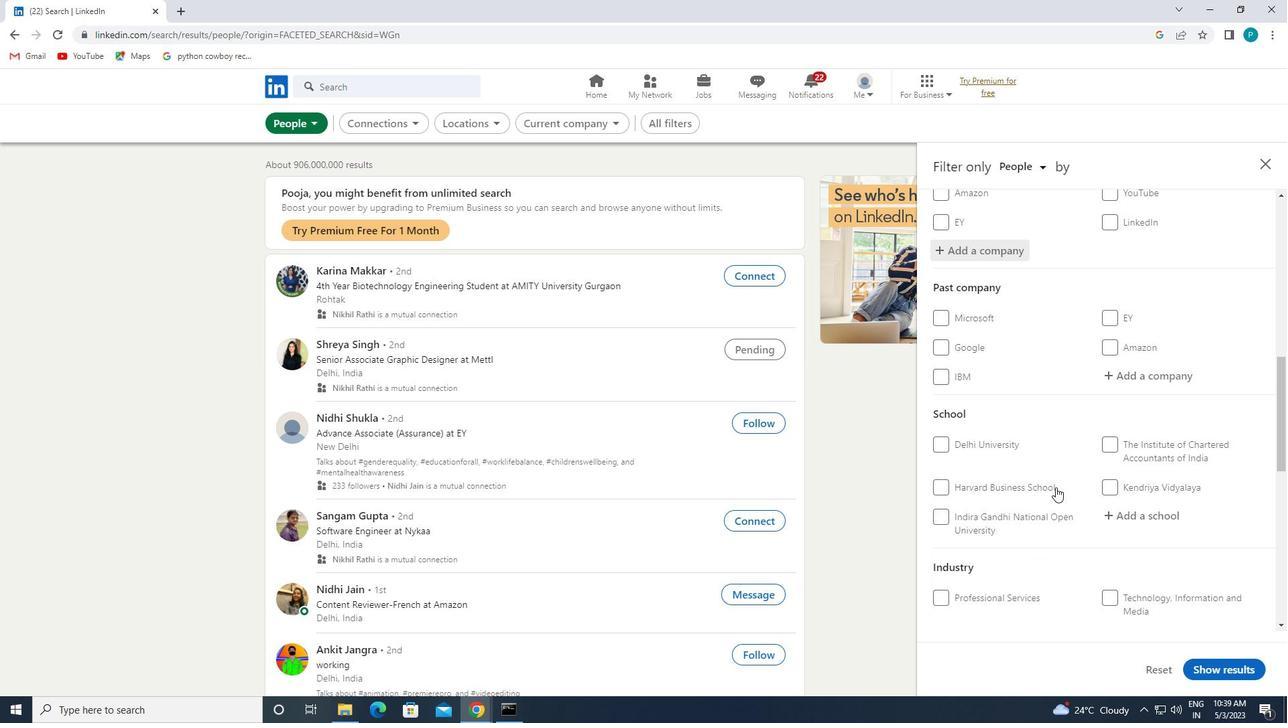 
Action: Mouse scrolled (1063, 516) with delta (0, 0)
Screenshot: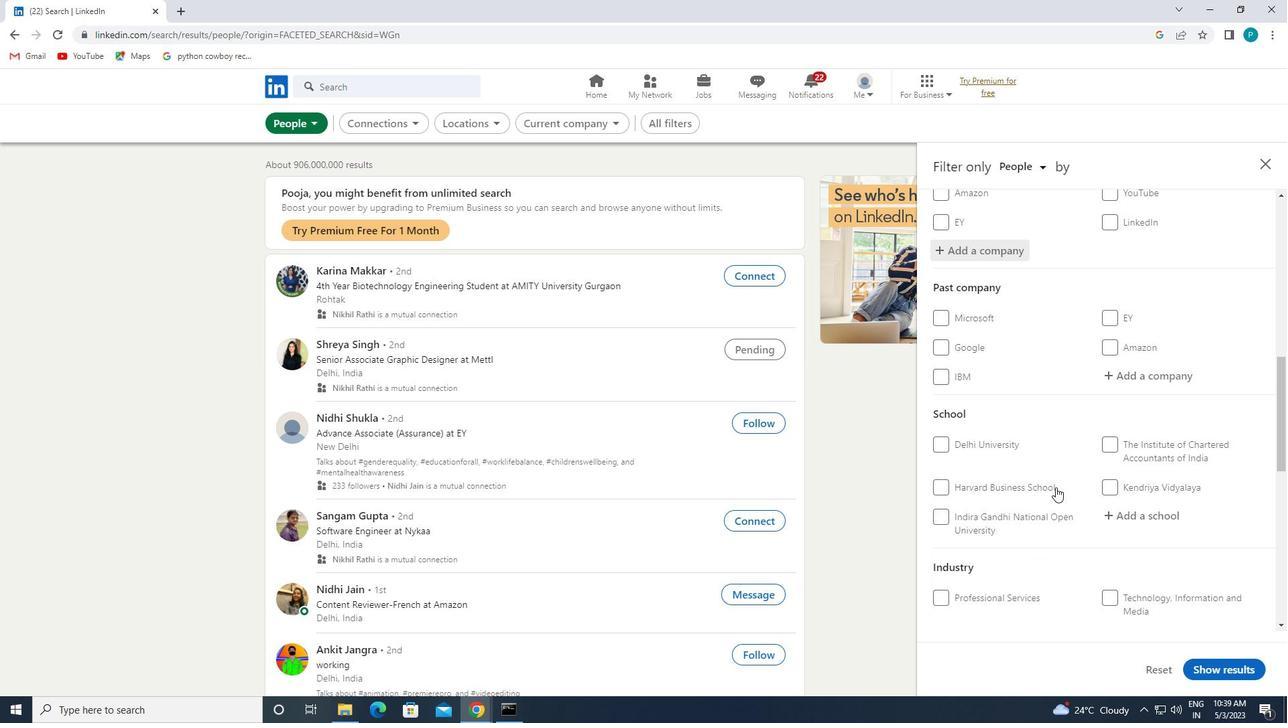 
Action: Mouse moved to (1152, 464)
Screenshot: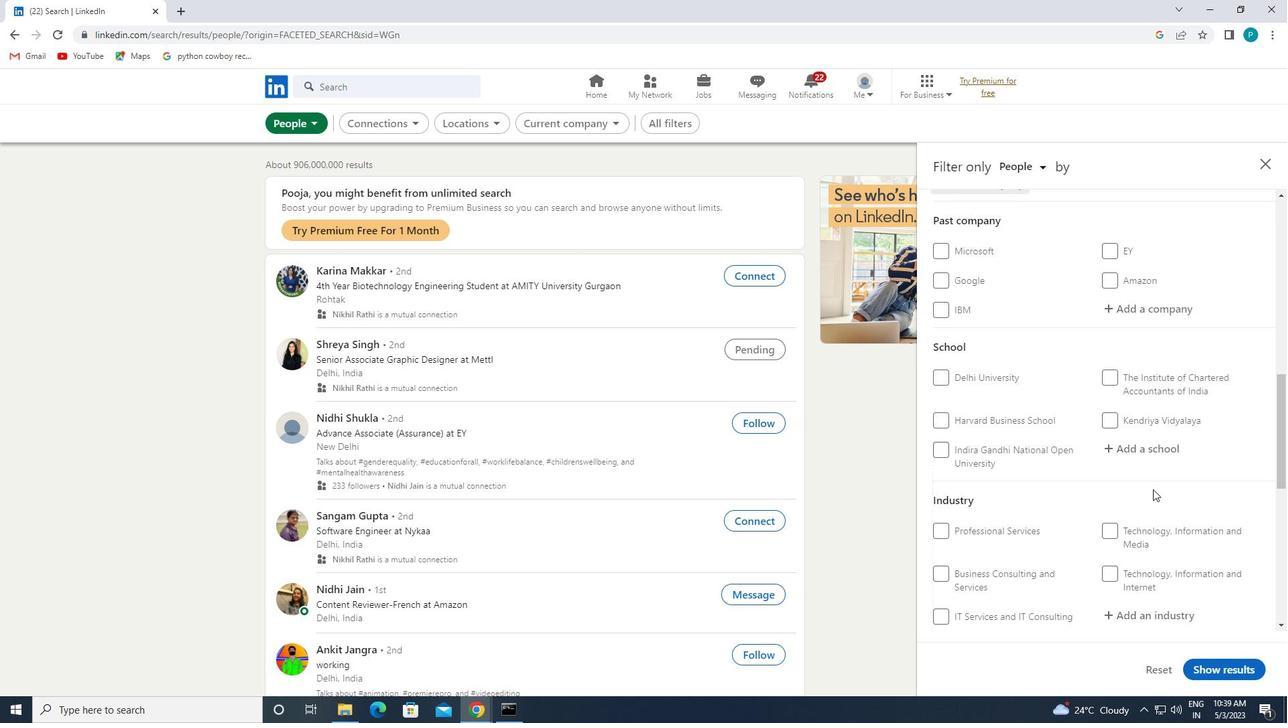 
Action: Mouse pressed left at (1152, 464)
Screenshot: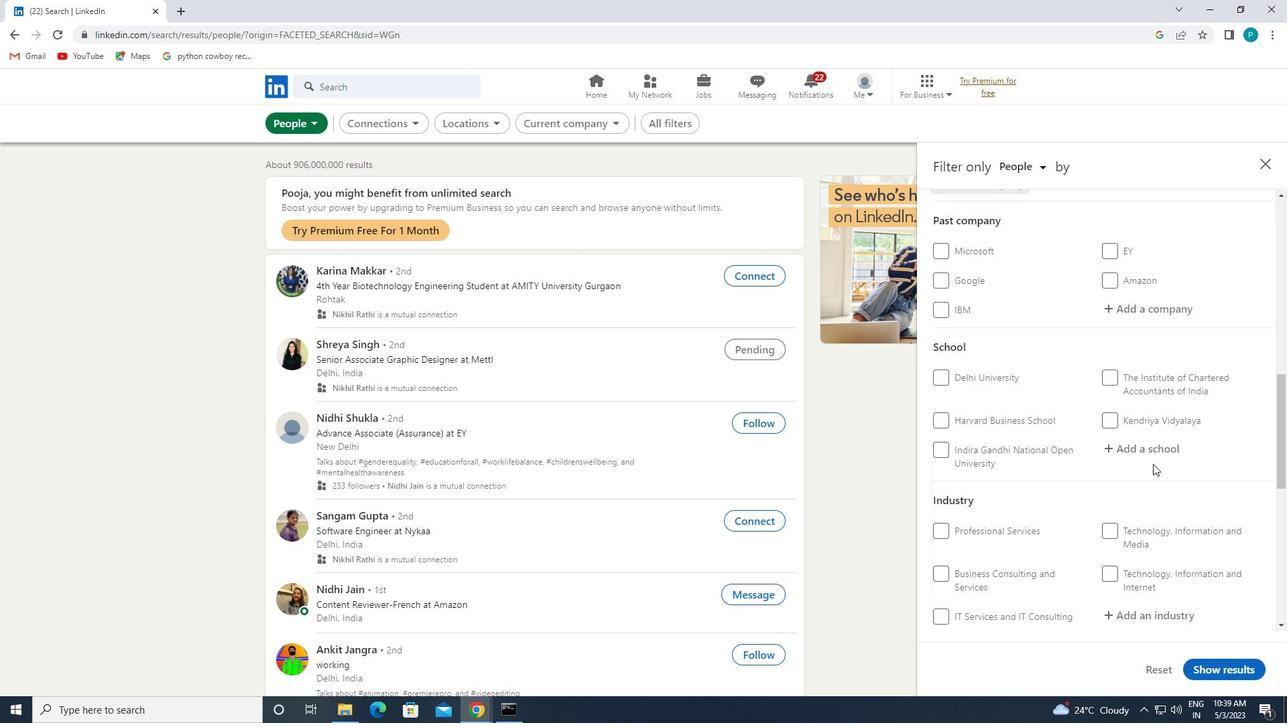 
Action: Mouse moved to (1149, 449)
Screenshot: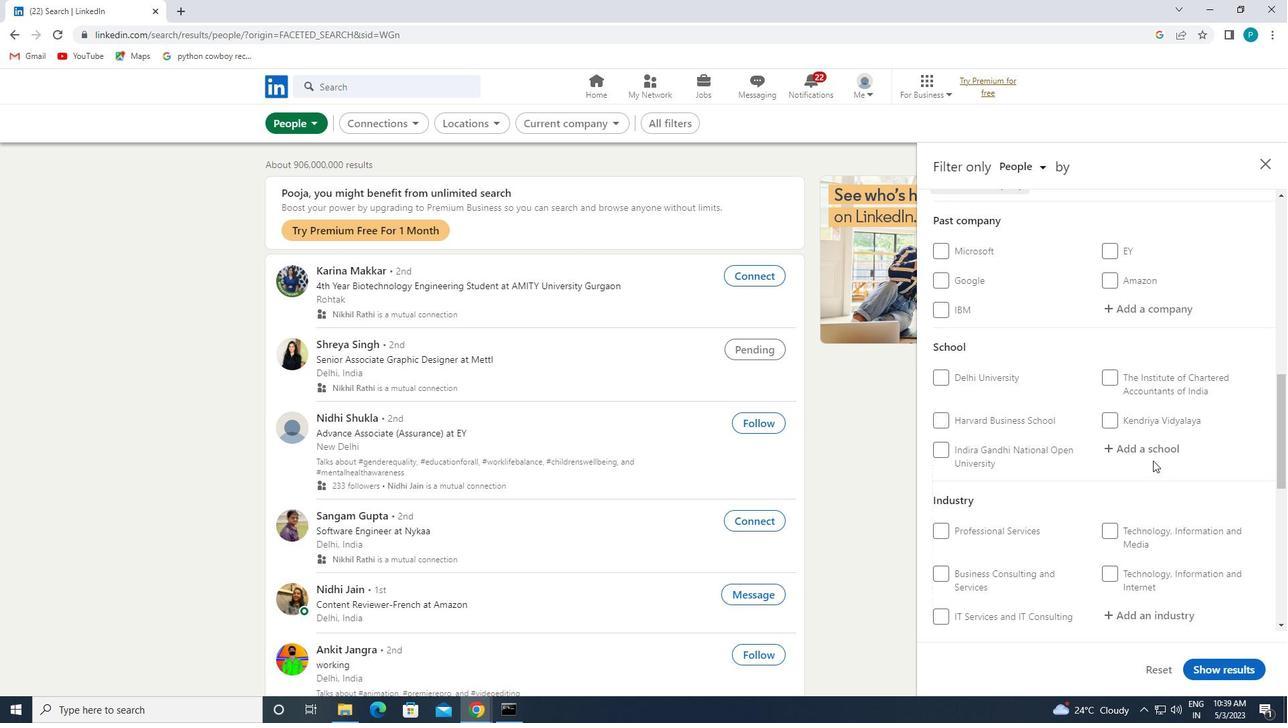 
Action: Mouse pressed left at (1149, 449)
Screenshot: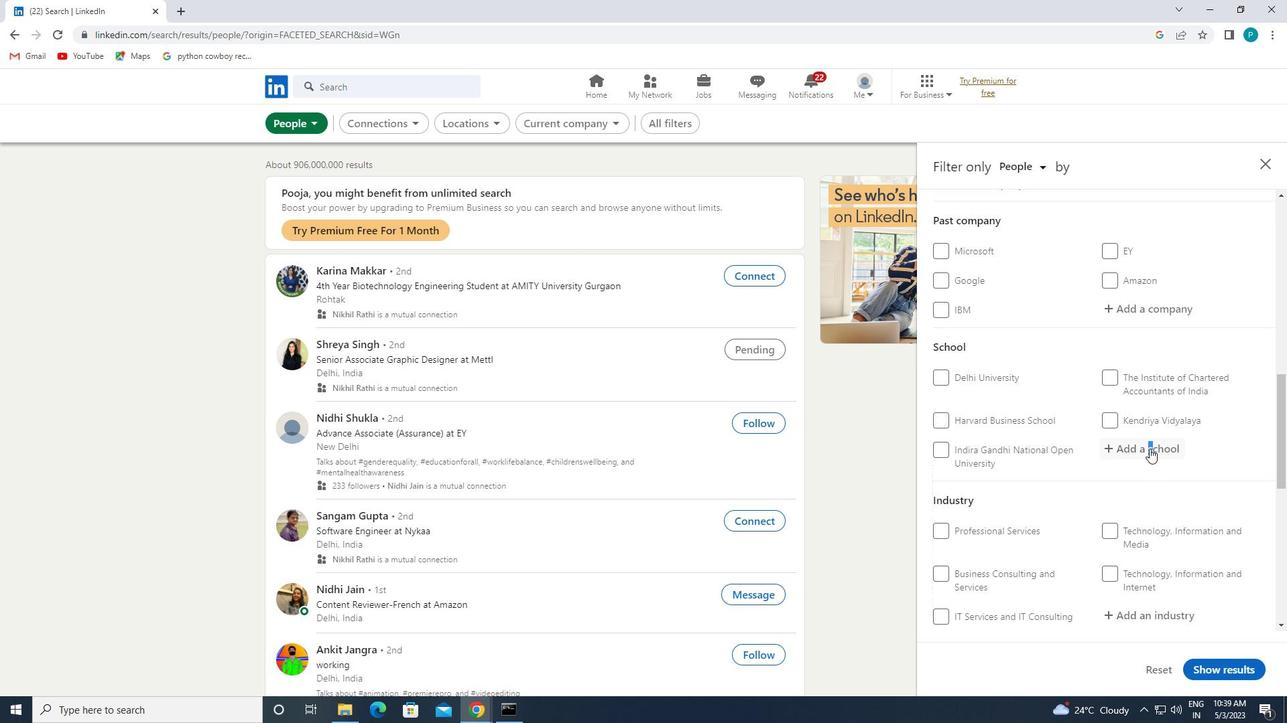 
Action: Mouse moved to (1141, 447)
Screenshot: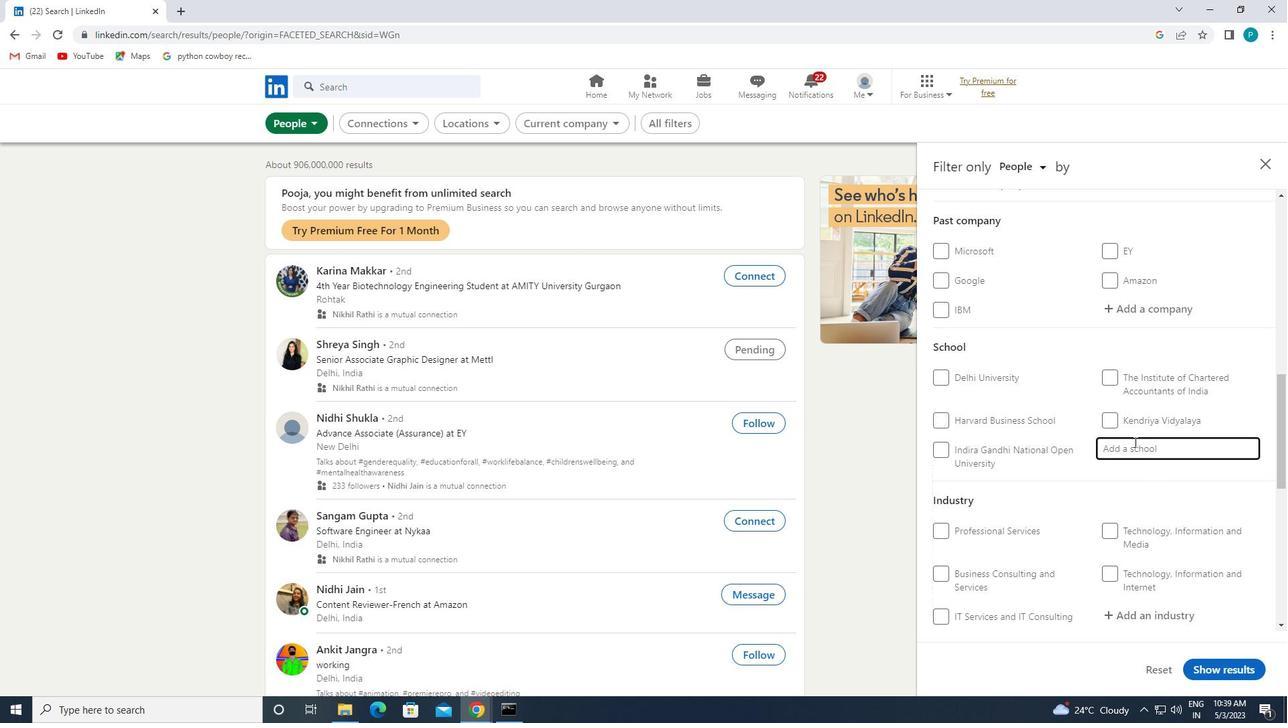 
Action: Key pressed <Key.shift>
Screenshot: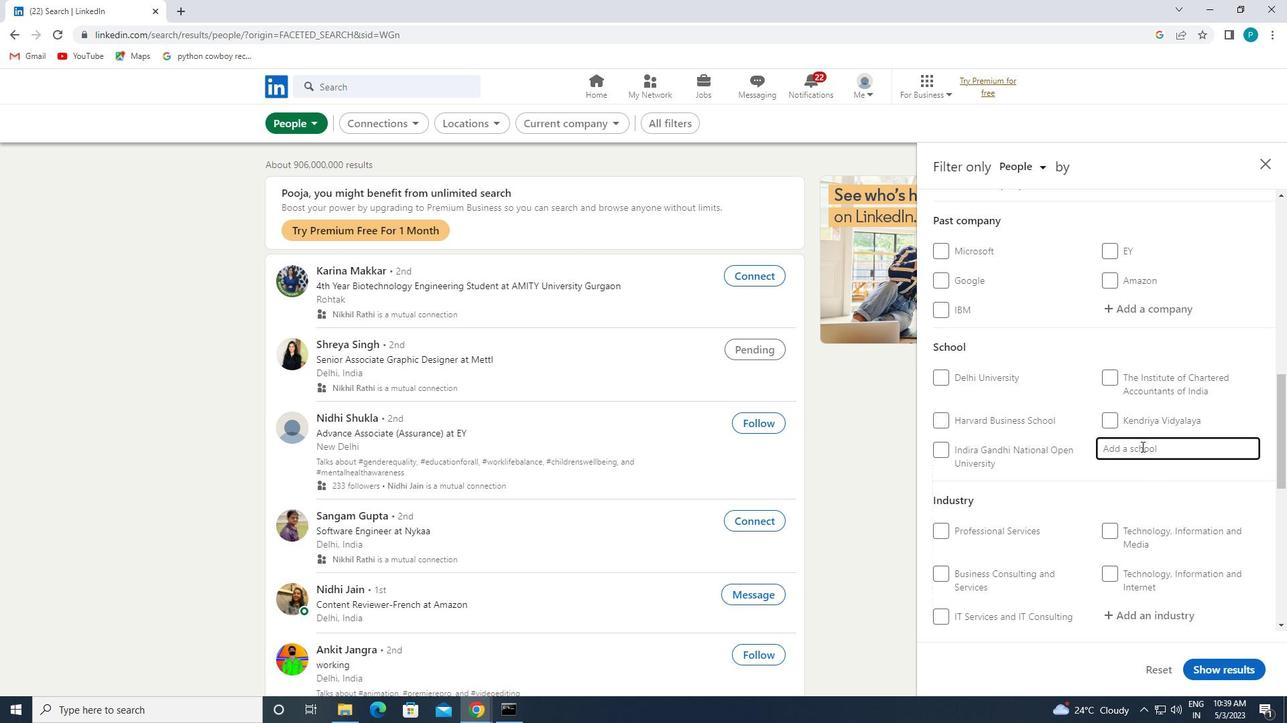 
Action: Mouse moved to (1142, 447)
Screenshot: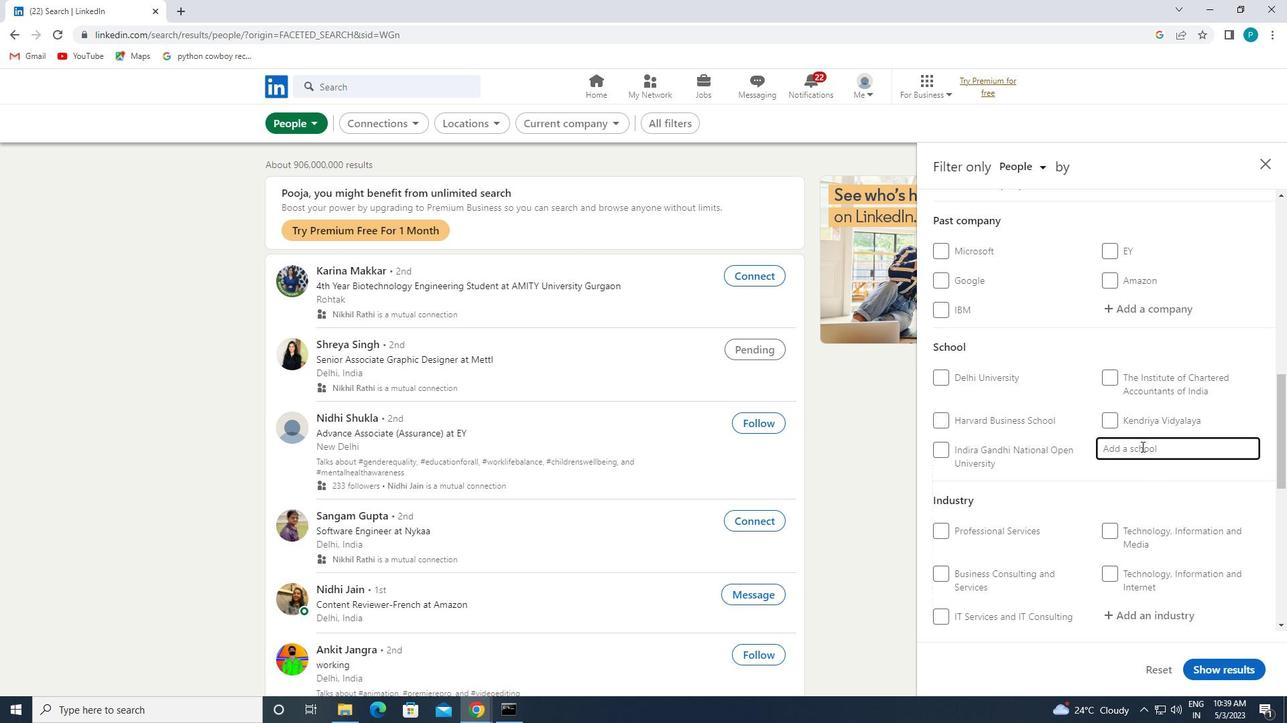 
Action: Key pressed DR.<Key.space><Key.shift><Key.shift><Key.shift><Key.shift><Key.shift><Key.shift><Key.shift><Key.shift><Key.shift>D.<Key.shift><Key.shift><Key.shift><Key.shift><Key.shift><Key.shift><Key.shift><Key.shift><Key.shift><Key.shift><Key.shift><Key.shift><Key.shift><Key.shift><Key.shift><Key.shift><Key.shift>Y
Screenshot: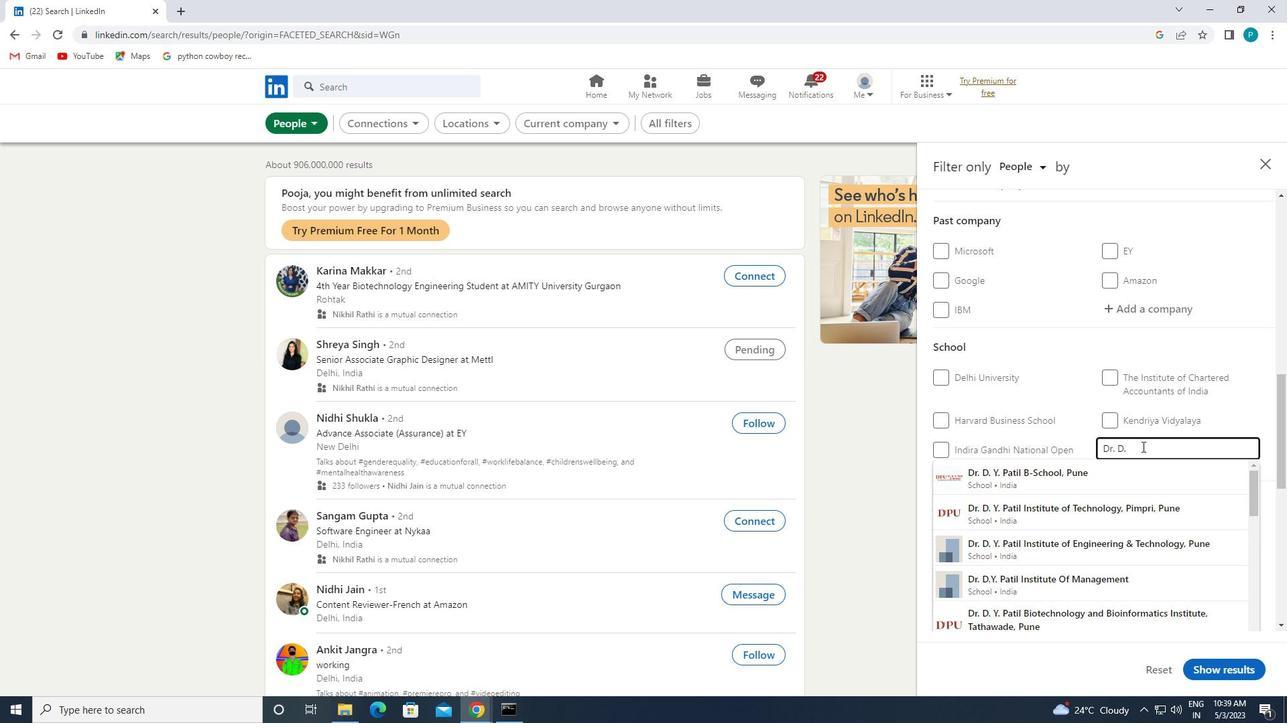 
Action: Mouse moved to (1123, 471)
Screenshot: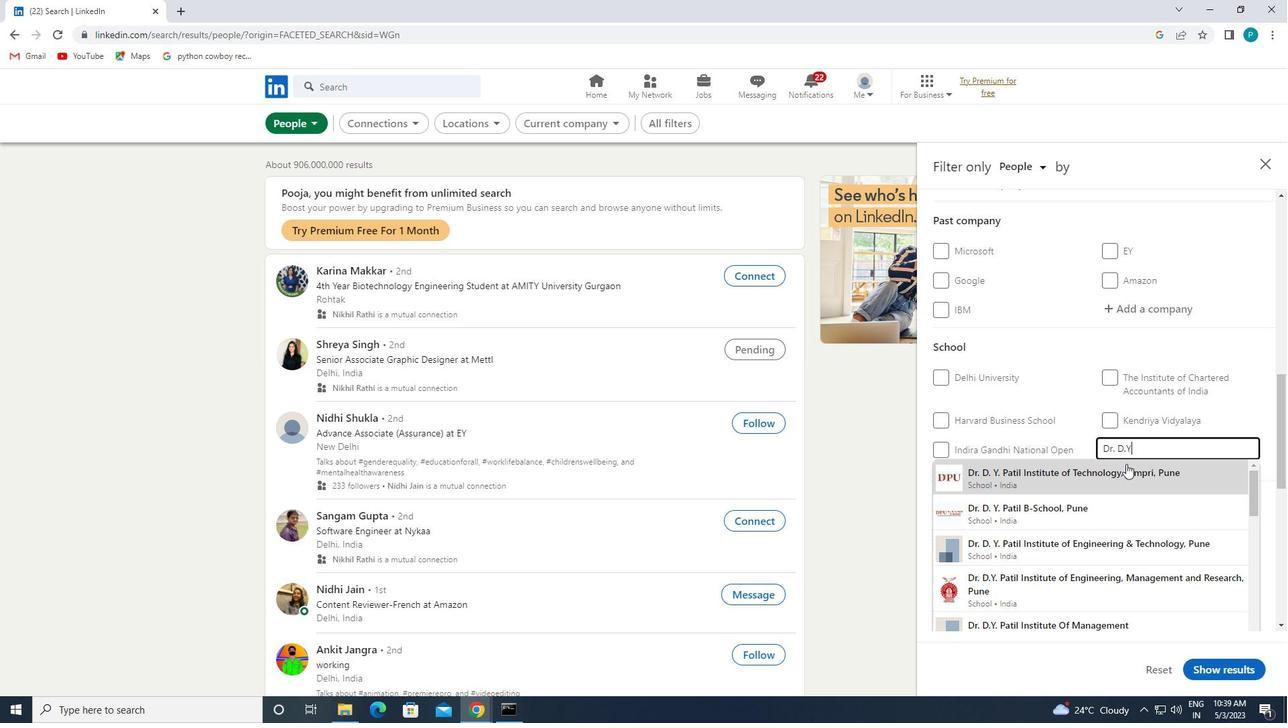 
Action: Mouse pressed left at (1123, 471)
Screenshot: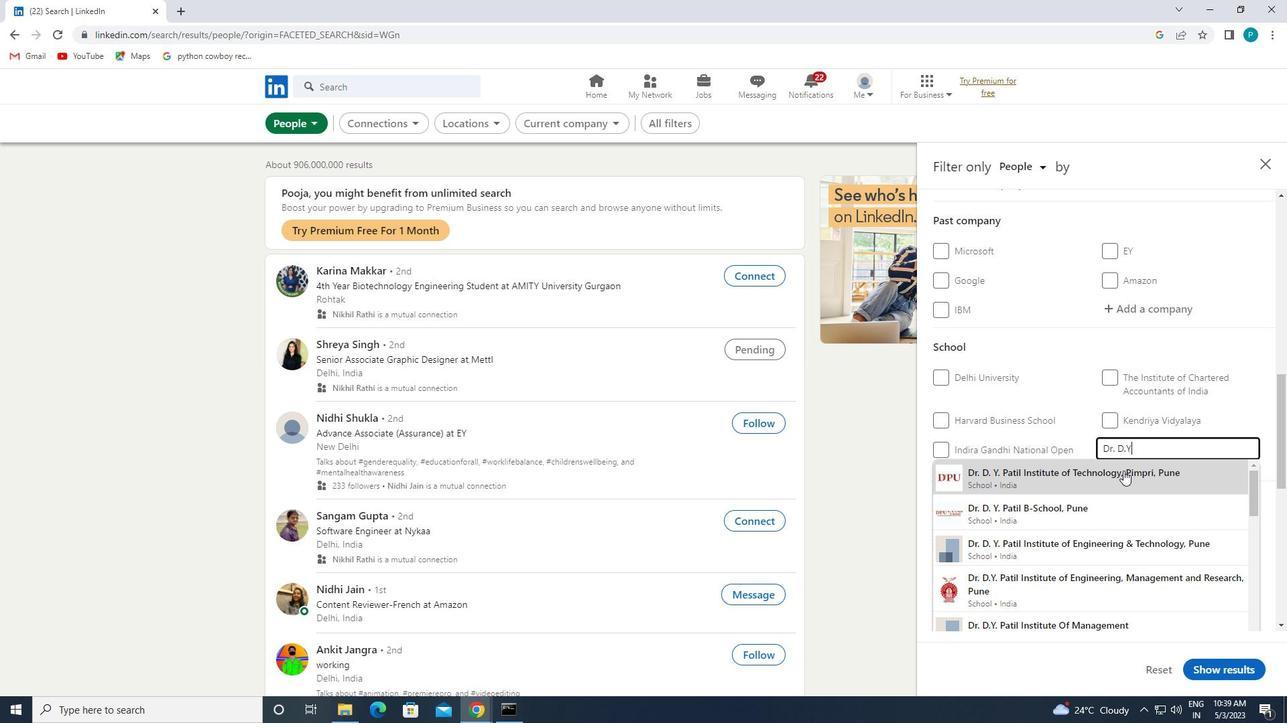 
Action: Mouse moved to (1207, 501)
Screenshot: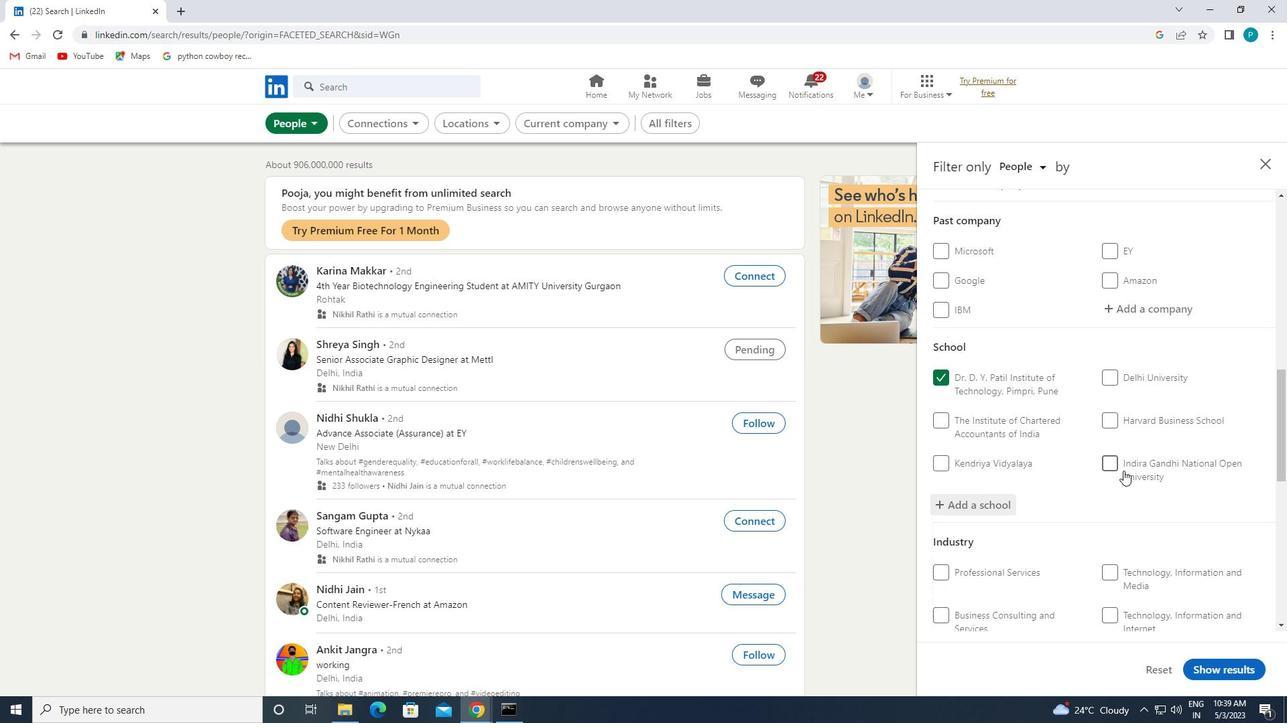 
Action: Mouse scrolled (1207, 500) with delta (0, 0)
Screenshot: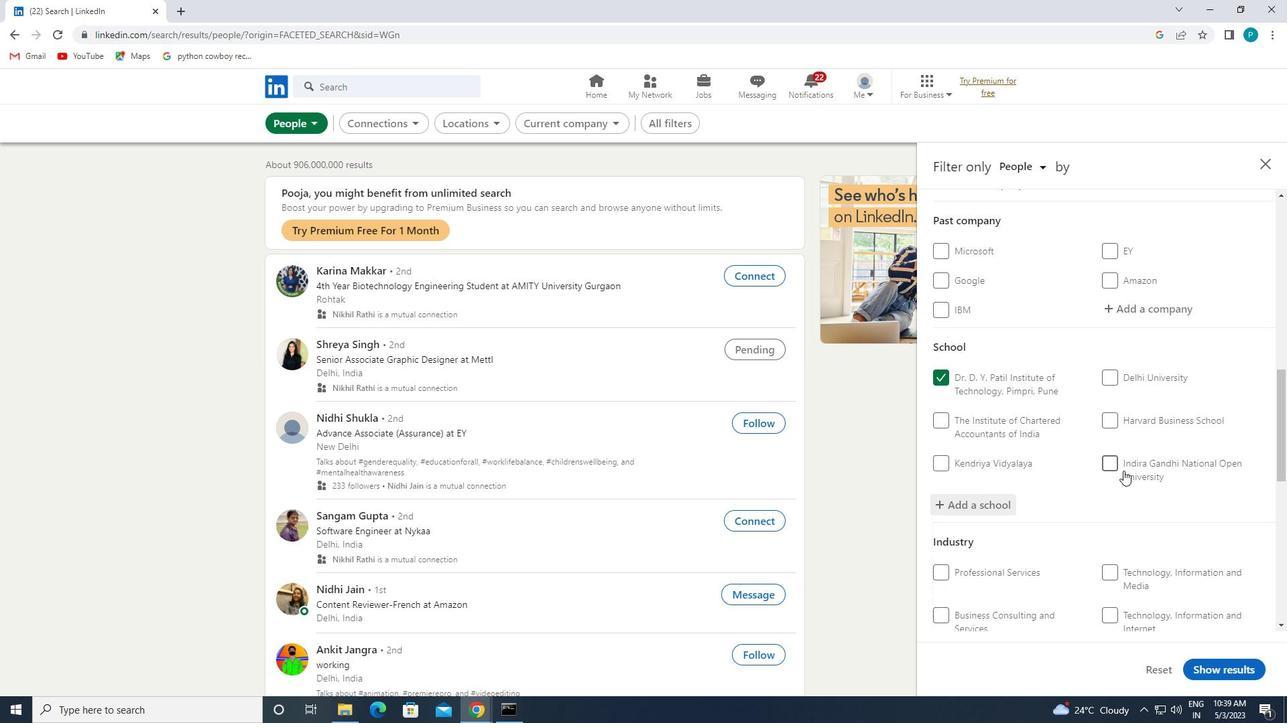 
Action: Mouse moved to (1209, 504)
Screenshot: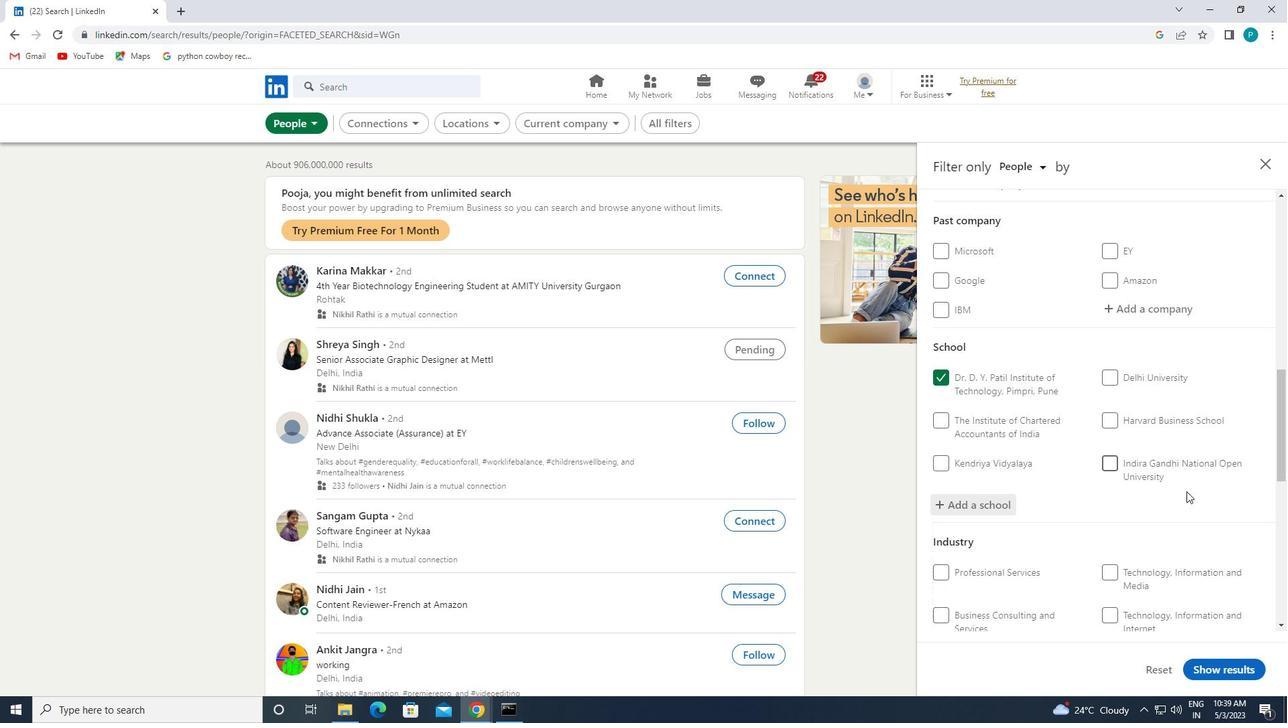 
Action: Mouse scrolled (1209, 503) with delta (0, 0)
Screenshot: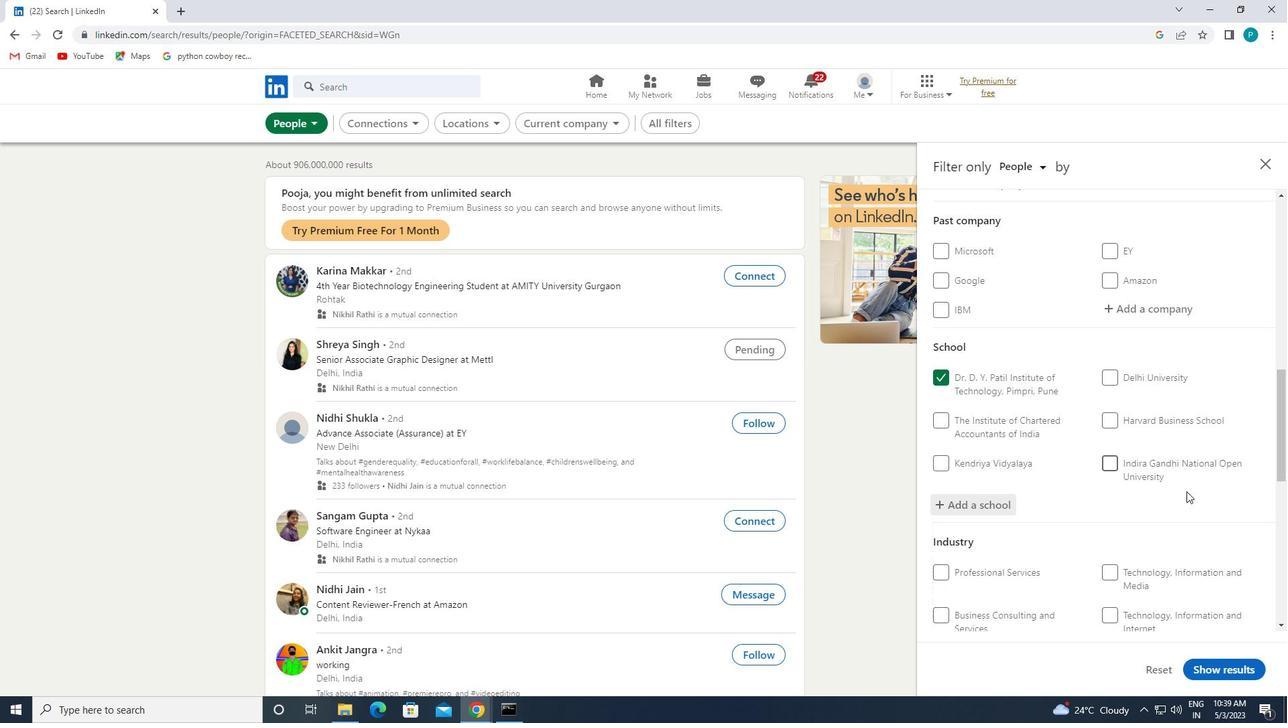 
Action: Mouse scrolled (1209, 503) with delta (0, 0)
Screenshot: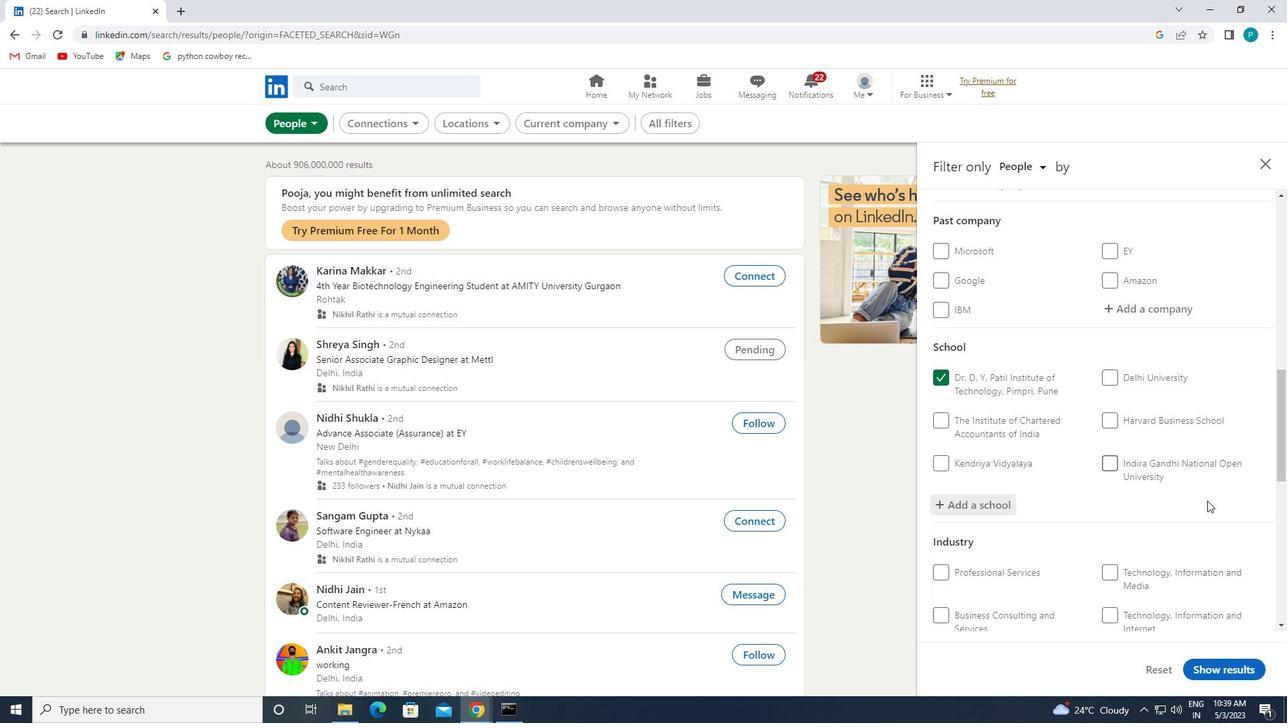 
Action: Mouse moved to (1148, 455)
Screenshot: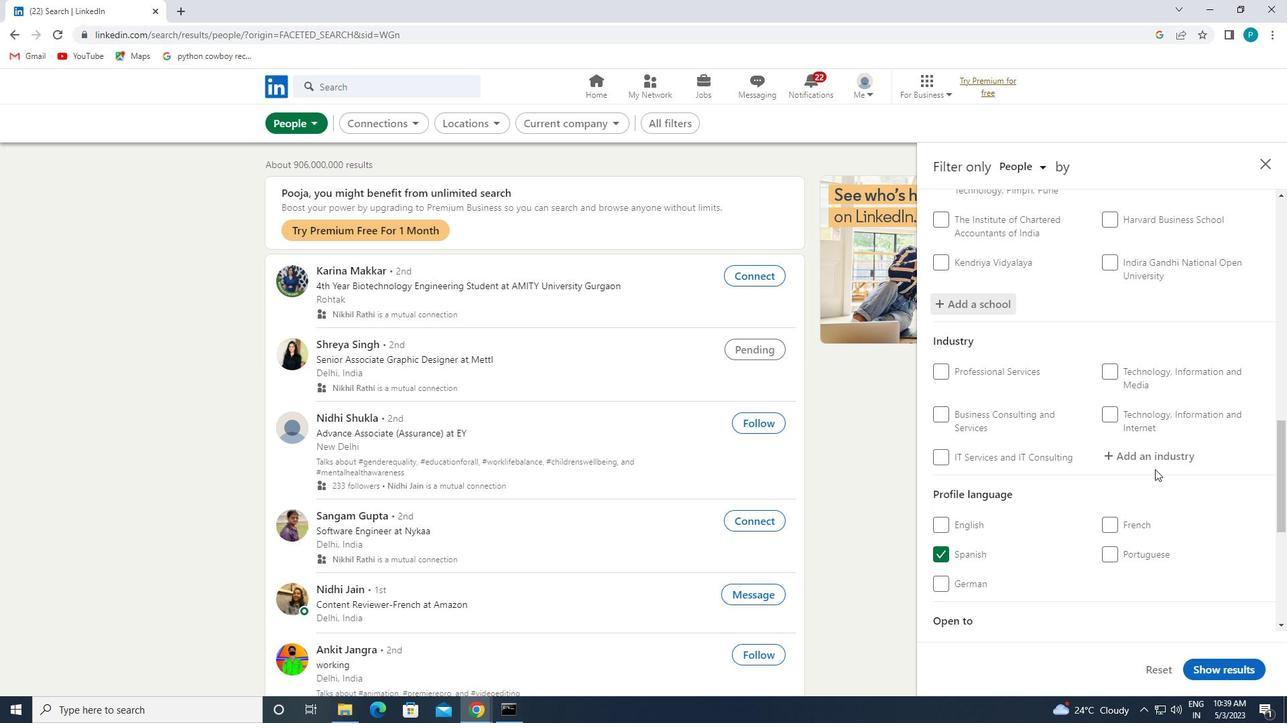 
Action: Mouse pressed left at (1148, 455)
Screenshot: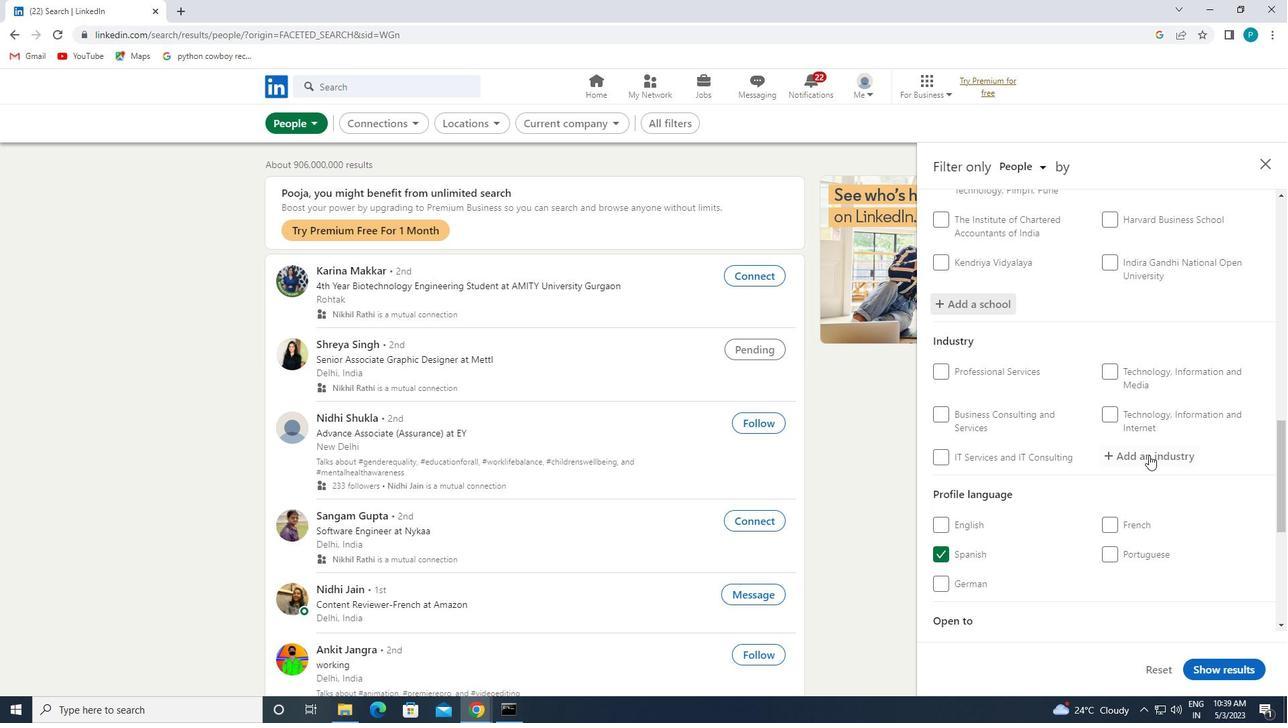 
Action: Mouse moved to (1148, 455)
Screenshot: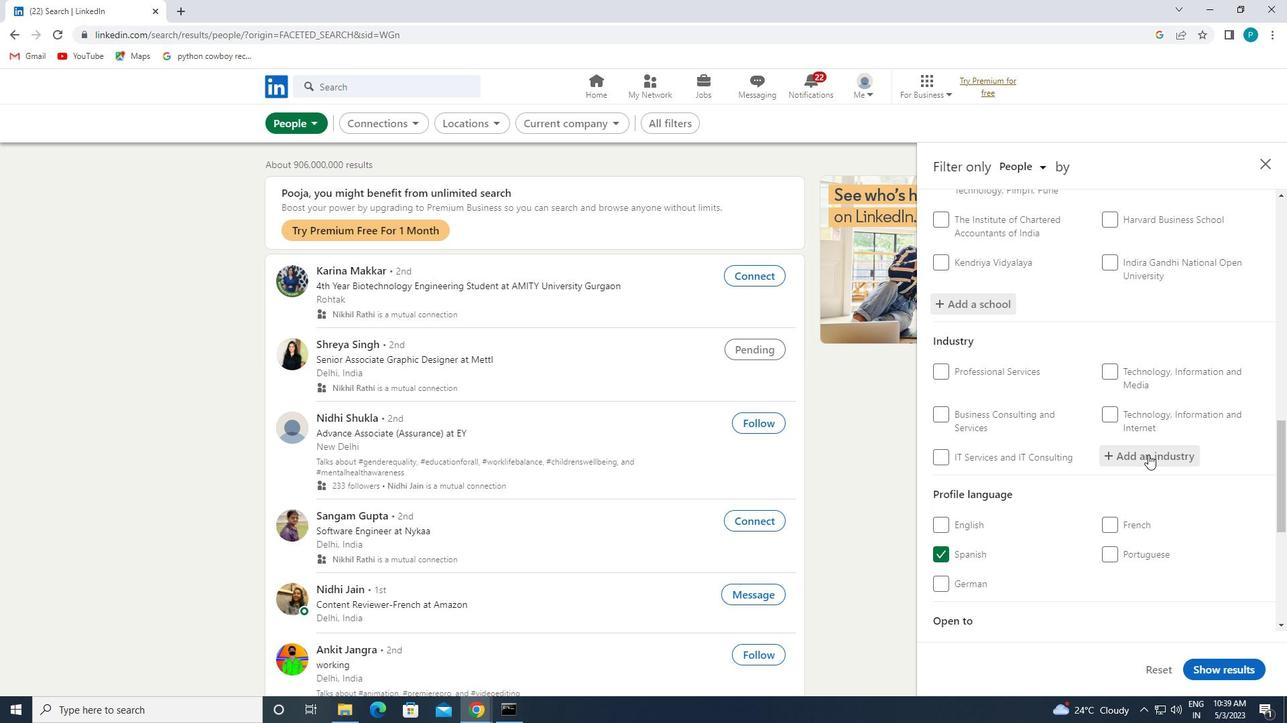 
Action: Key pressed <Key.caps_lock>C<Key.caps_lock>ONSTRU
Screenshot: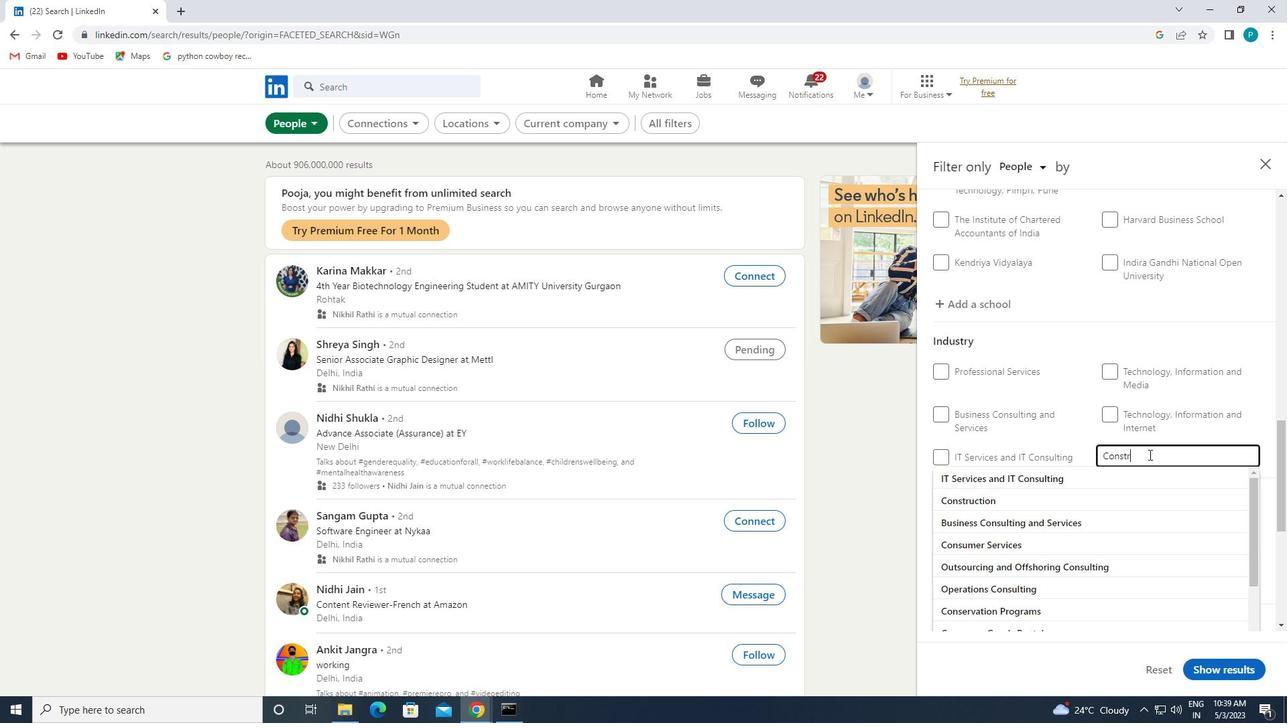 
Action: Mouse moved to (1099, 477)
Screenshot: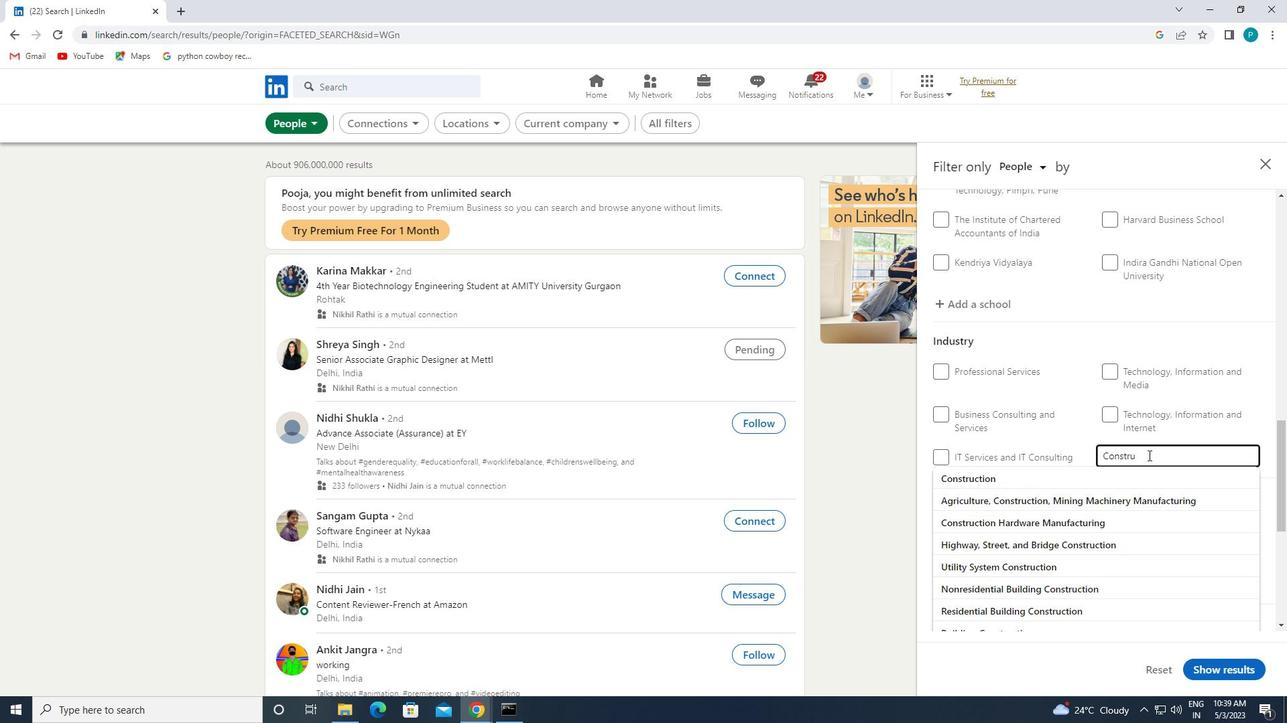 
Action: Mouse pressed left at (1099, 477)
Screenshot: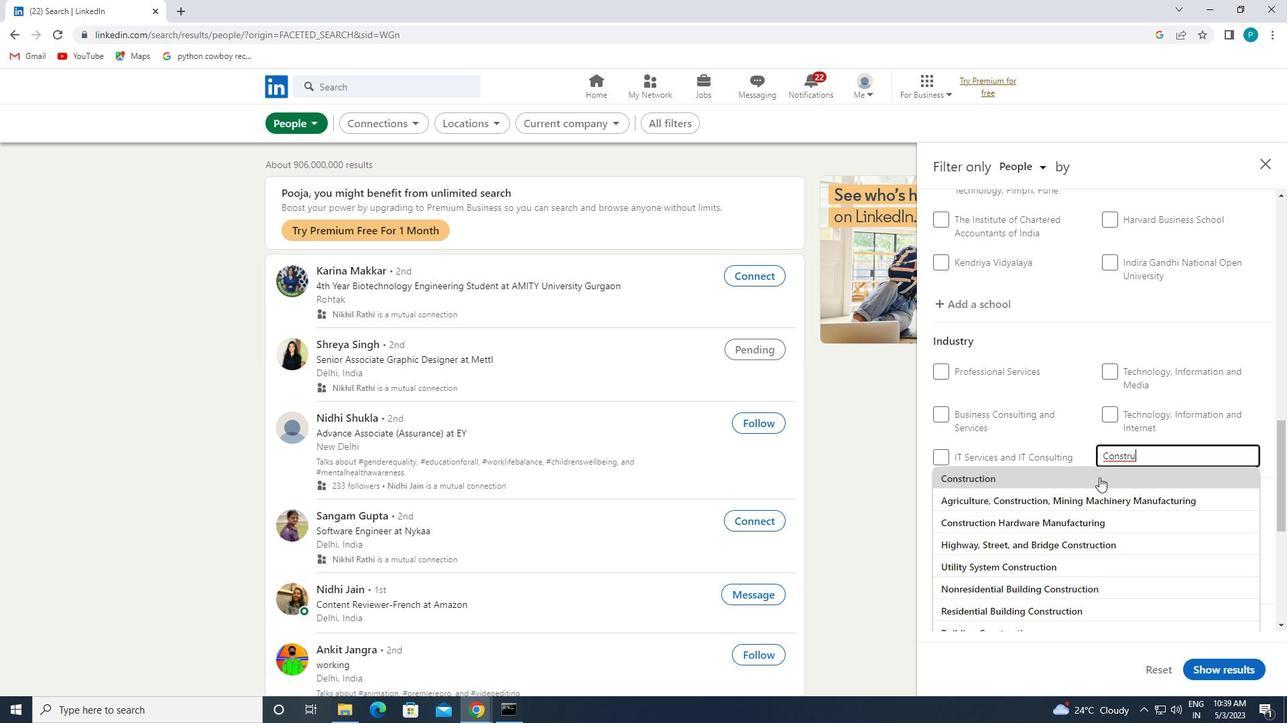 
Action: Mouse scrolled (1099, 477) with delta (0, 0)
Screenshot: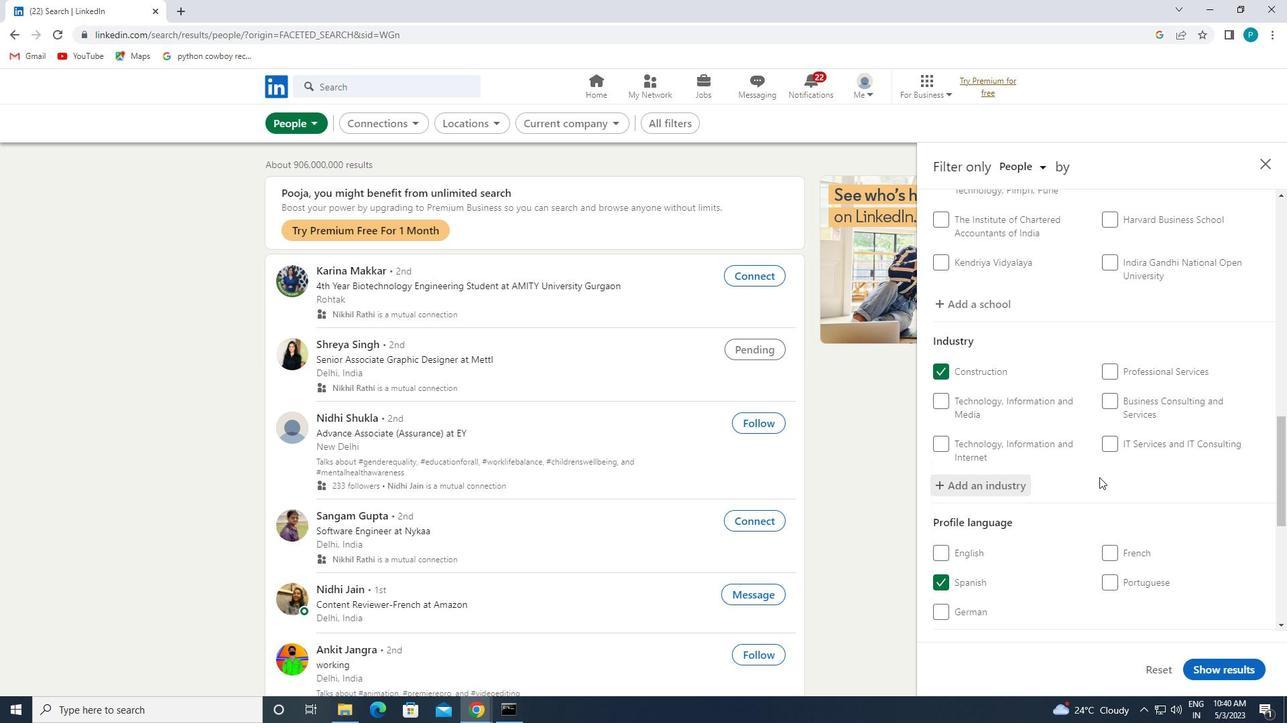 
Action: Mouse scrolled (1099, 477) with delta (0, 0)
Screenshot: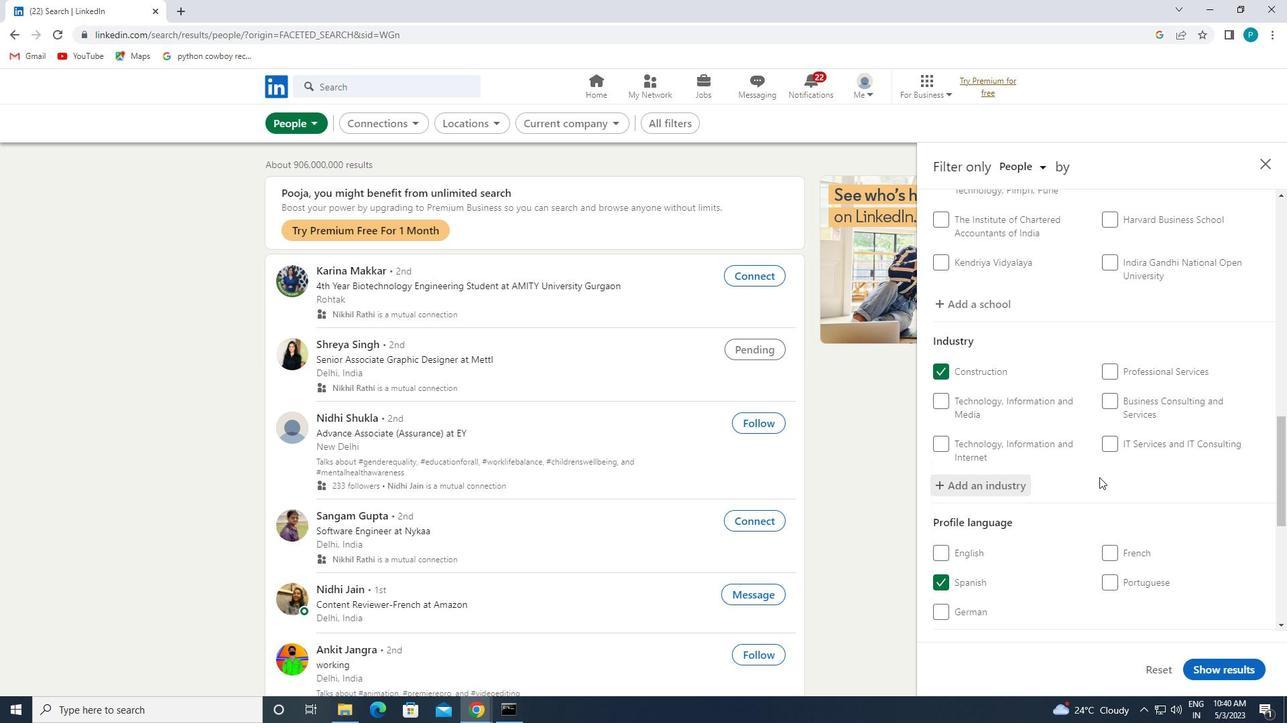 
Action: Mouse moved to (1124, 530)
Screenshot: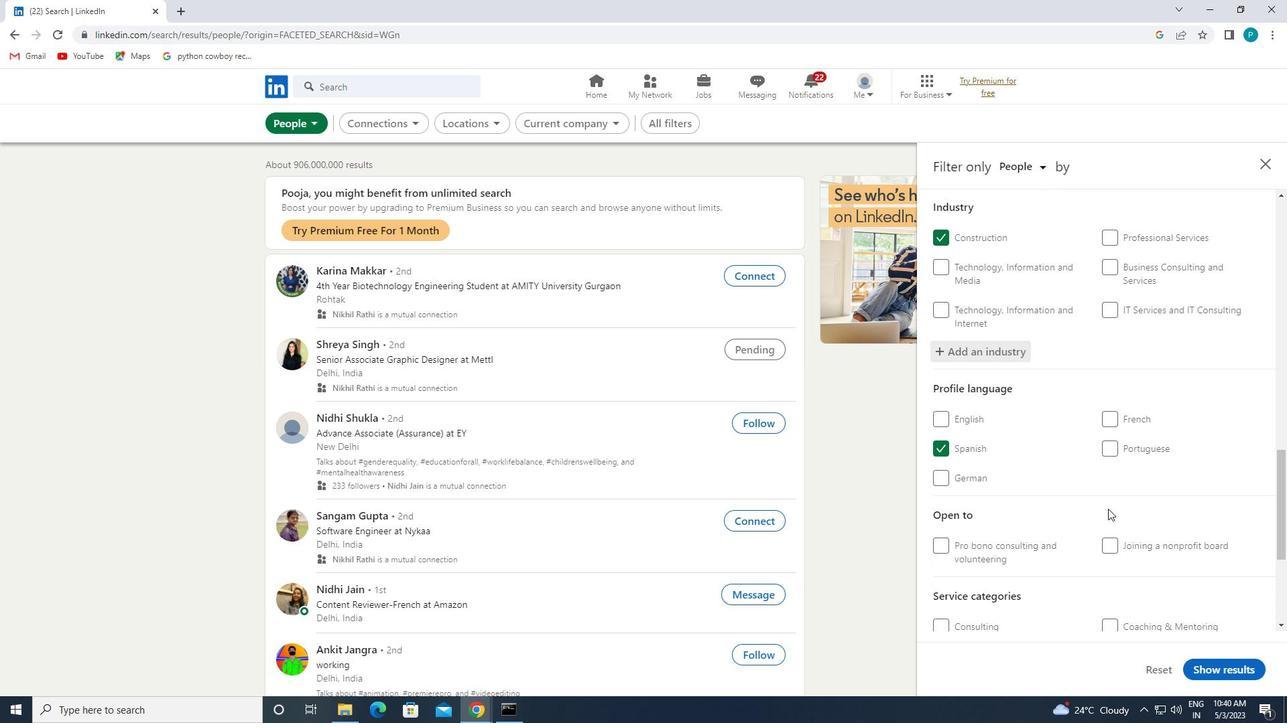 
Action: Mouse scrolled (1124, 530) with delta (0, 0)
Screenshot: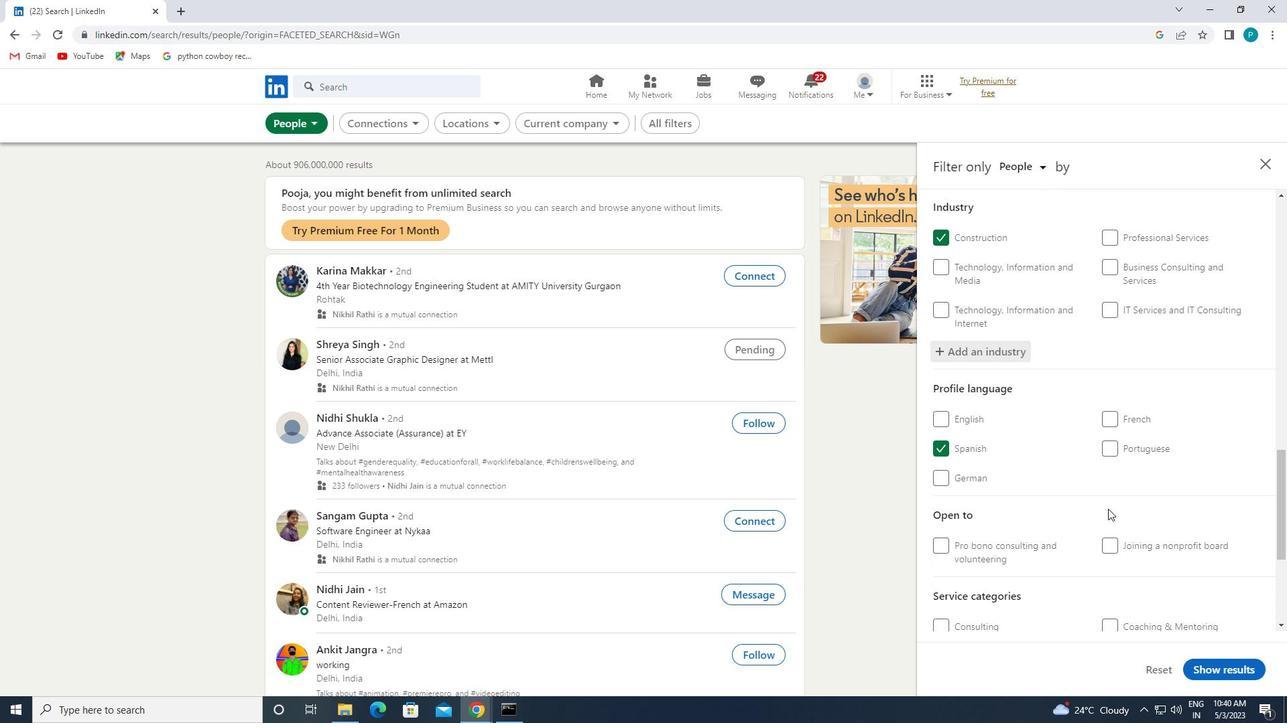 
Action: Mouse moved to (1149, 627)
Screenshot: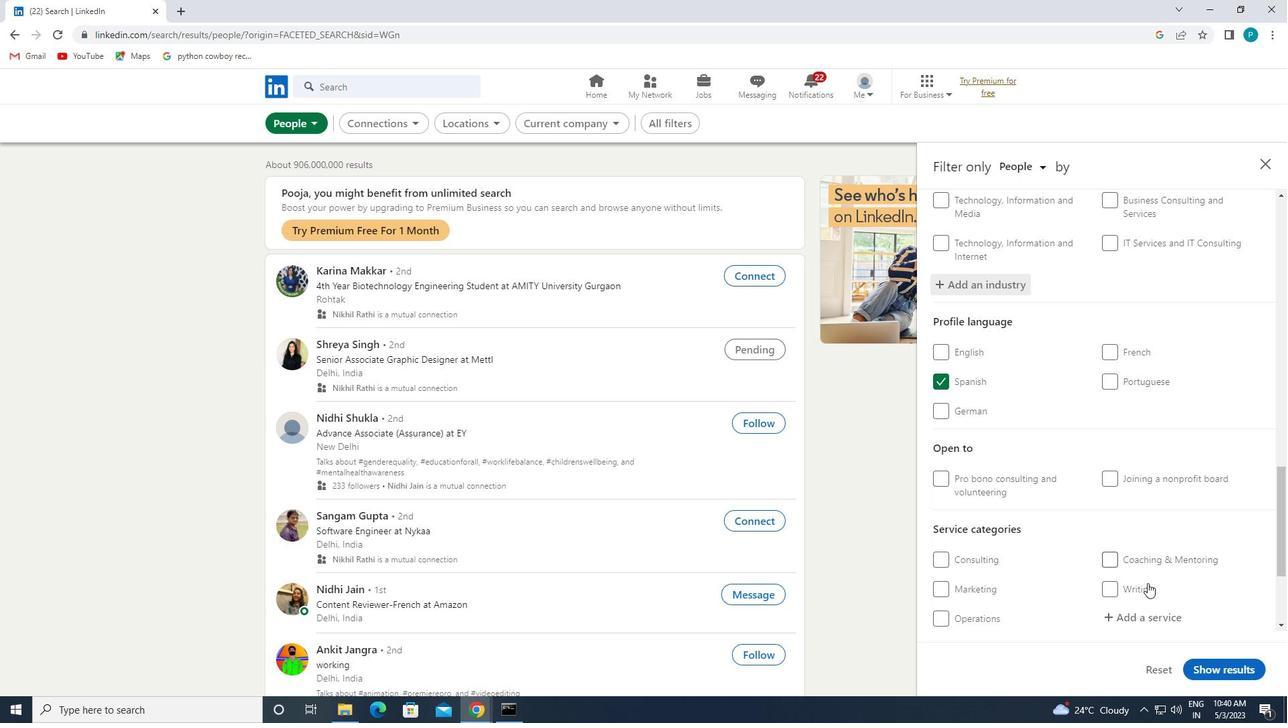 
Action: Mouse pressed left at (1149, 627)
Screenshot: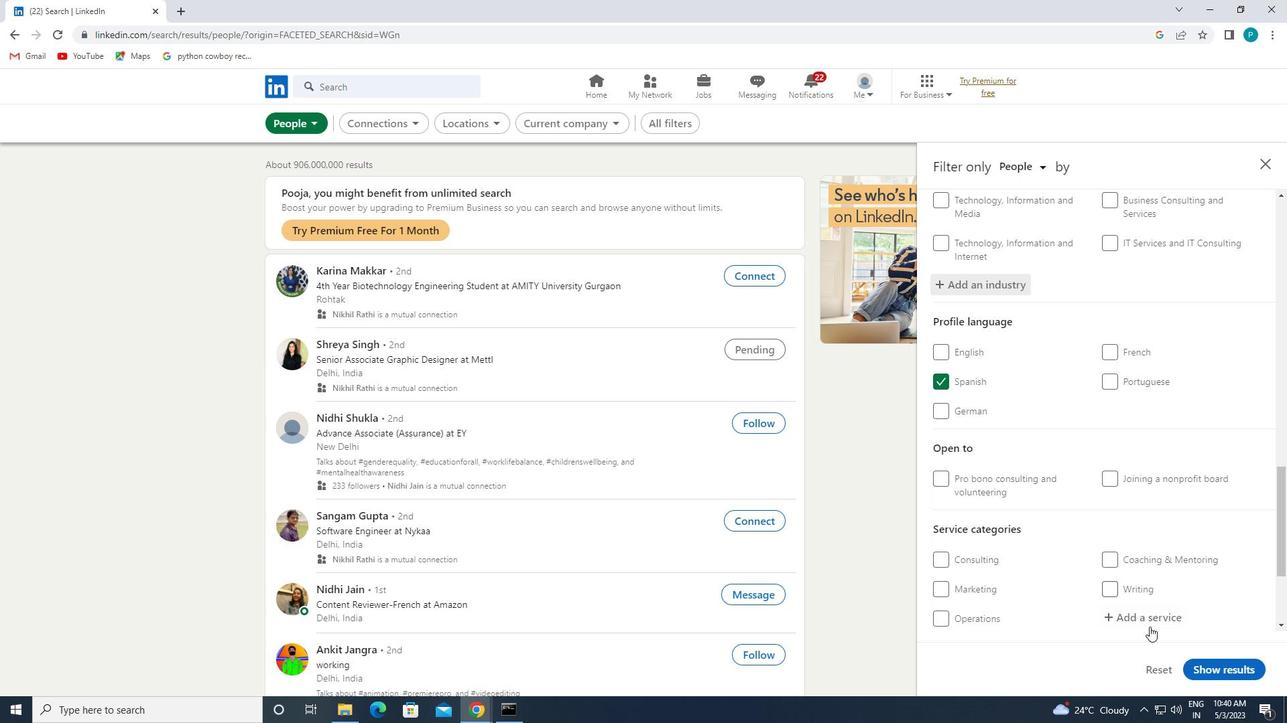 
Action: Key pressed <Key.caps_lock>INSURANX<Key.backspace>CE
Screenshot: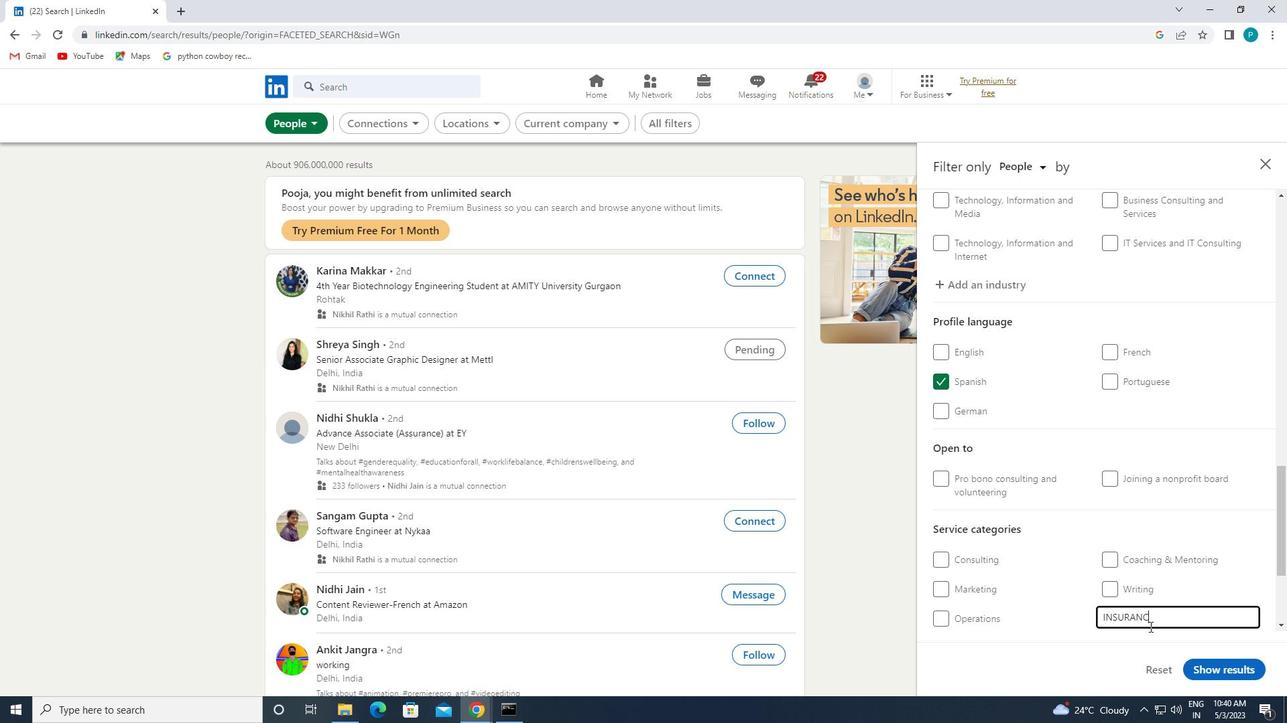 
Action: Mouse moved to (1155, 624)
Screenshot: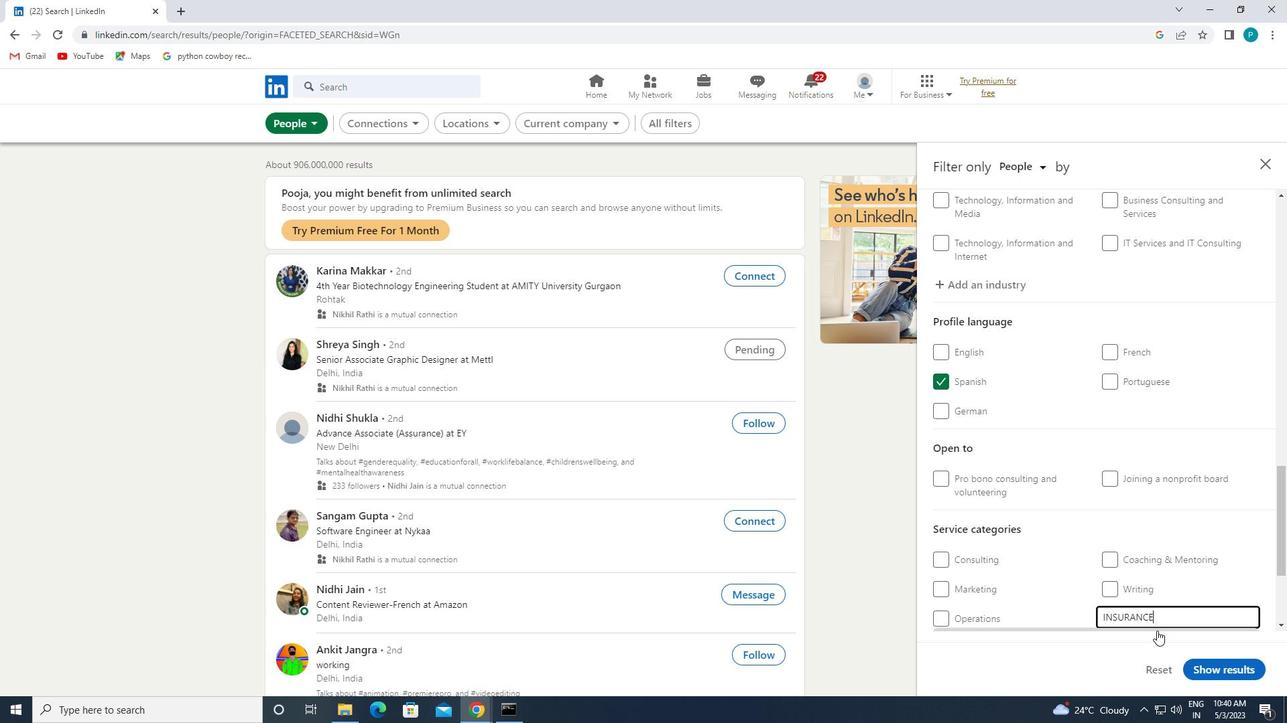 
Action: Mouse scrolled (1155, 624) with delta (0, 0)
Screenshot: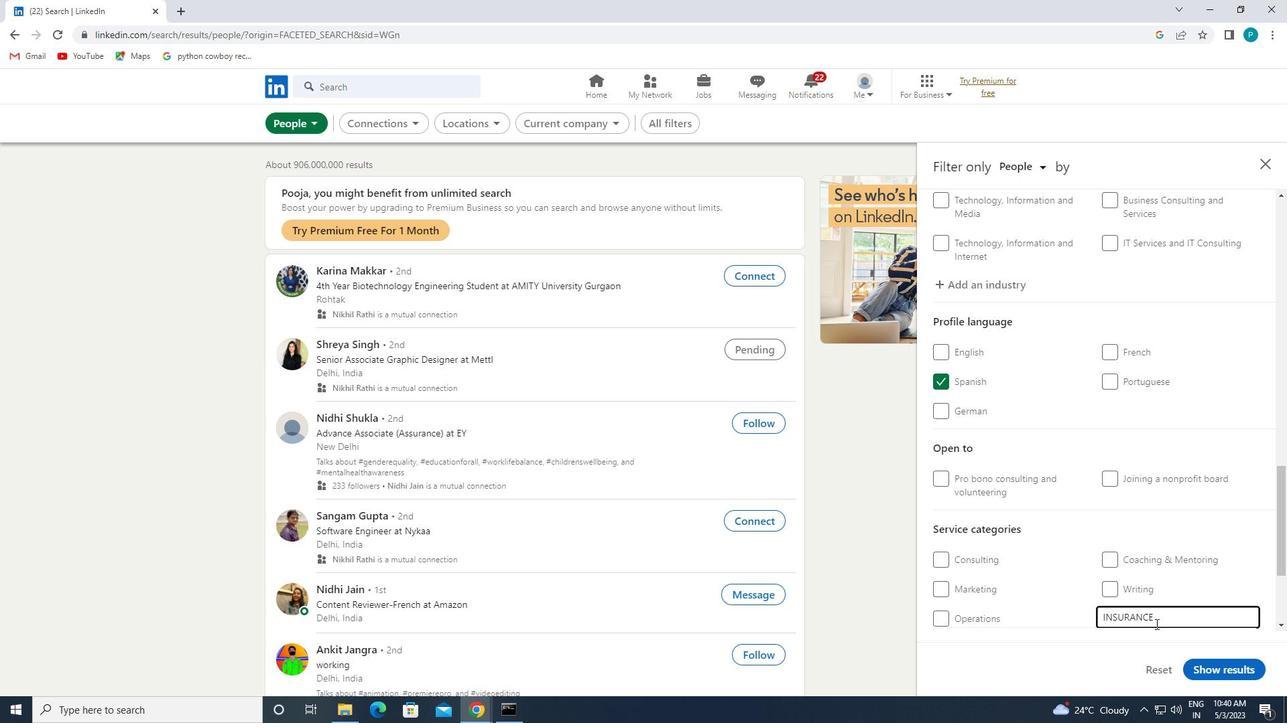 
Action: Mouse moved to (1154, 624)
Screenshot: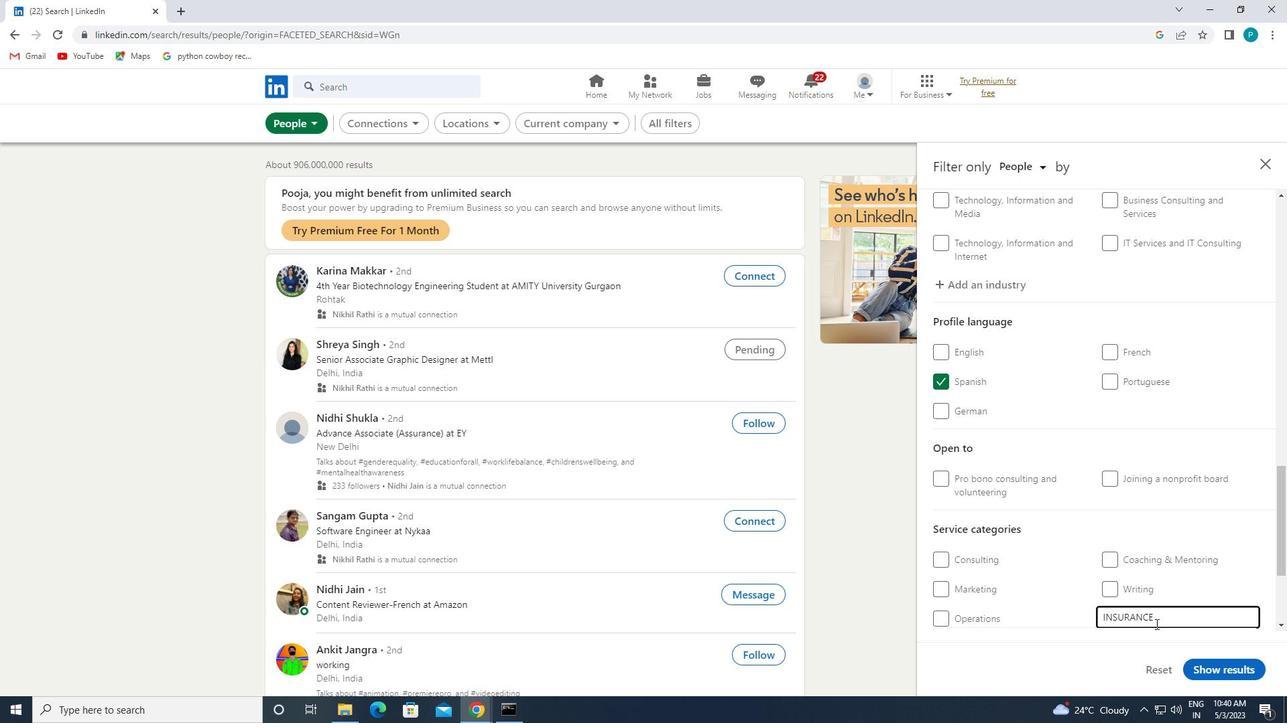 
Action: Mouse scrolled (1154, 624) with delta (0, 0)
Screenshot: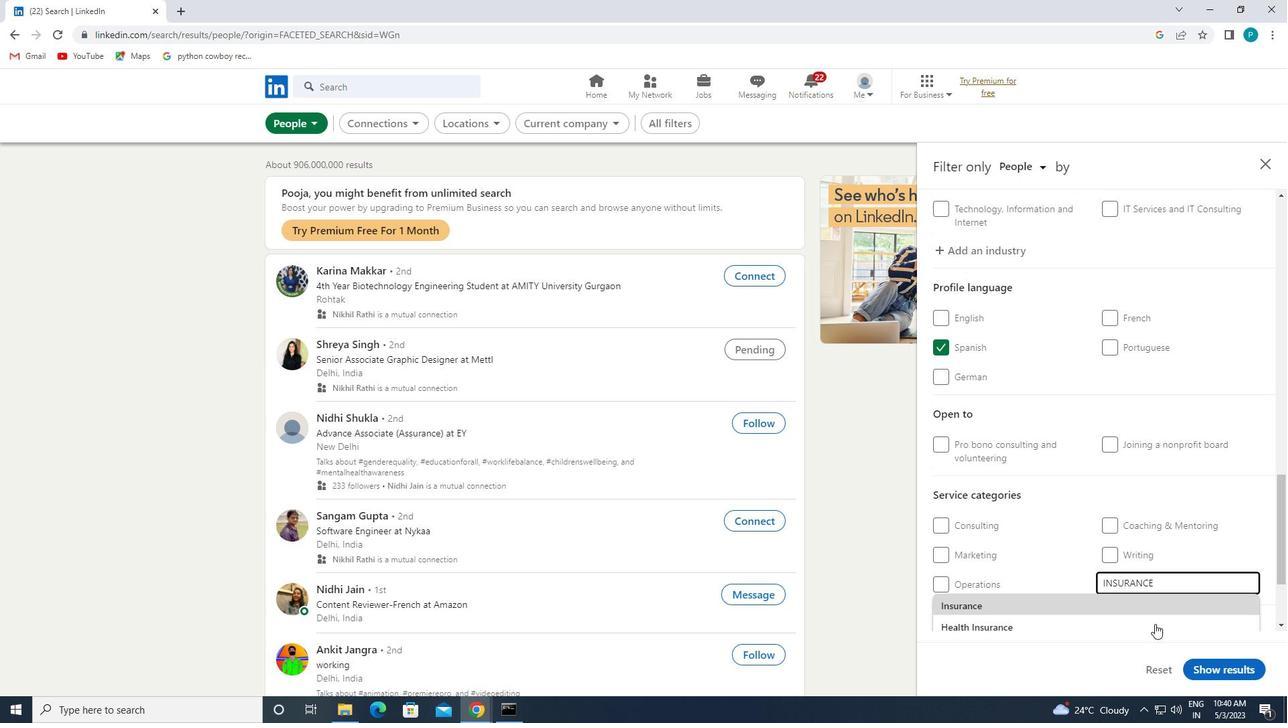 
Action: Mouse moved to (1014, 508)
Screenshot: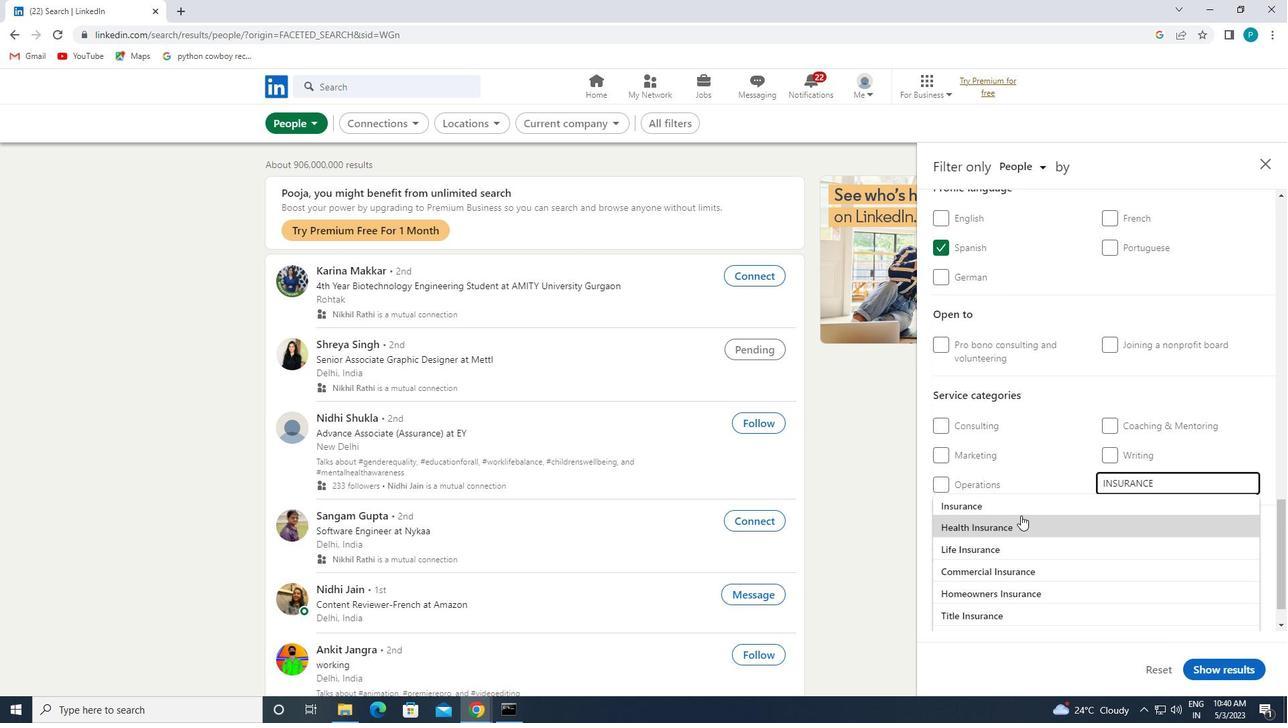 
Action: Mouse pressed left at (1014, 508)
Screenshot: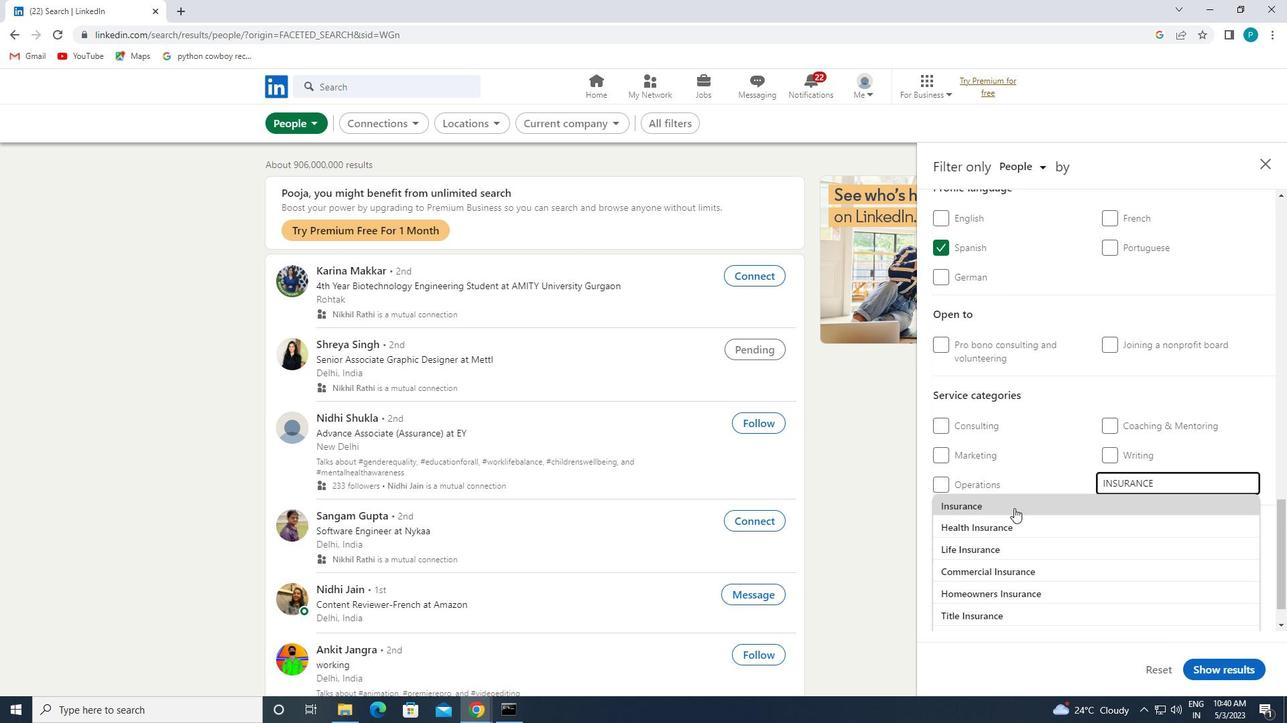 
Action: Mouse moved to (1079, 542)
Screenshot: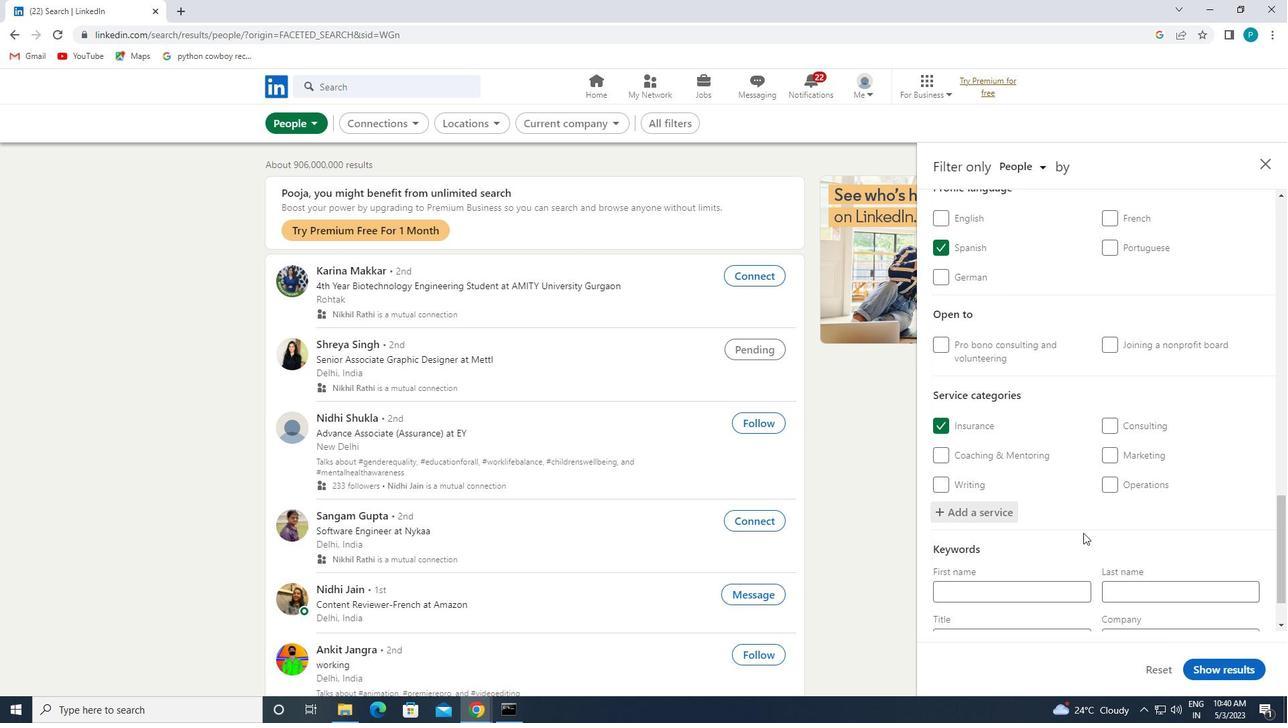 
Action: Mouse scrolled (1079, 541) with delta (0, 0)
Screenshot: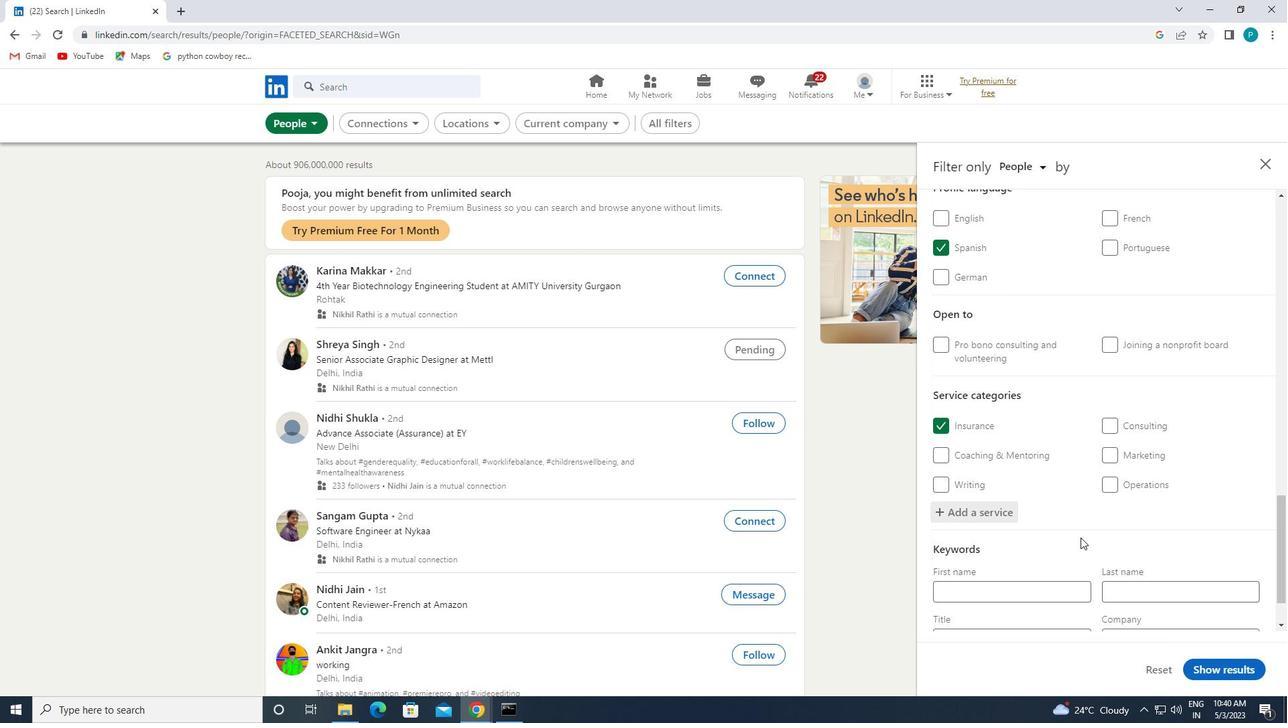 
Action: Mouse scrolled (1079, 541) with delta (0, 0)
Screenshot: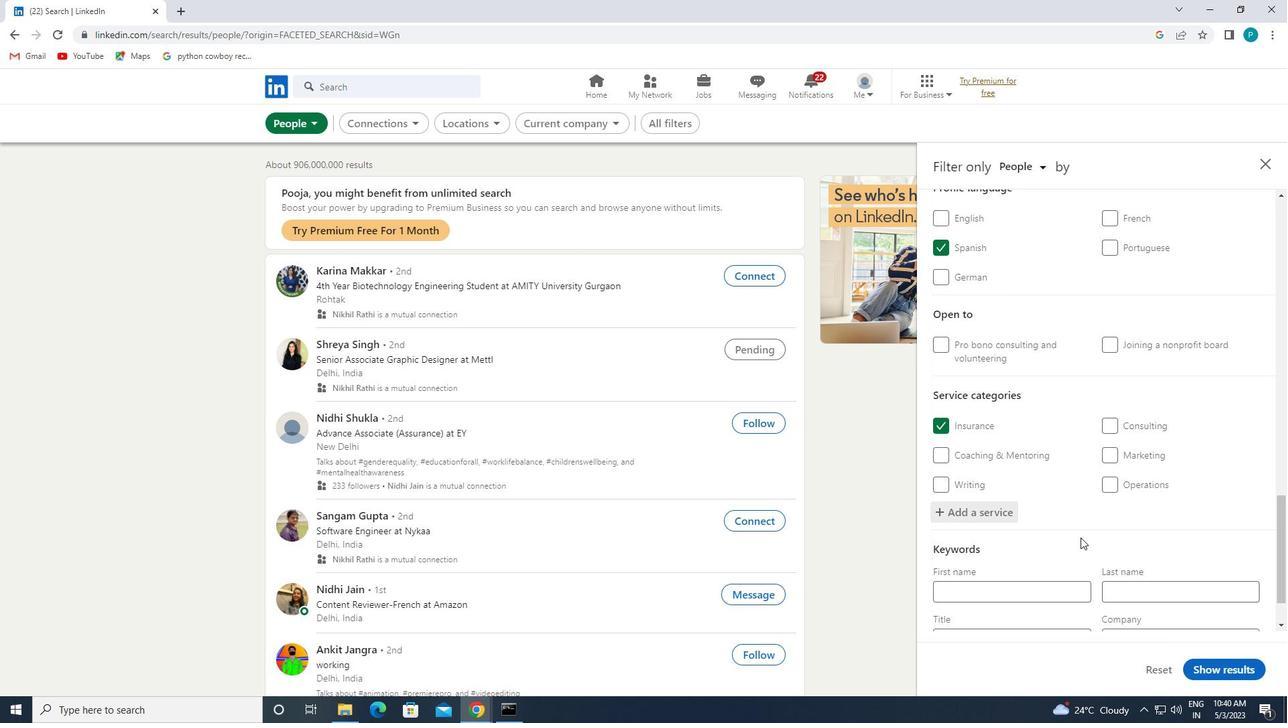 
Action: Mouse moved to (1073, 538)
Screenshot: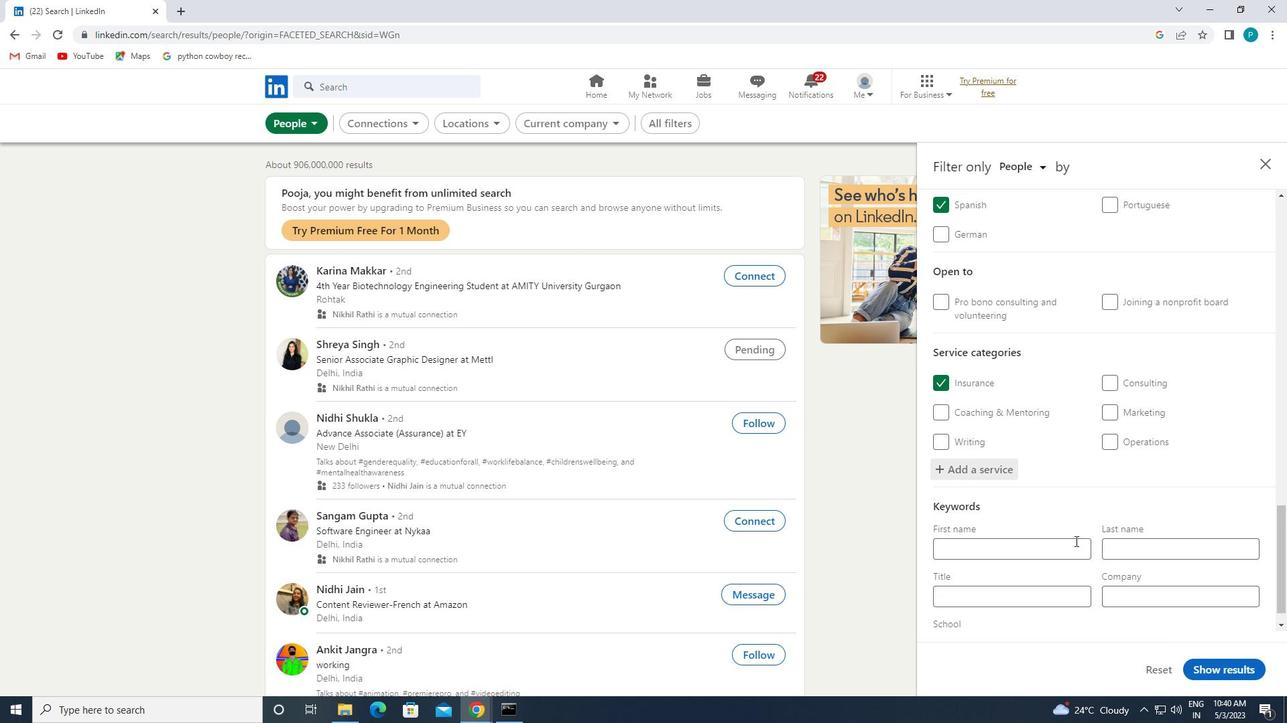 
Action: Mouse scrolled (1073, 537) with delta (0, 0)
Screenshot: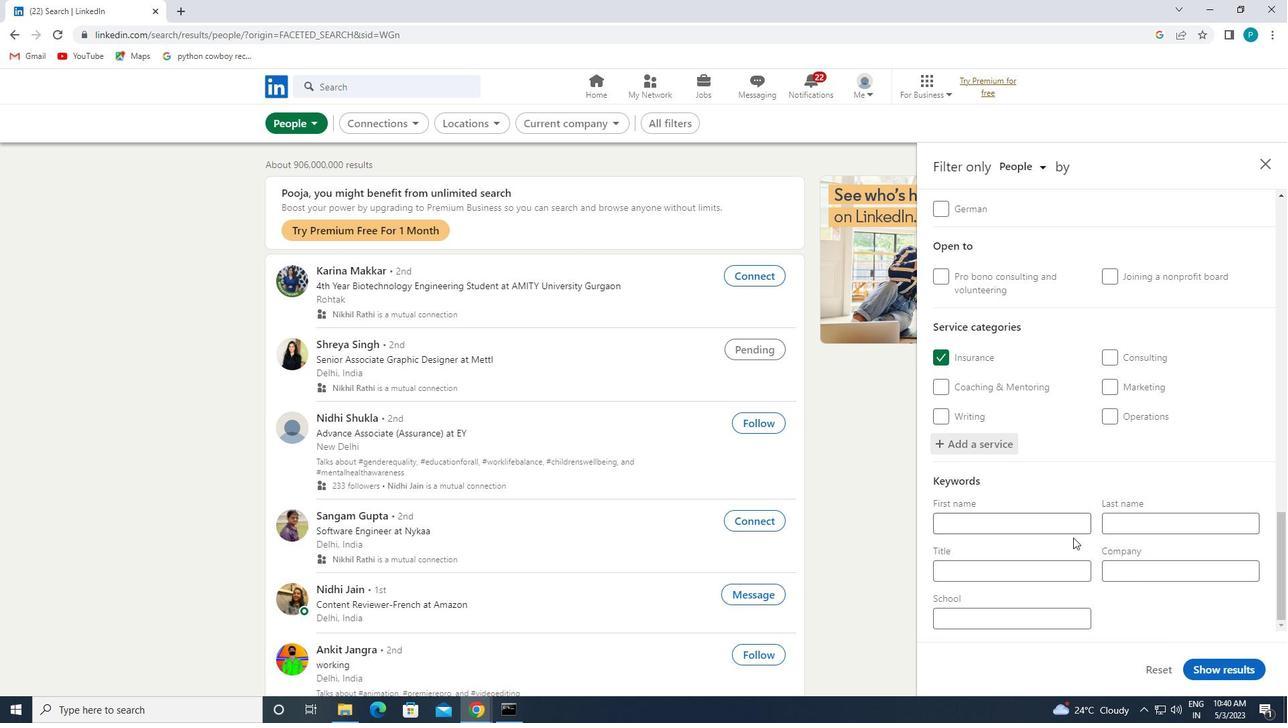 
Action: Mouse moved to (1049, 567)
Screenshot: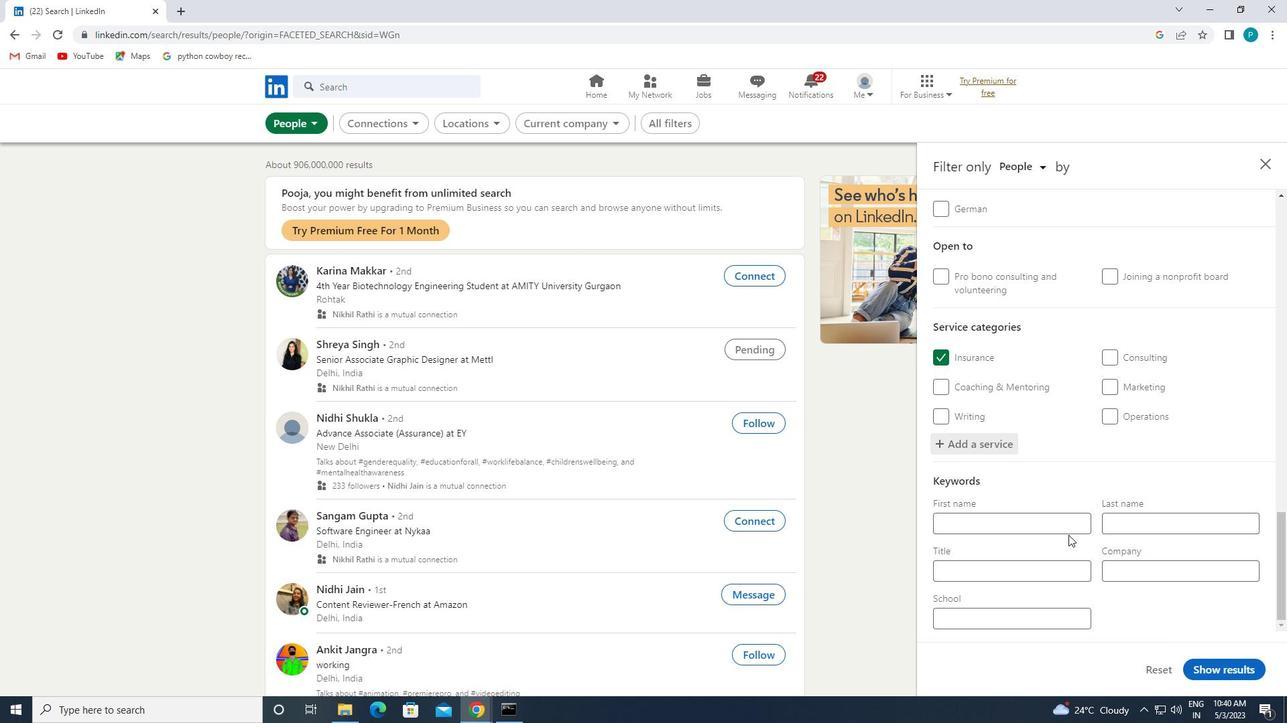 
Action: Mouse pressed left at (1049, 567)
Screenshot: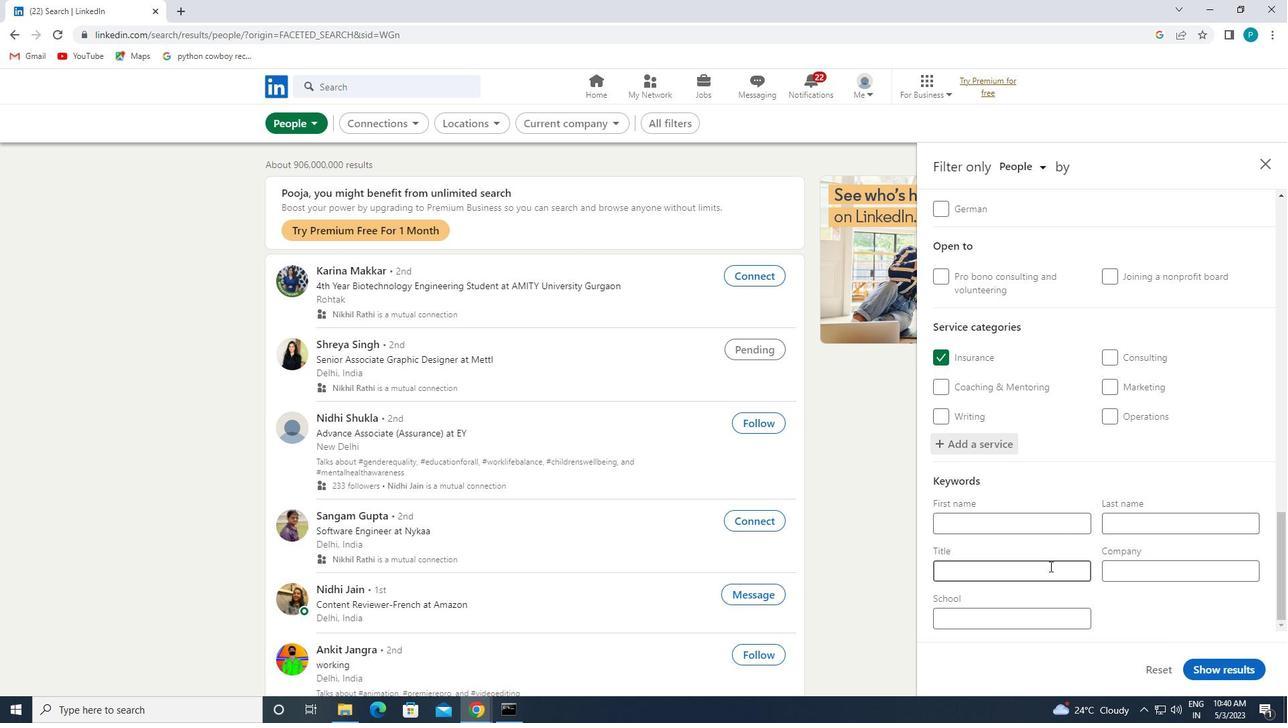 
Action: Key pressed E<Key.caps_lock>CONOMIST
Screenshot: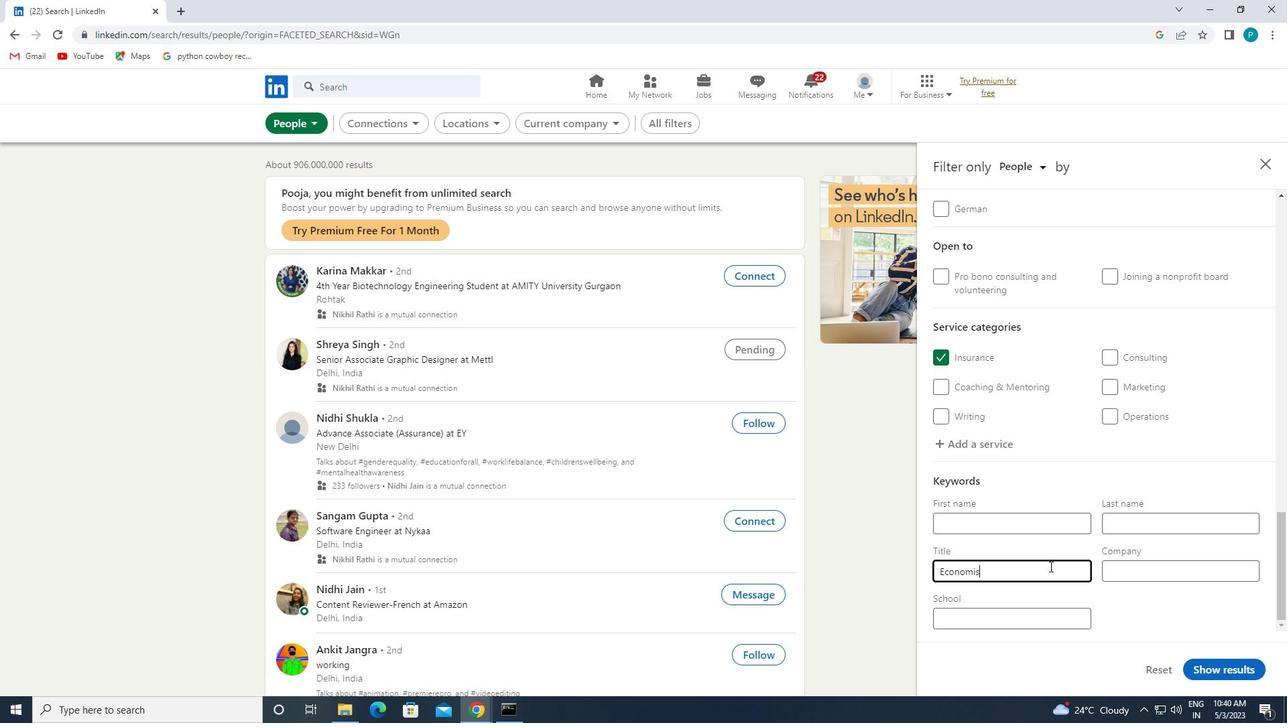 
Action: Mouse moved to (1204, 666)
Screenshot: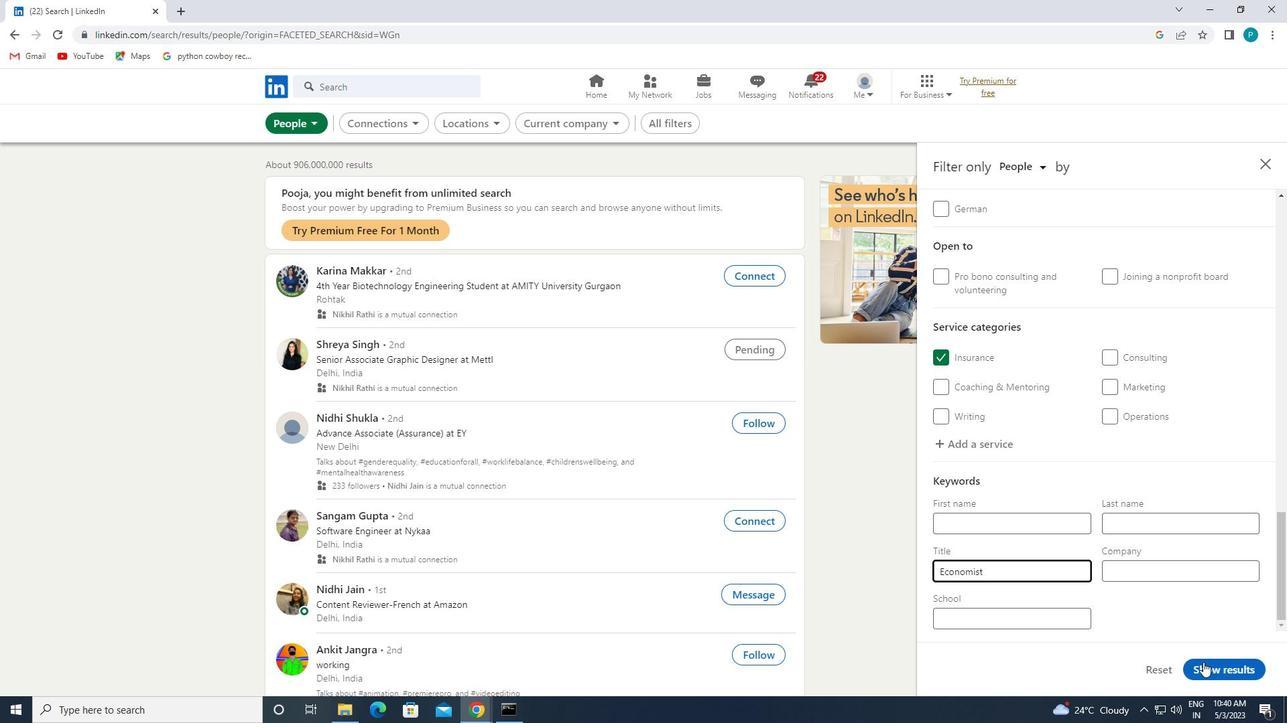 
Action: Mouse pressed left at (1204, 666)
Screenshot: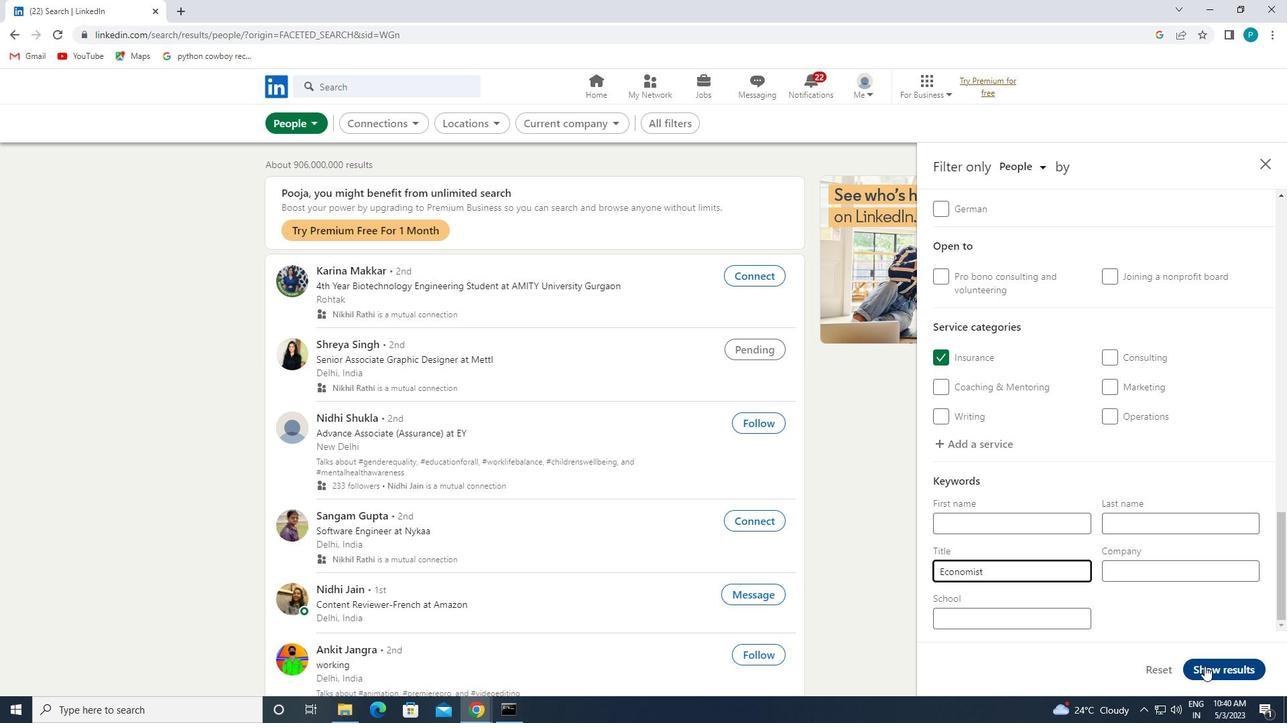 
